 Task: Look for space in Pankow, Germany from 21st June, 2023 to 29th June, 2023 for 4 adults in price range Rs.7000 to Rs.12000. Place can be entire place with 2 bedrooms having 2 beds and 2 bathrooms. Property type can be house, flat, guest house. Booking option can be shelf check-in. Required host language is English.
Action: Mouse moved to (345, 172)
Screenshot: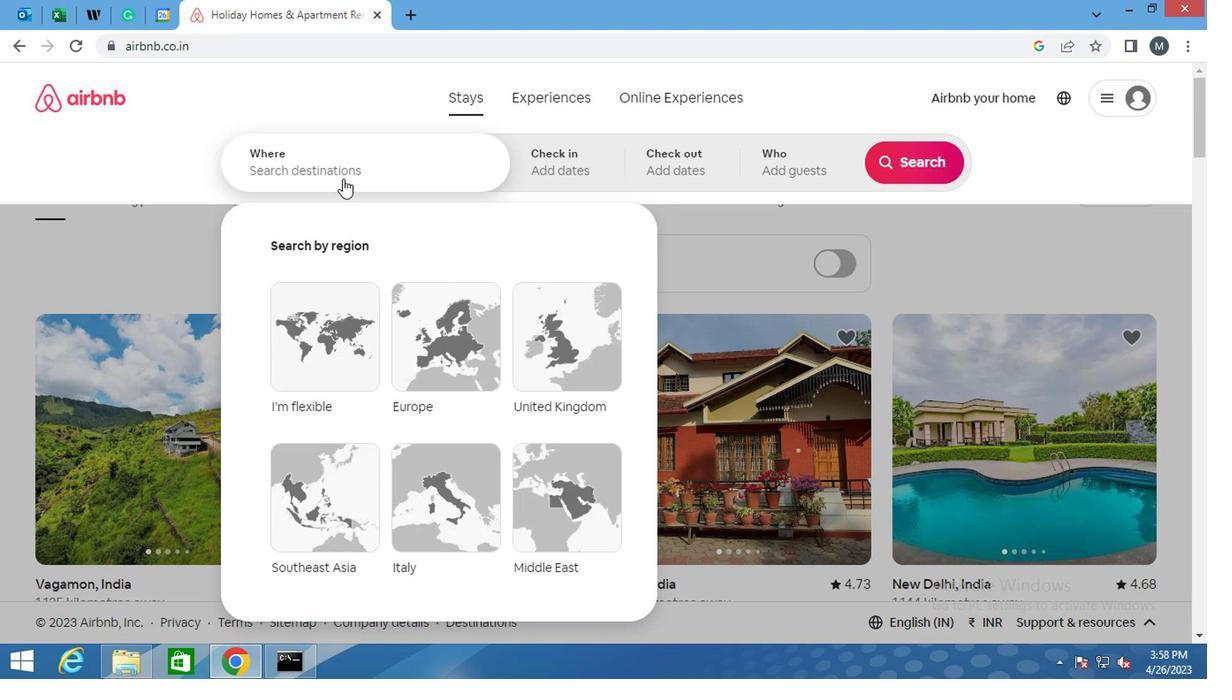 
Action: Mouse pressed left at (345, 172)
Screenshot: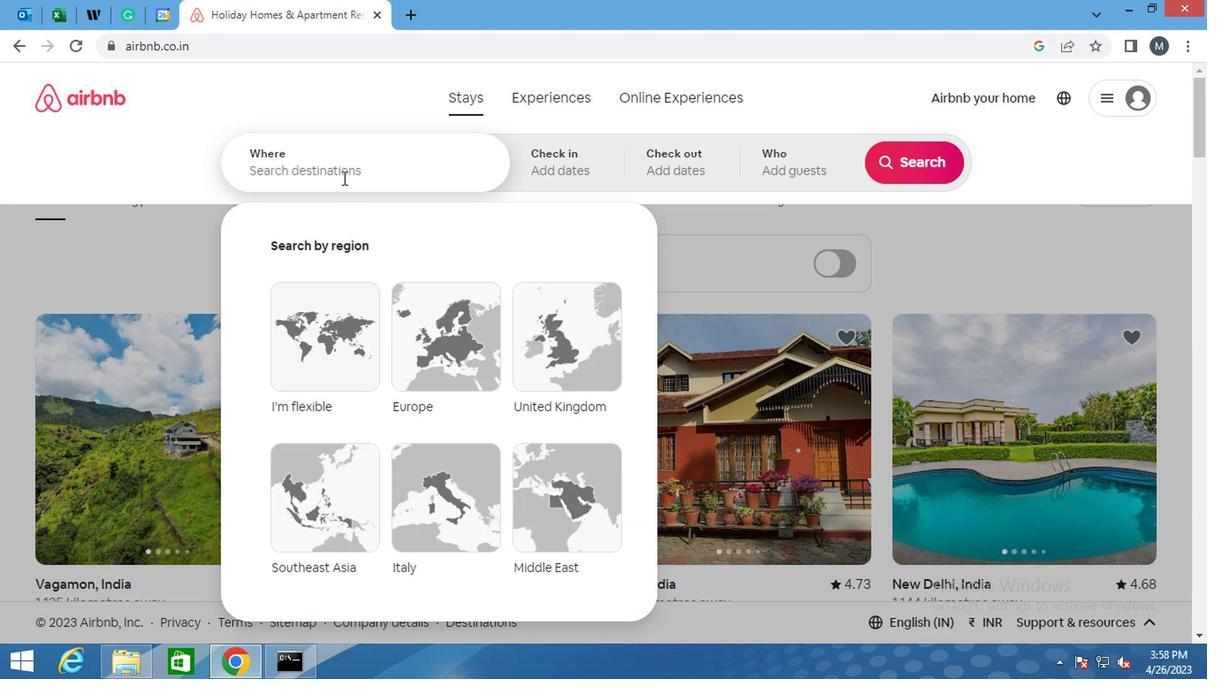 
Action: Key pressed <Key.shift>PANKOW,<Key.space><Key.shift>GERMANY
Screenshot: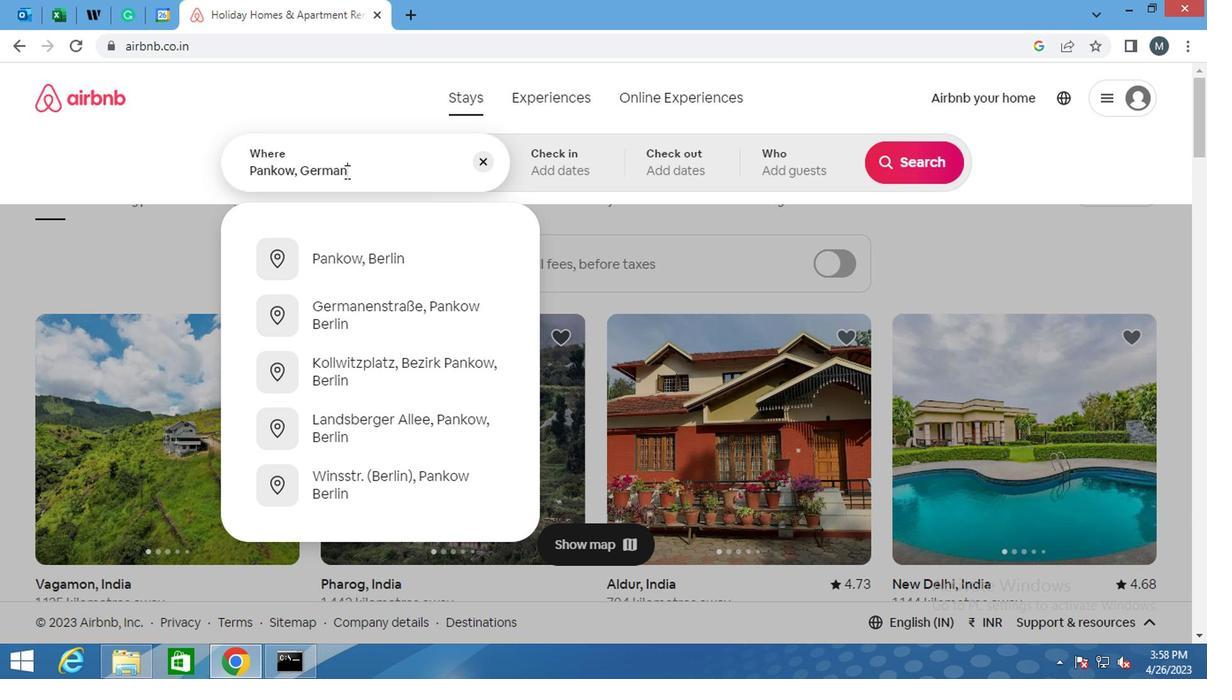 
Action: Mouse moved to (349, 174)
Screenshot: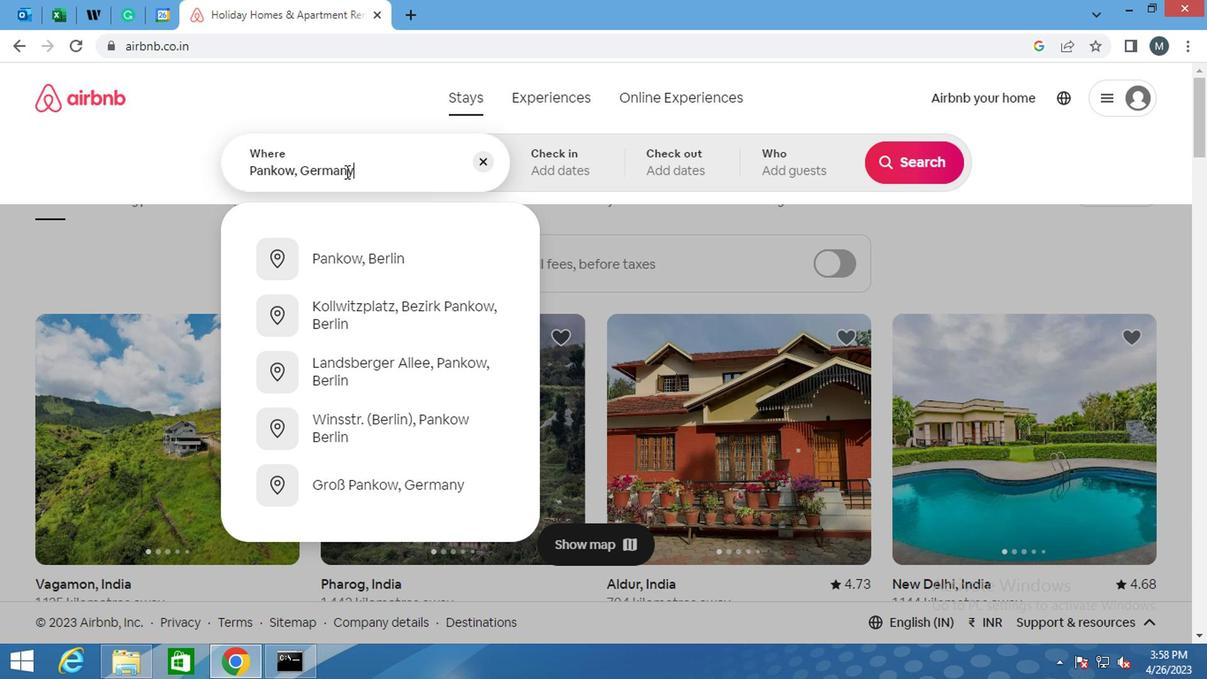 
Action: Key pressed <Key.enter>
Screenshot: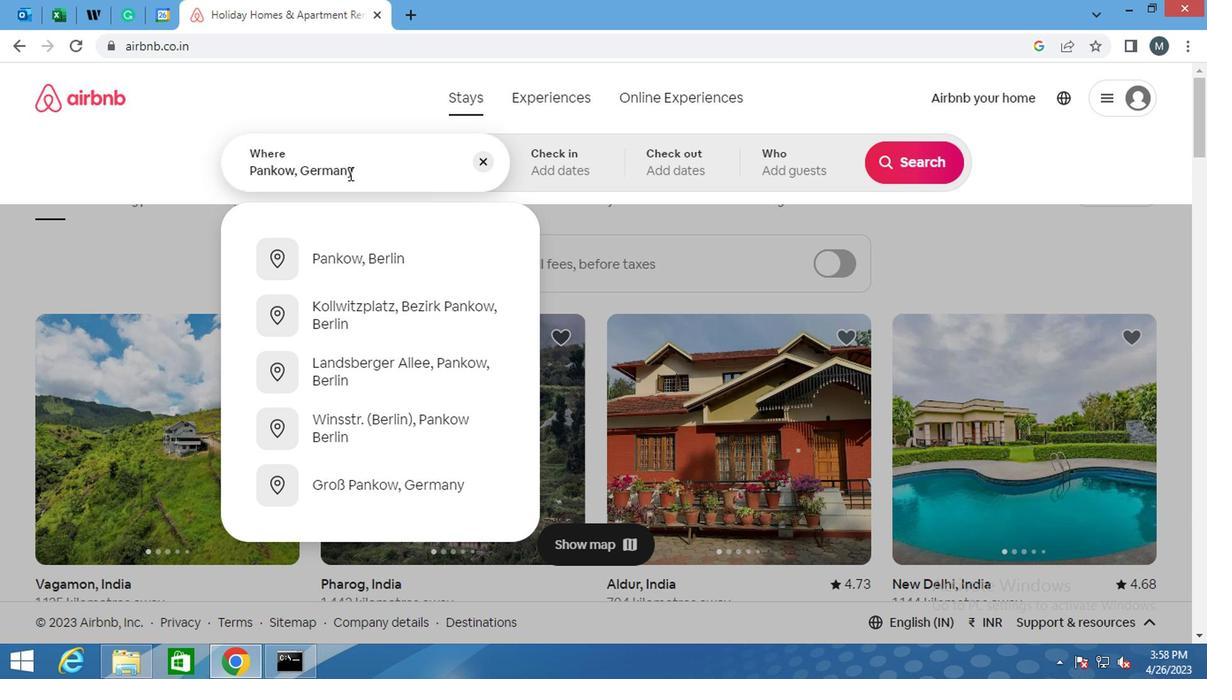 
Action: Mouse moved to (899, 305)
Screenshot: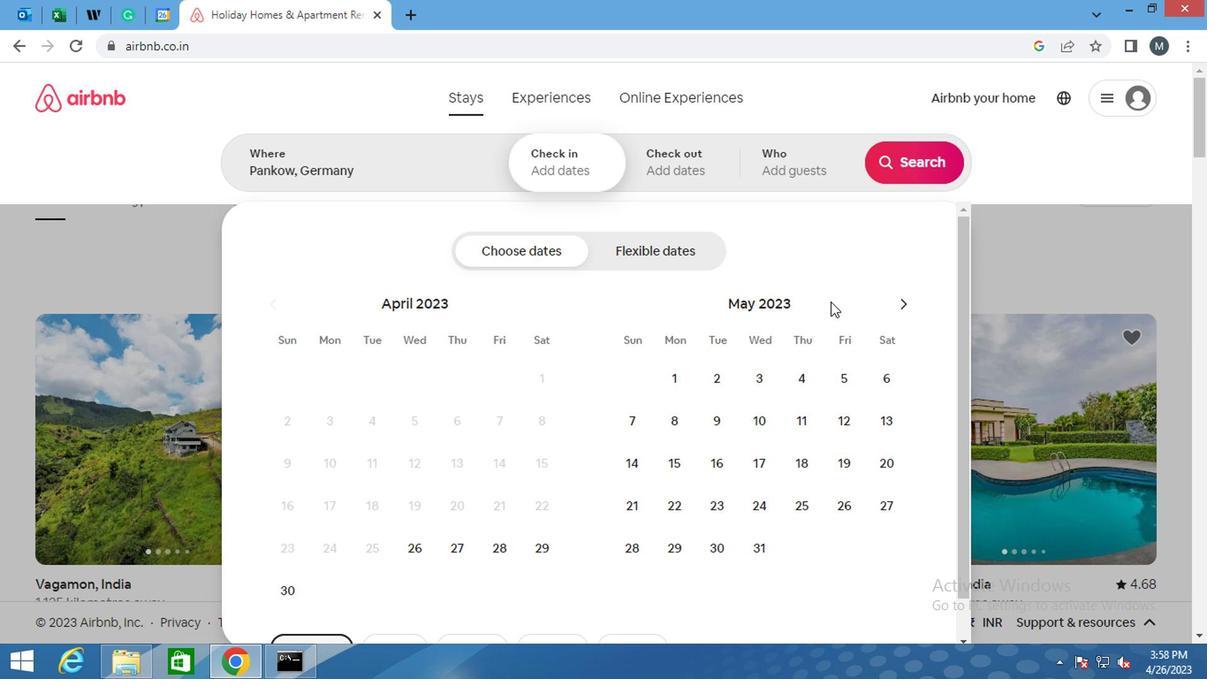 
Action: Mouse pressed left at (899, 305)
Screenshot: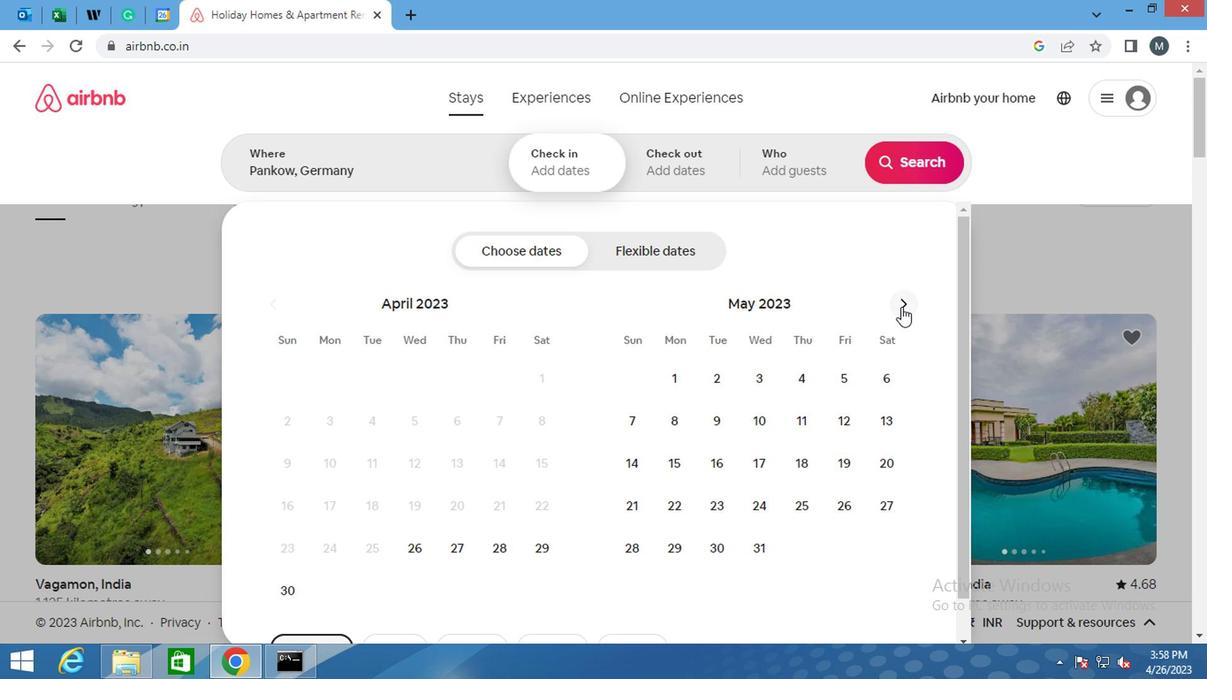 
Action: Mouse moved to (756, 507)
Screenshot: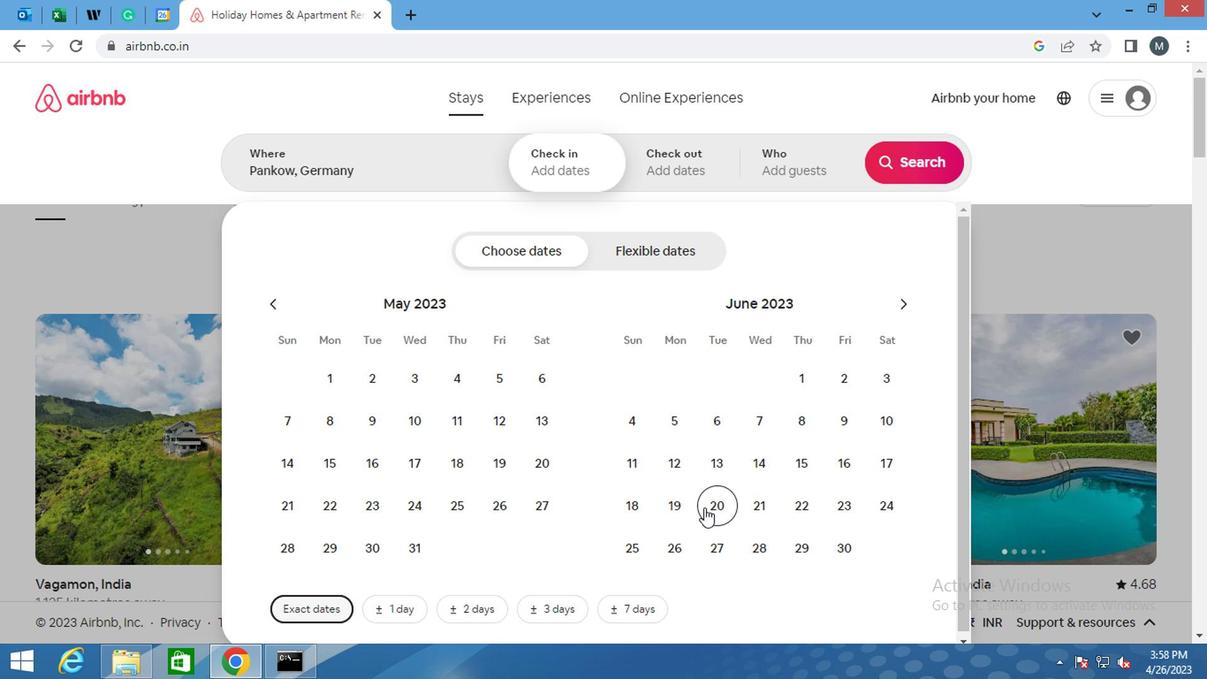 
Action: Mouse pressed left at (756, 507)
Screenshot: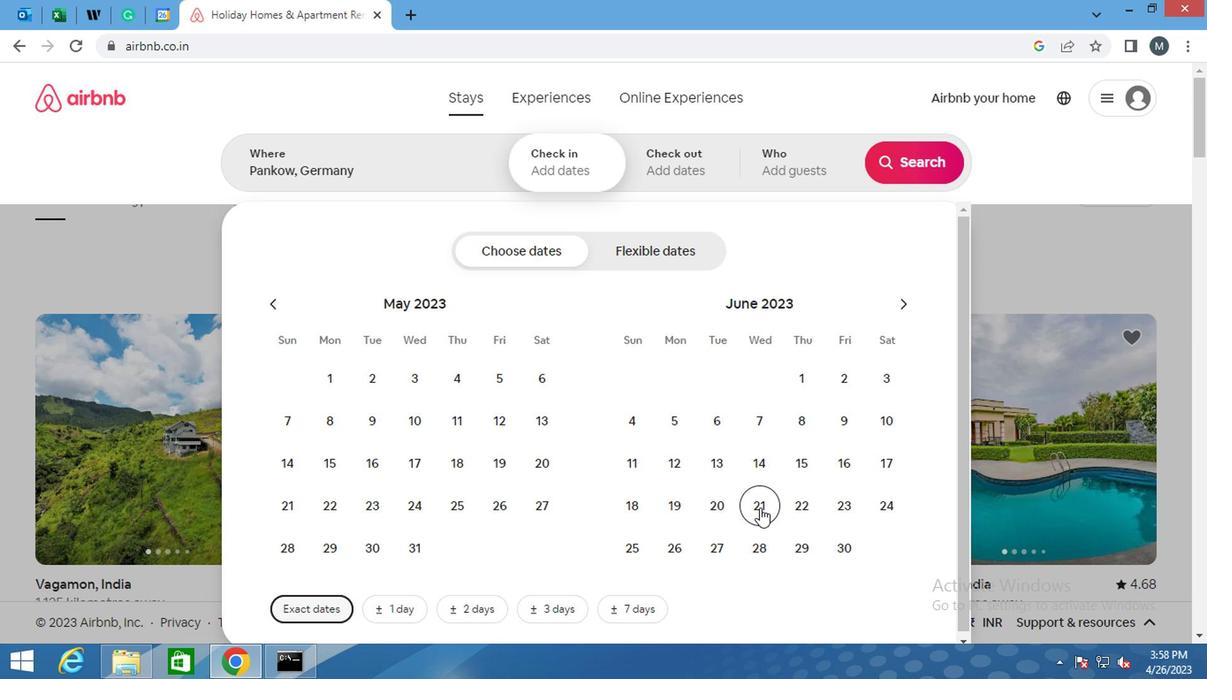 
Action: Mouse moved to (807, 553)
Screenshot: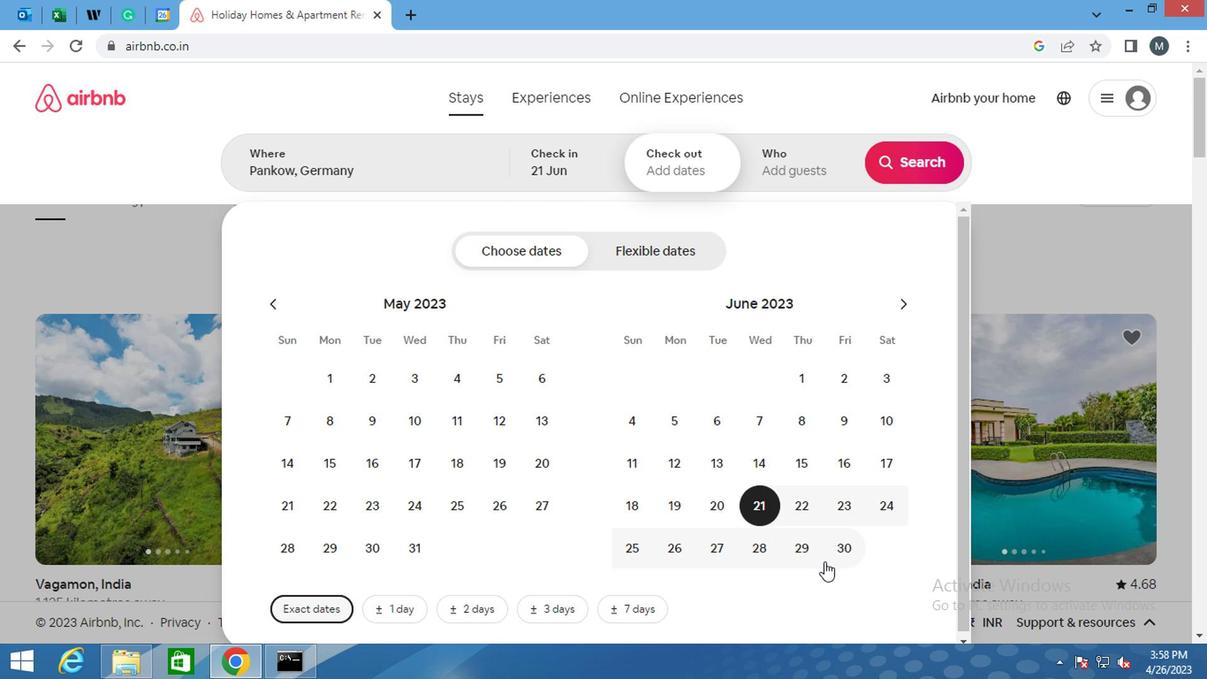 
Action: Mouse pressed left at (807, 553)
Screenshot: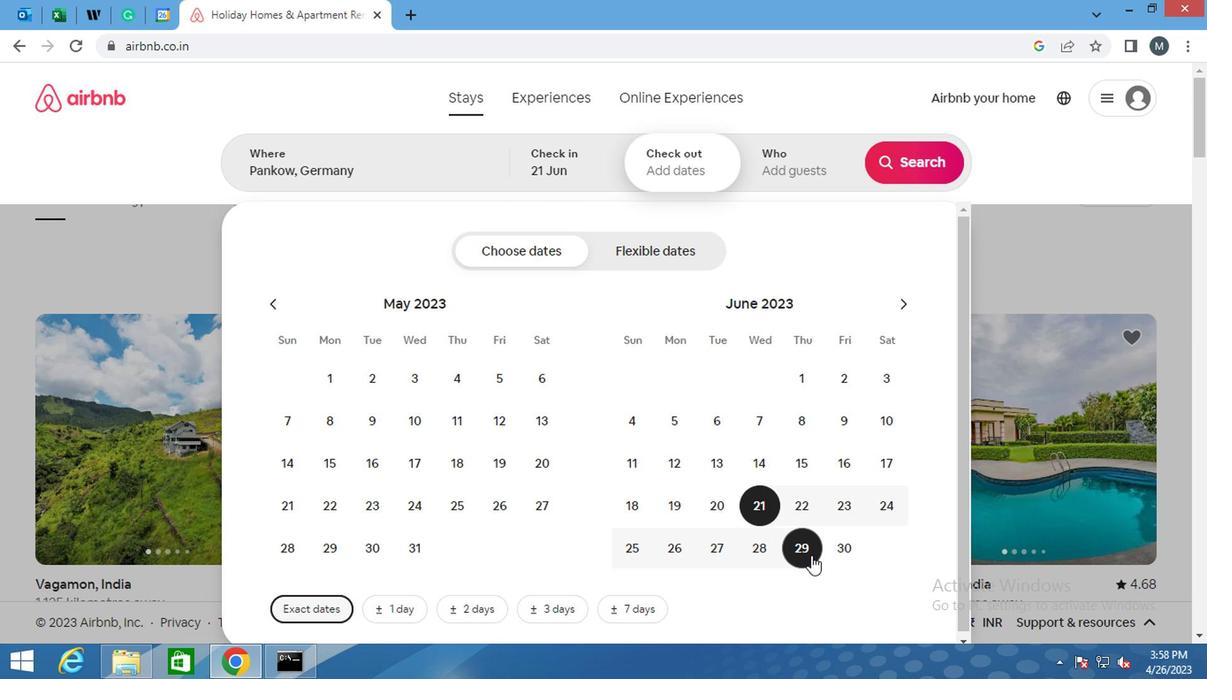 
Action: Mouse moved to (831, 177)
Screenshot: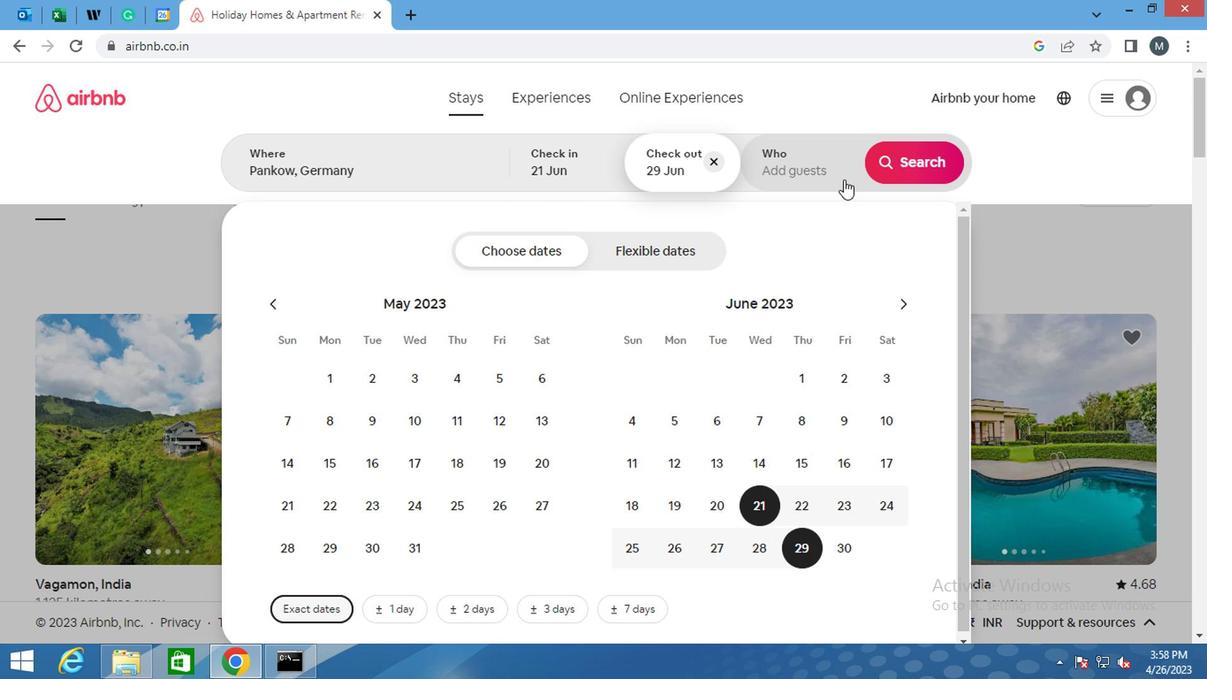 
Action: Mouse pressed left at (831, 177)
Screenshot: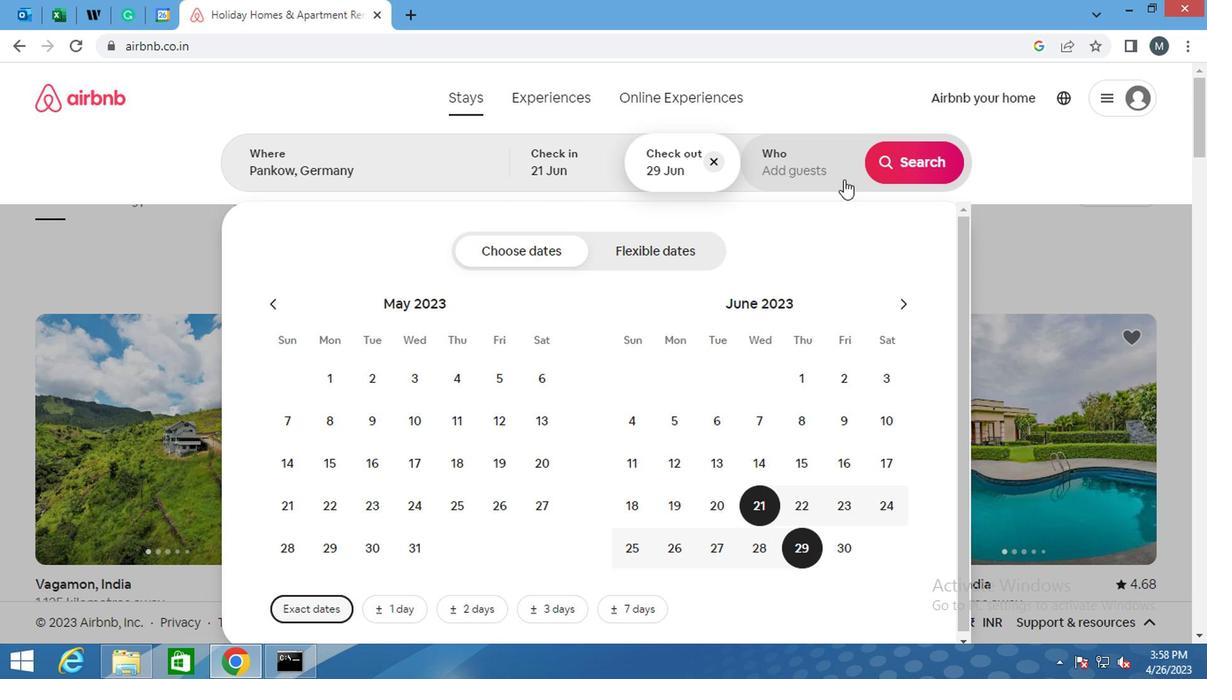 
Action: Mouse moved to (910, 261)
Screenshot: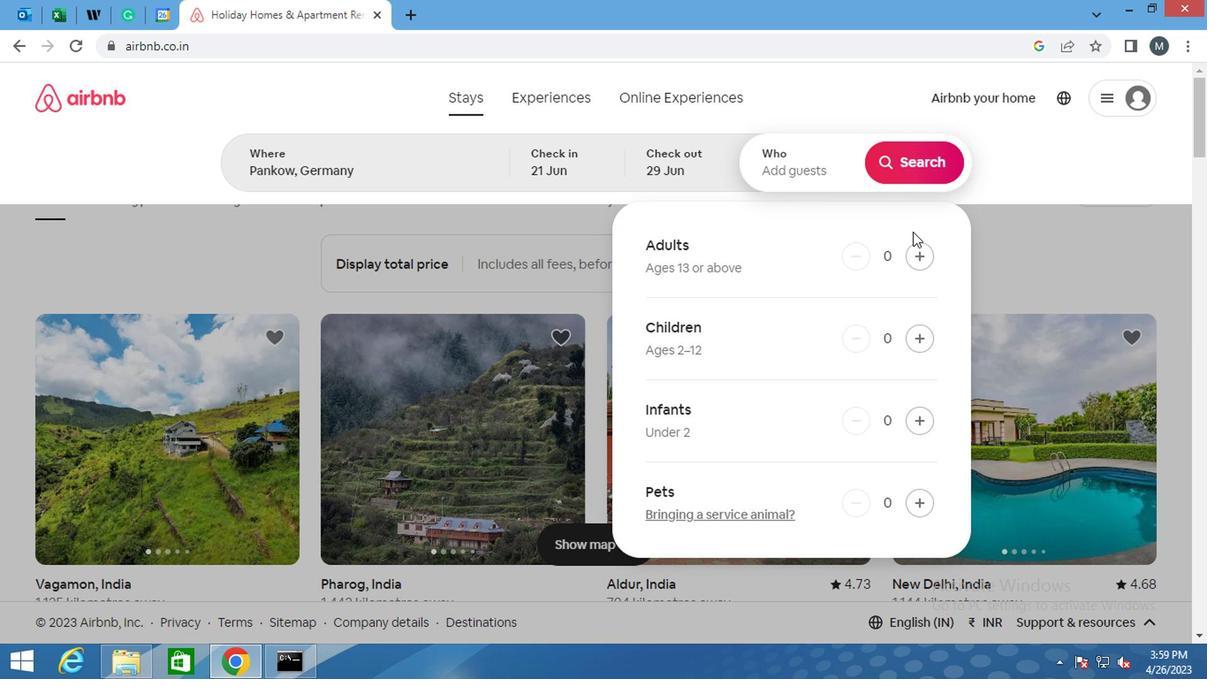 
Action: Mouse pressed left at (910, 261)
Screenshot: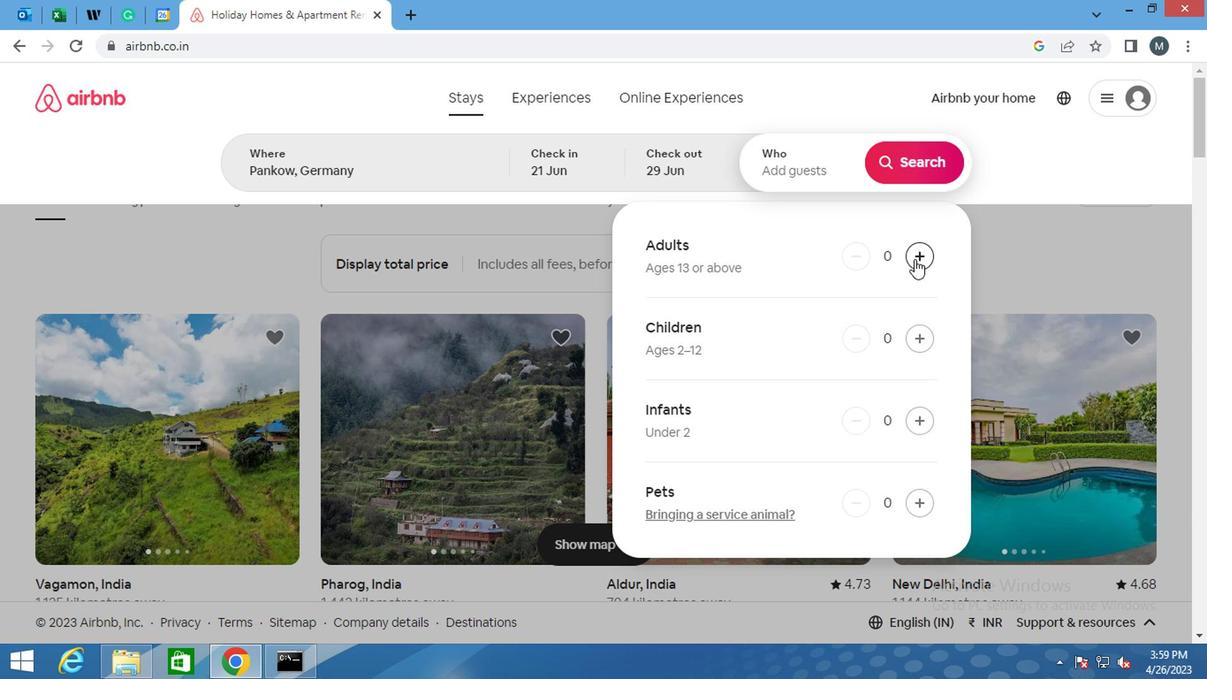 
Action: Mouse pressed left at (910, 261)
Screenshot: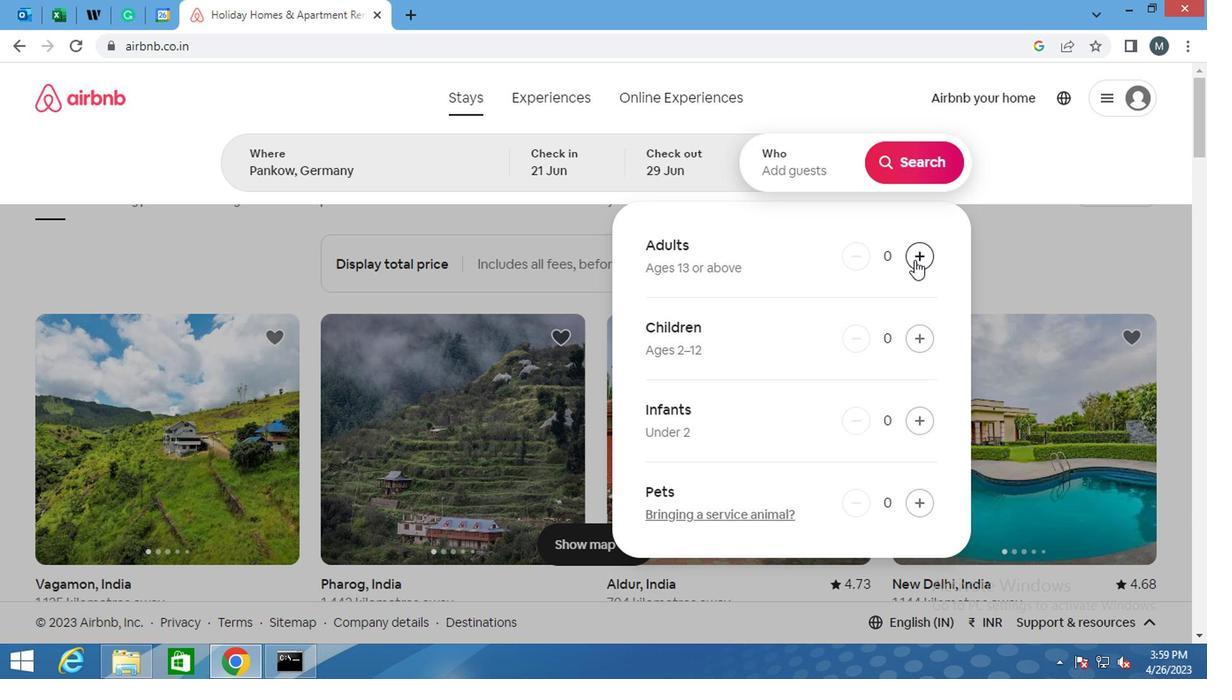 
Action: Mouse moved to (910, 261)
Screenshot: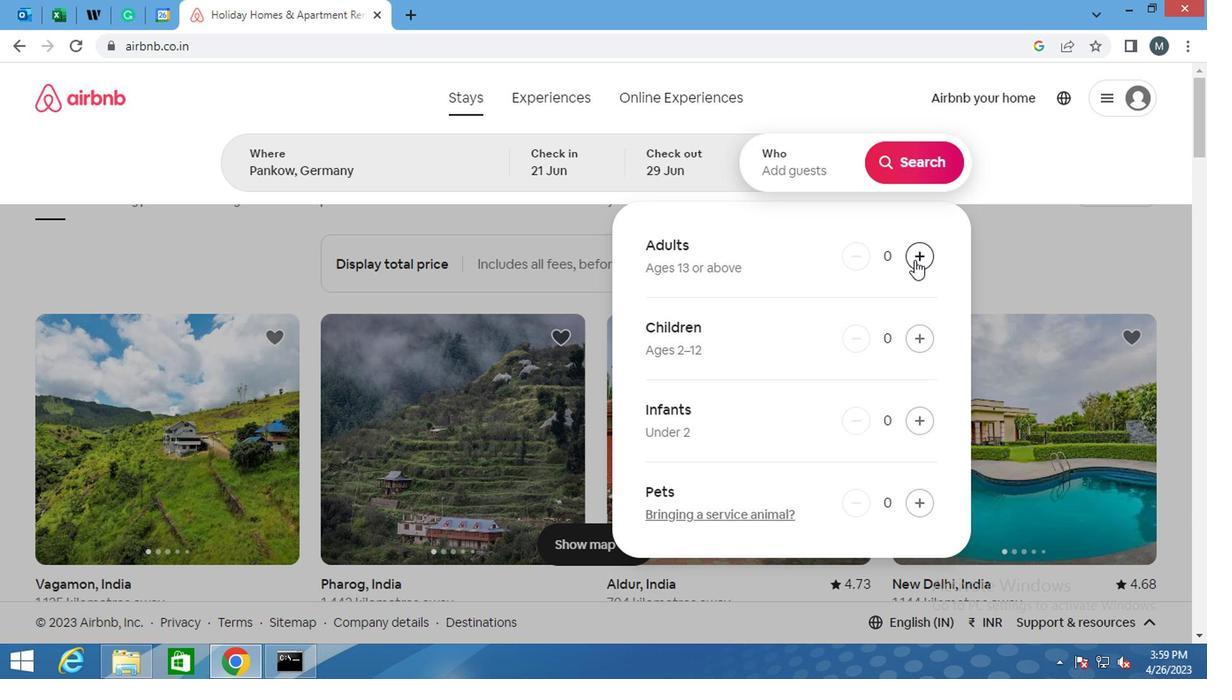 
Action: Mouse pressed left at (910, 261)
Screenshot: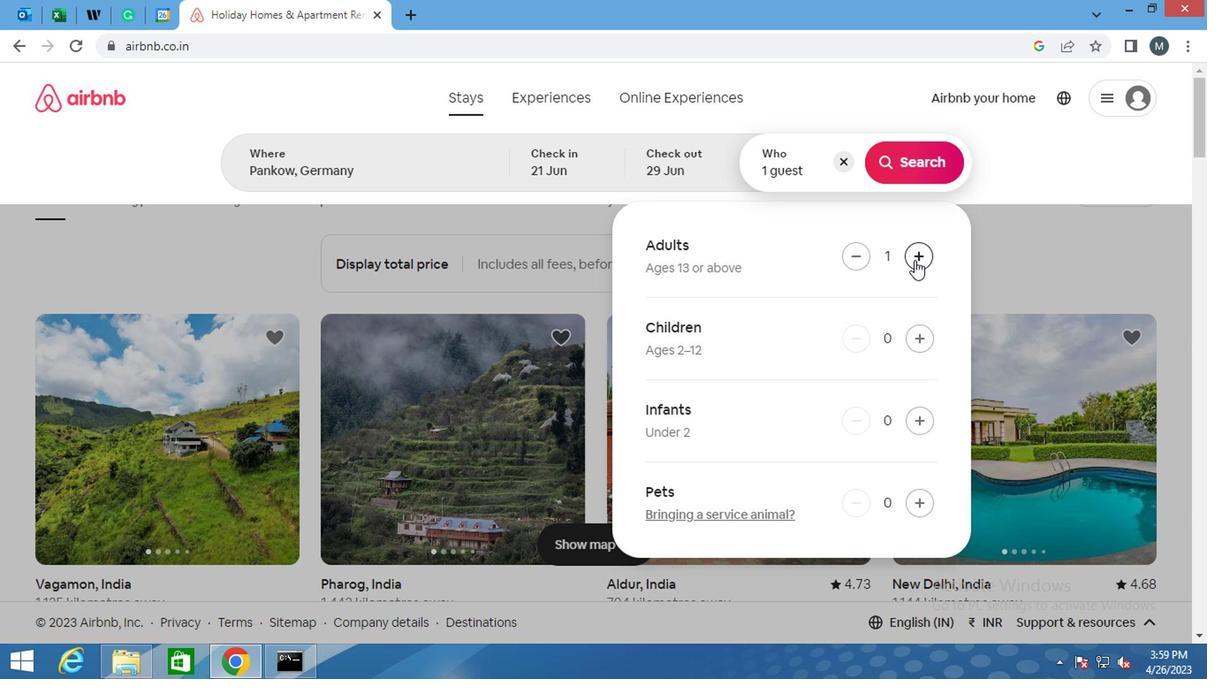
Action: Mouse pressed left at (910, 261)
Screenshot: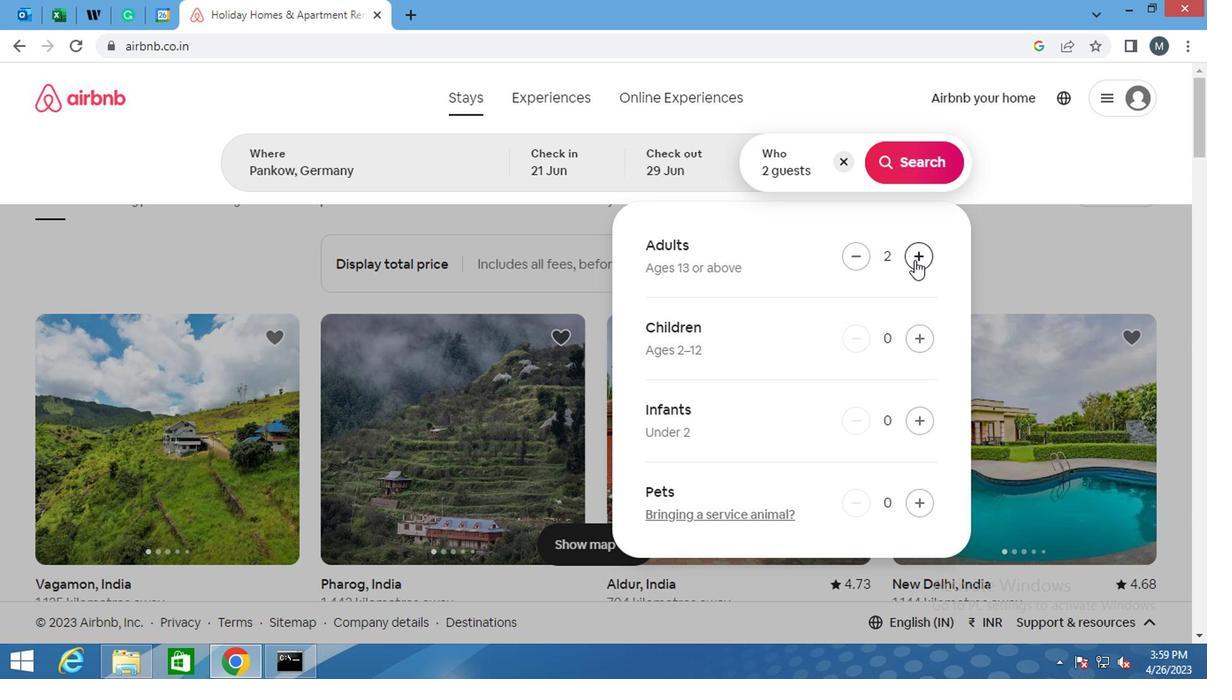 
Action: Mouse moved to (903, 170)
Screenshot: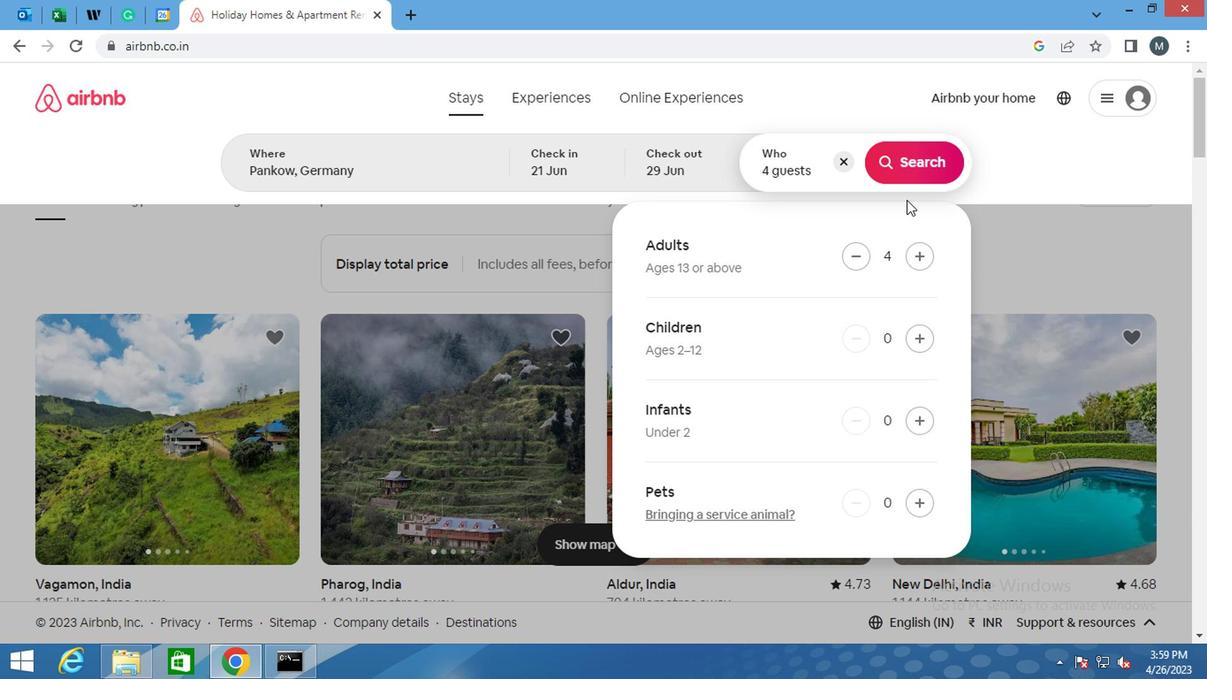 
Action: Mouse pressed left at (903, 170)
Screenshot: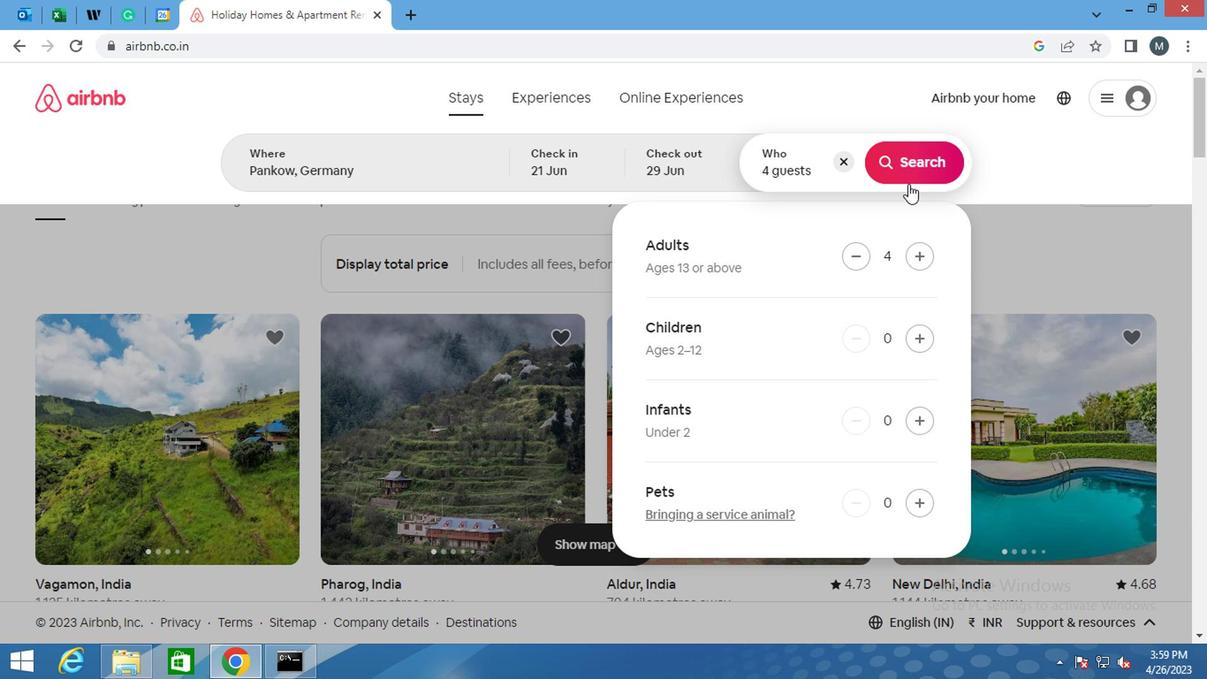 
Action: Mouse moved to (1144, 166)
Screenshot: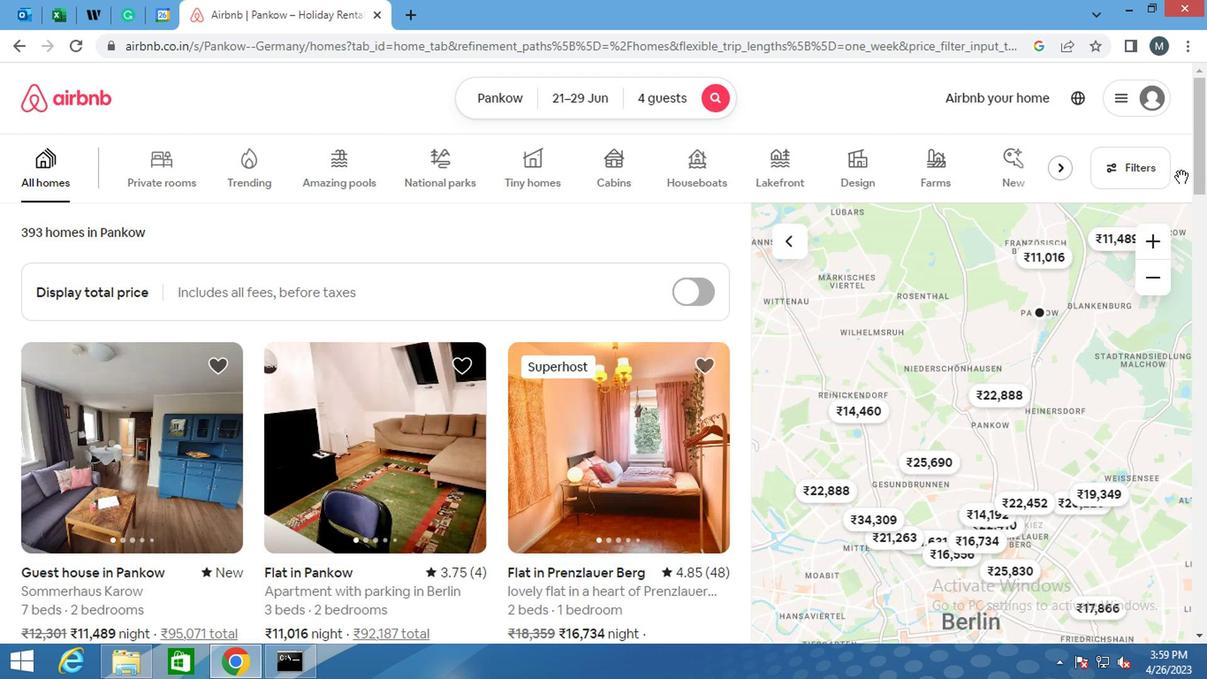 
Action: Mouse pressed left at (1144, 166)
Screenshot: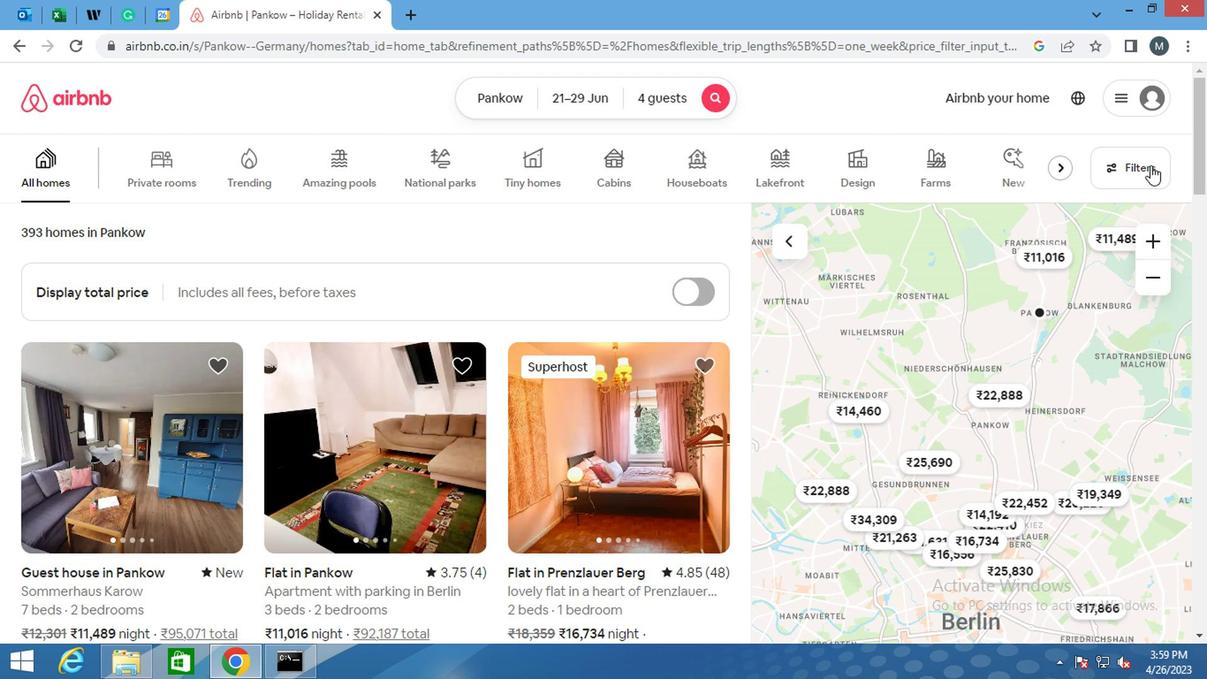 
Action: Mouse moved to (393, 403)
Screenshot: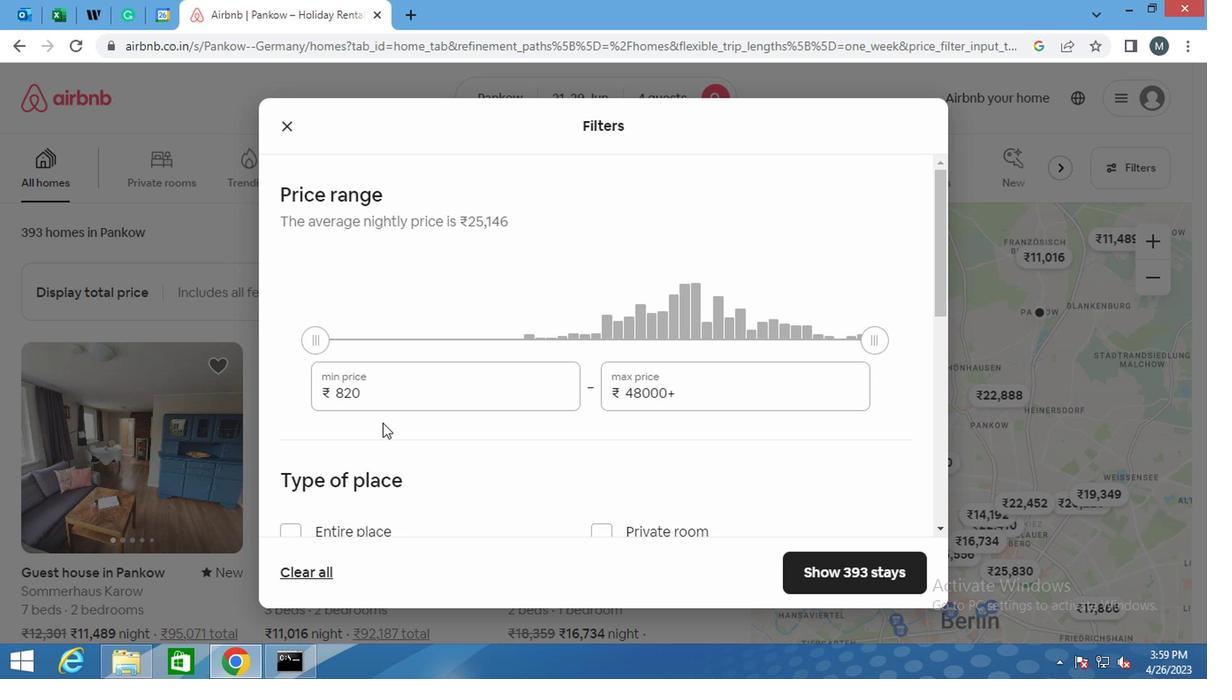 
Action: Mouse pressed left at (393, 403)
Screenshot: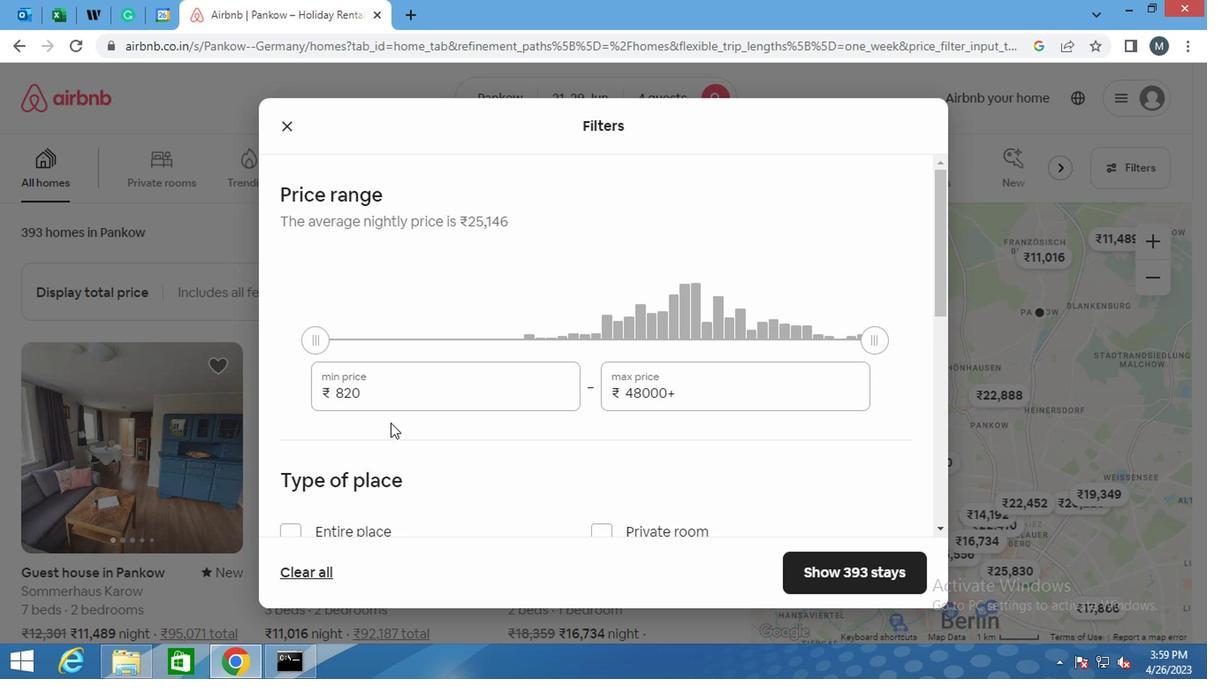 
Action: Key pressed <Key.backspace><Key.backspace><Key.backspace>
Screenshot: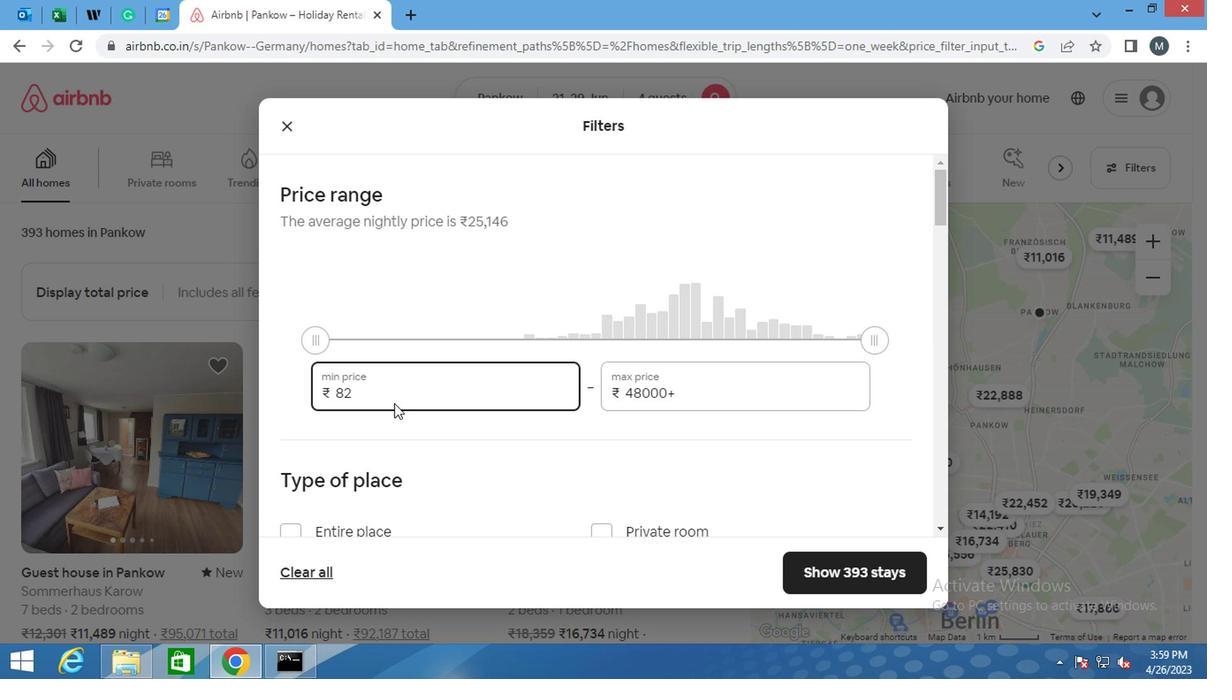 
Action: Mouse moved to (395, 399)
Screenshot: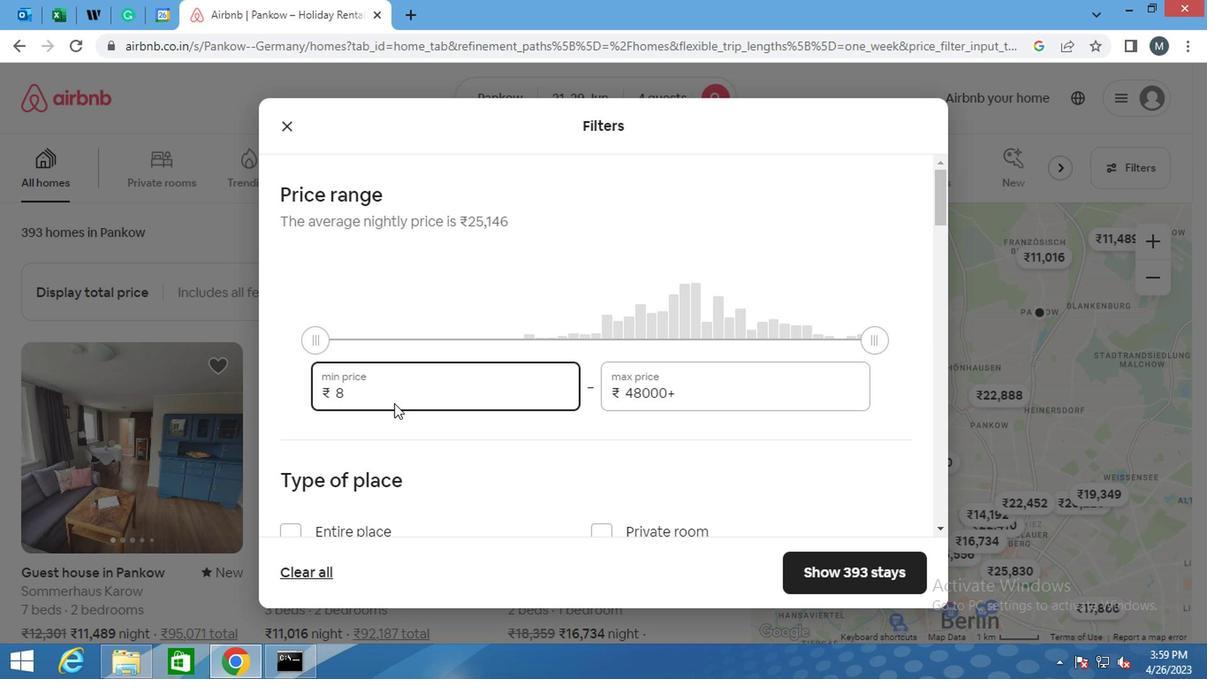 
Action: Key pressed <Key.backspace>
Screenshot: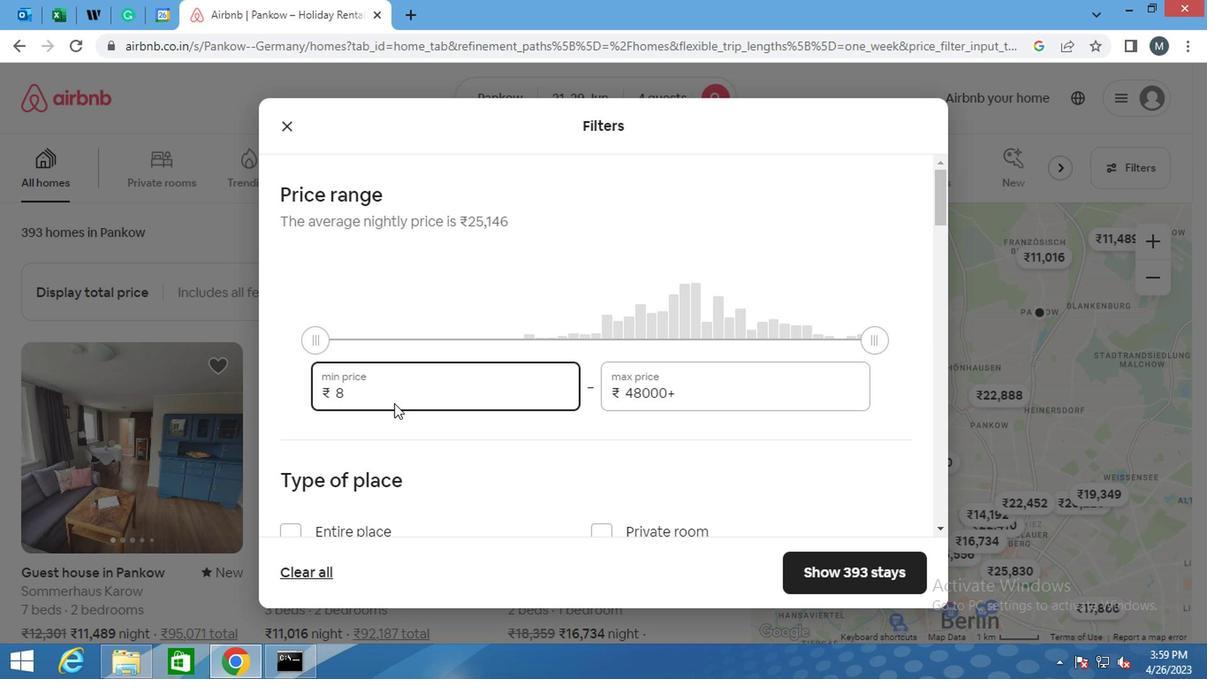 
Action: Mouse moved to (396, 396)
Screenshot: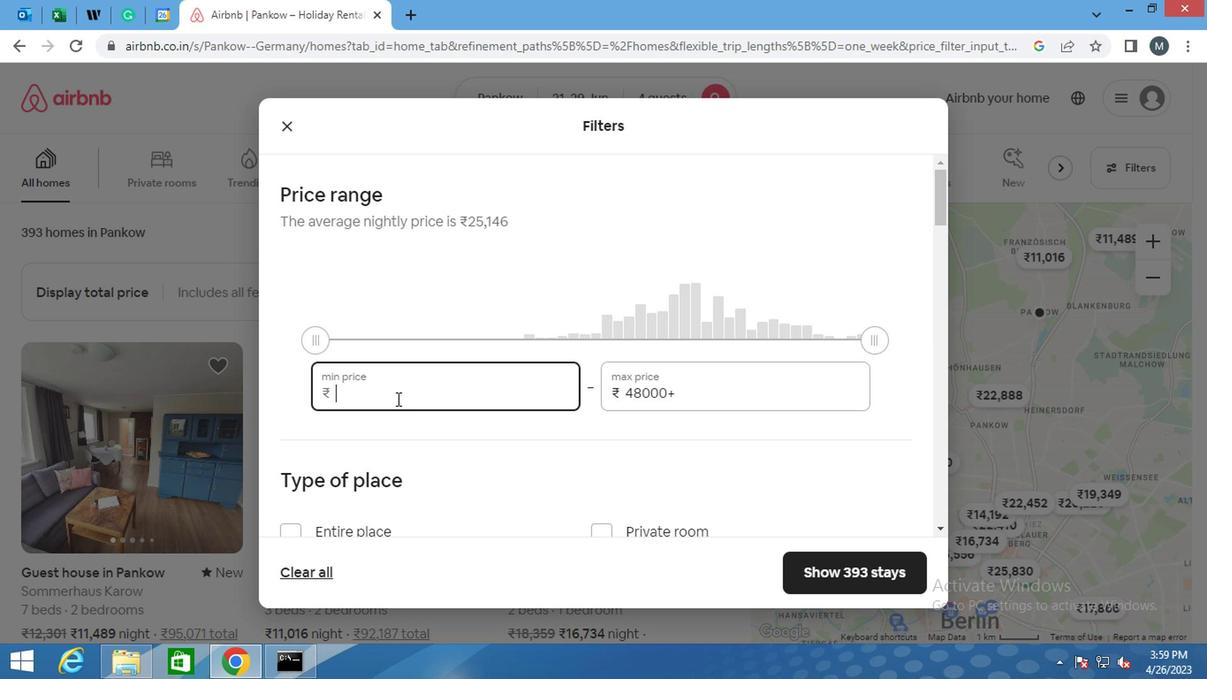 
Action: Key pressed 7000
Screenshot: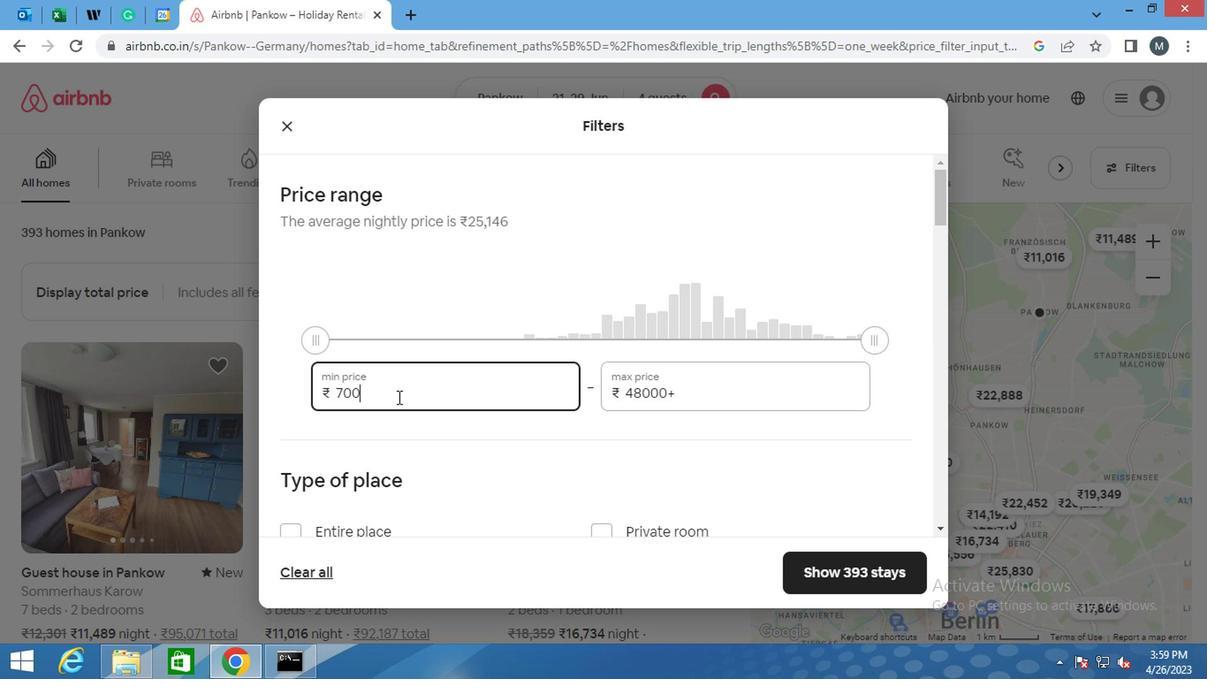 
Action: Mouse moved to (685, 401)
Screenshot: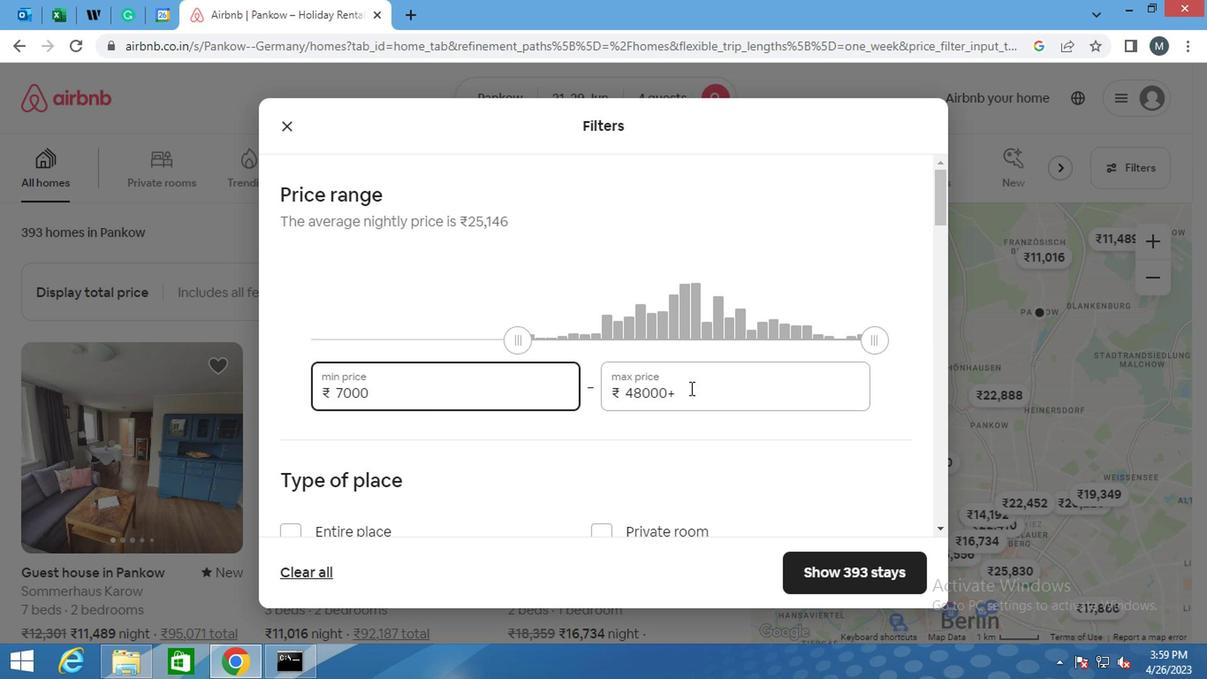 
Action: Mouse pressed left at (685, 401)
Screenshot: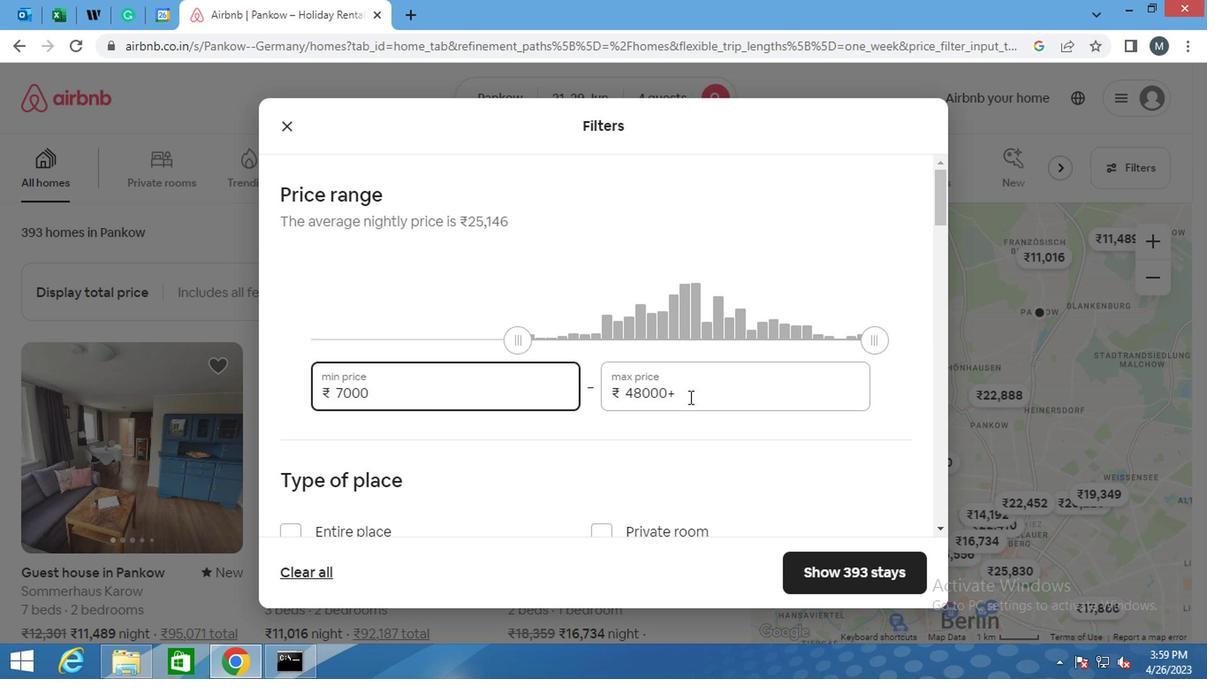 
Action: Mouse moved to (684, 402)
Screenshot: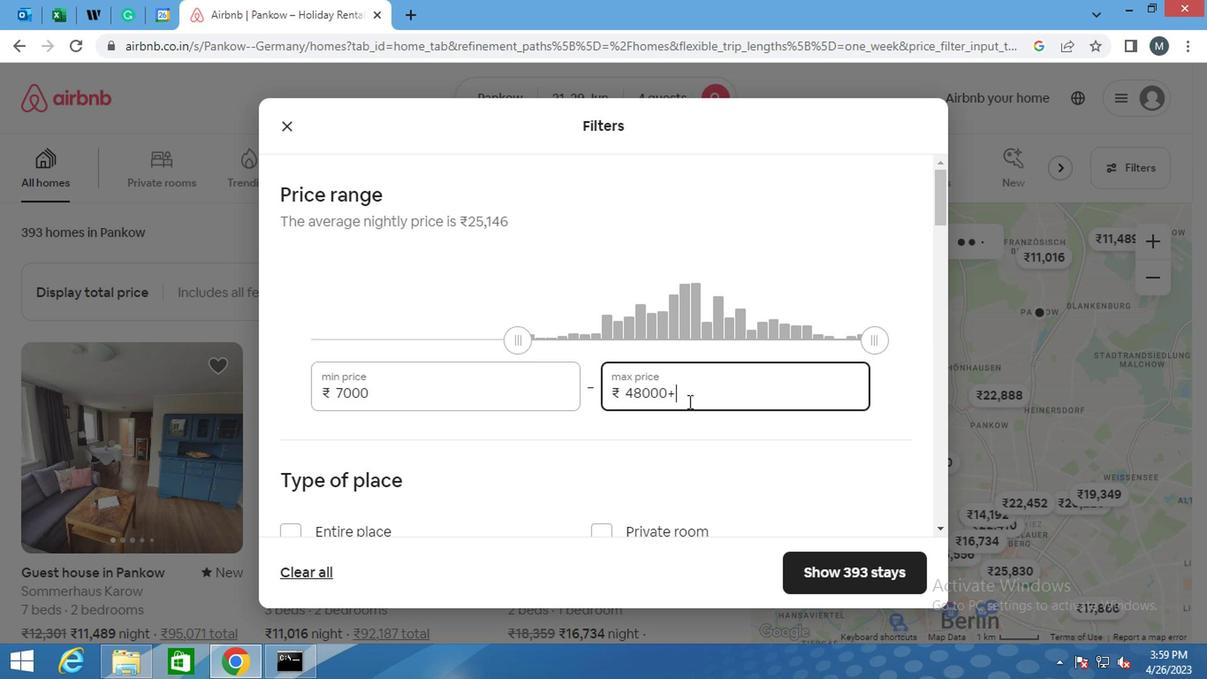
Action: Key pressed <Key.backspace><Key.backspace><Key.backspace><Key.backspace><Key.backspace><Key.backspace><Key.backspace><Key.backspace><Key.backspace><Key.backspace><Key.backspace>
Screenshot: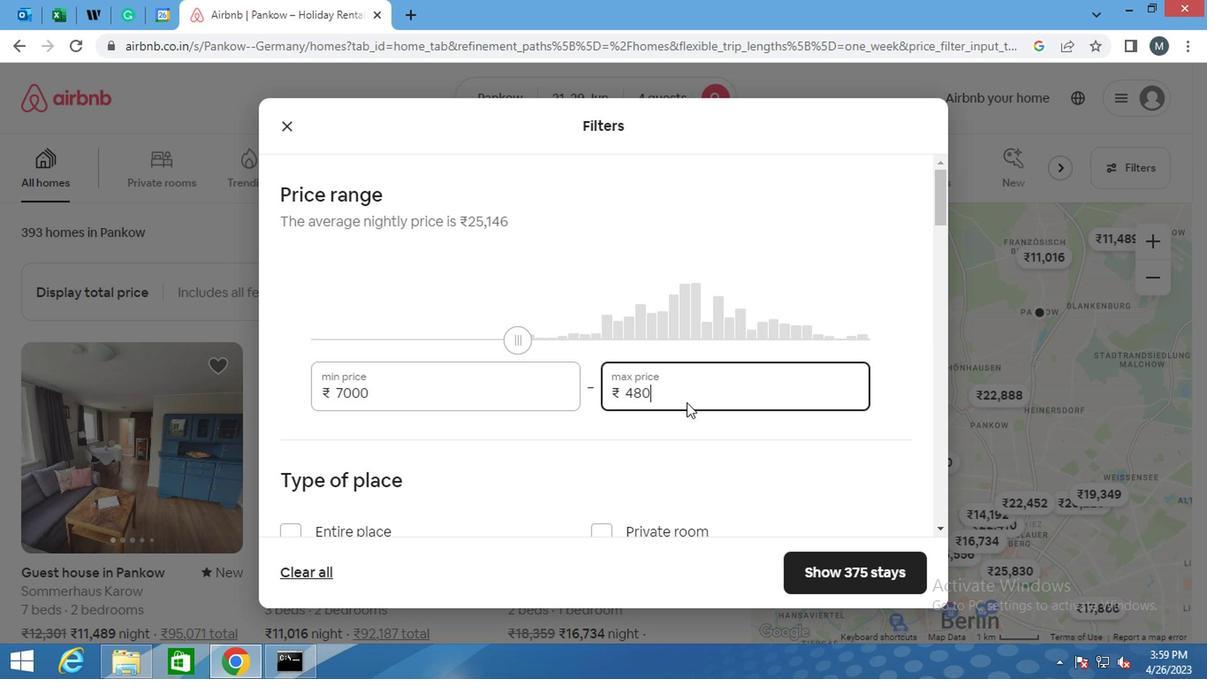 
Action: Mouse moved to (681, 402)
Screenshot: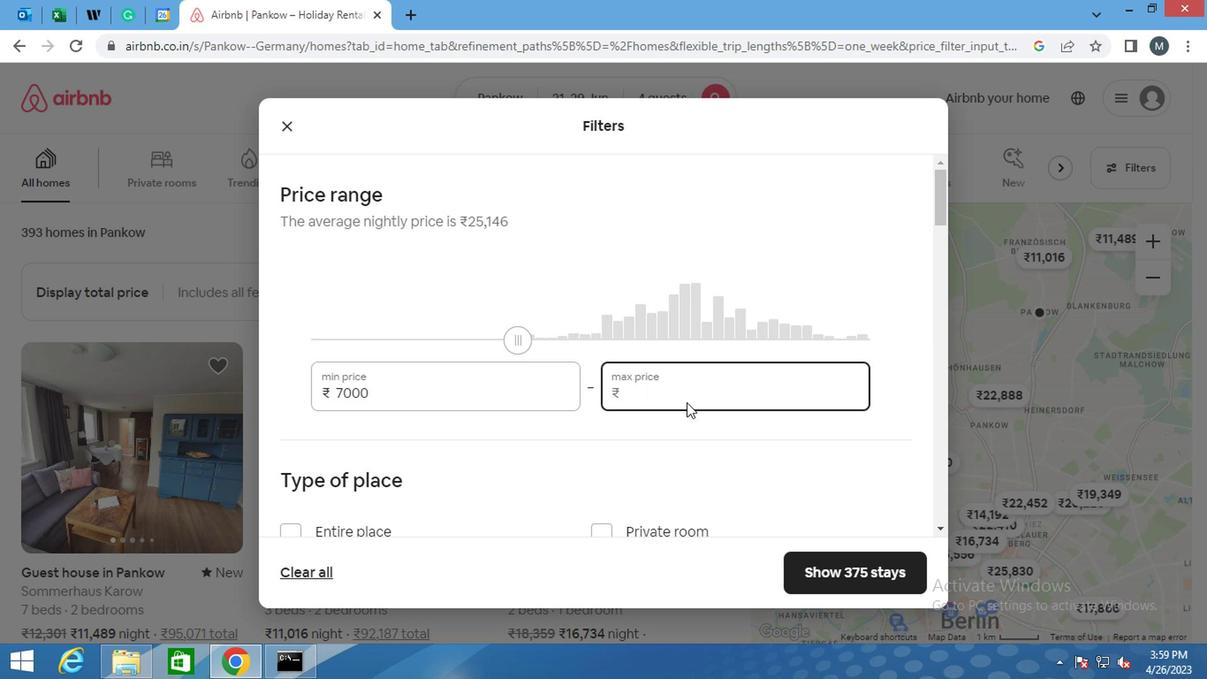 
Action: Key pressed 1
Screenshot: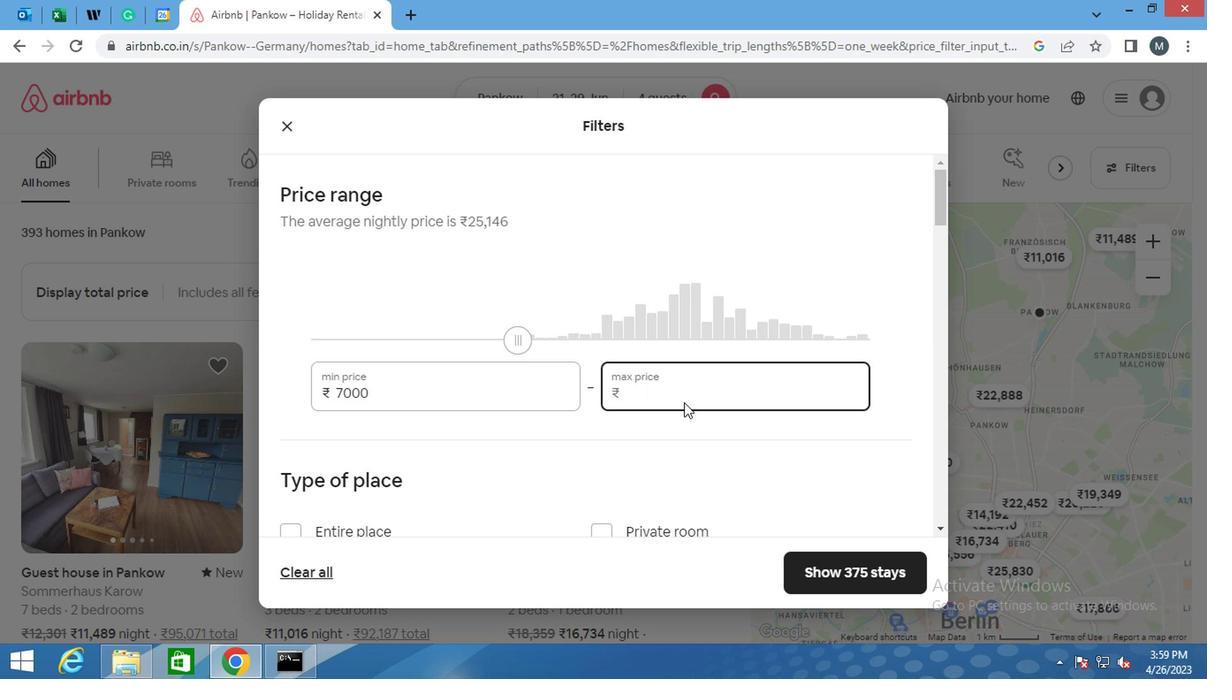 
Action: Mouse moved to (671, 407)
Screenshot: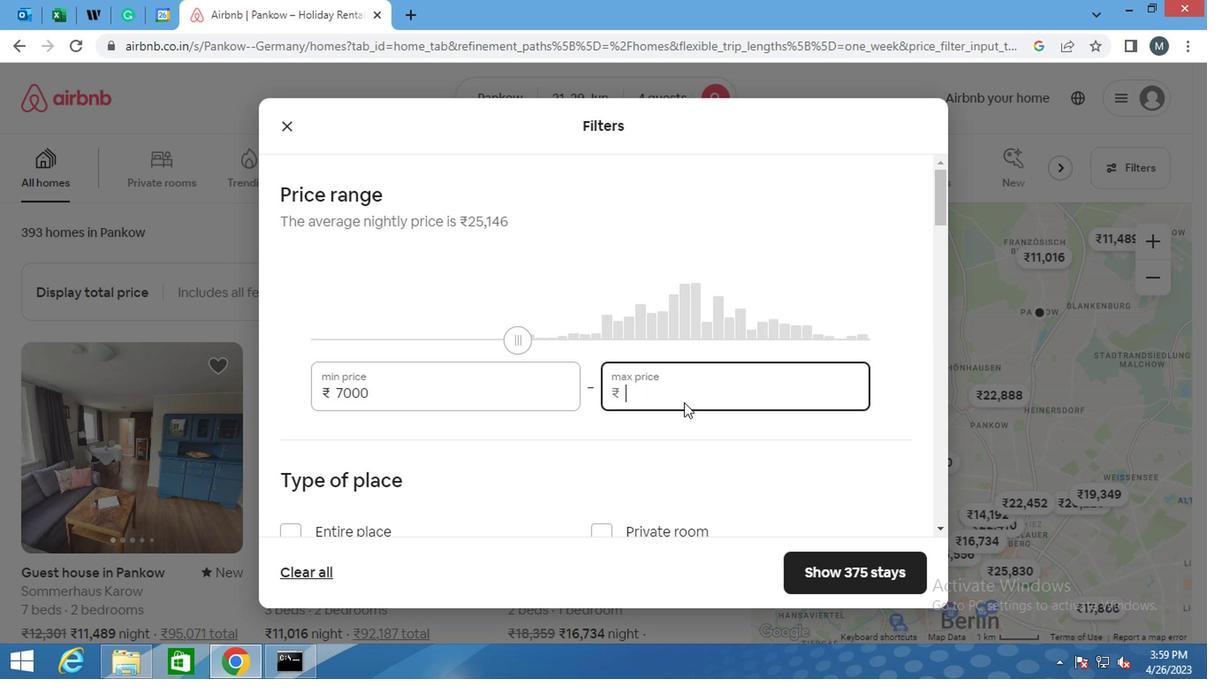 
Action: Key pressed 2
Screenshot: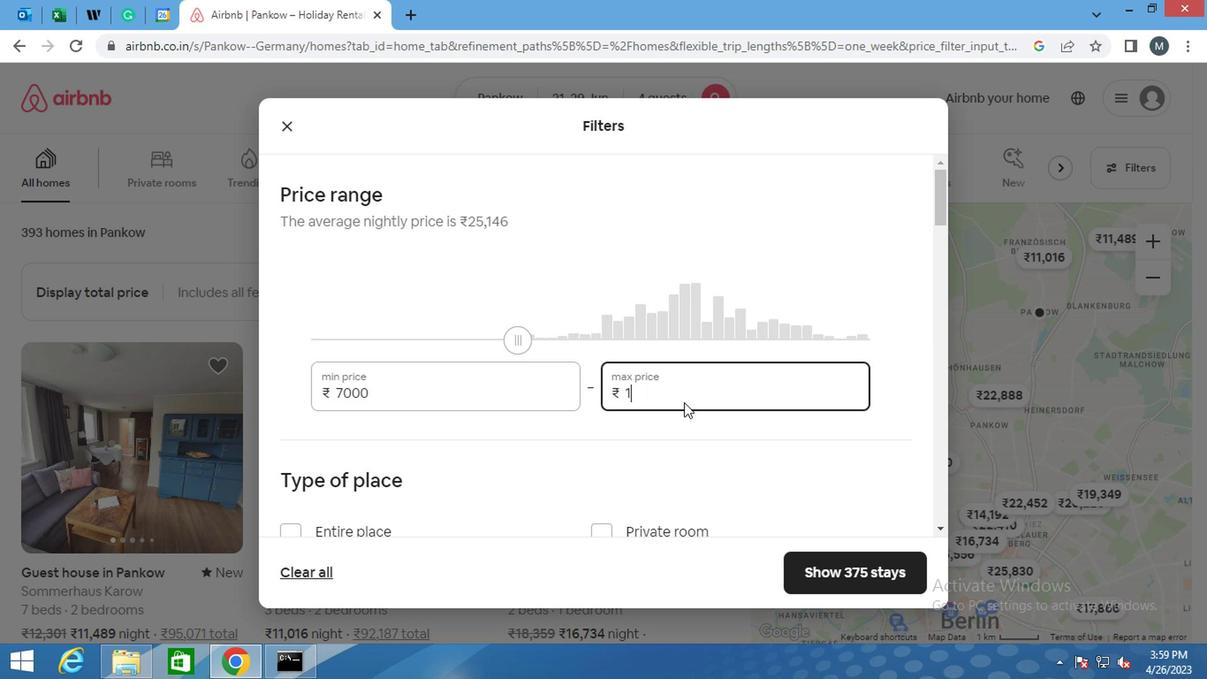 
Action: Mouse moved to (669, 408)
Screenshot: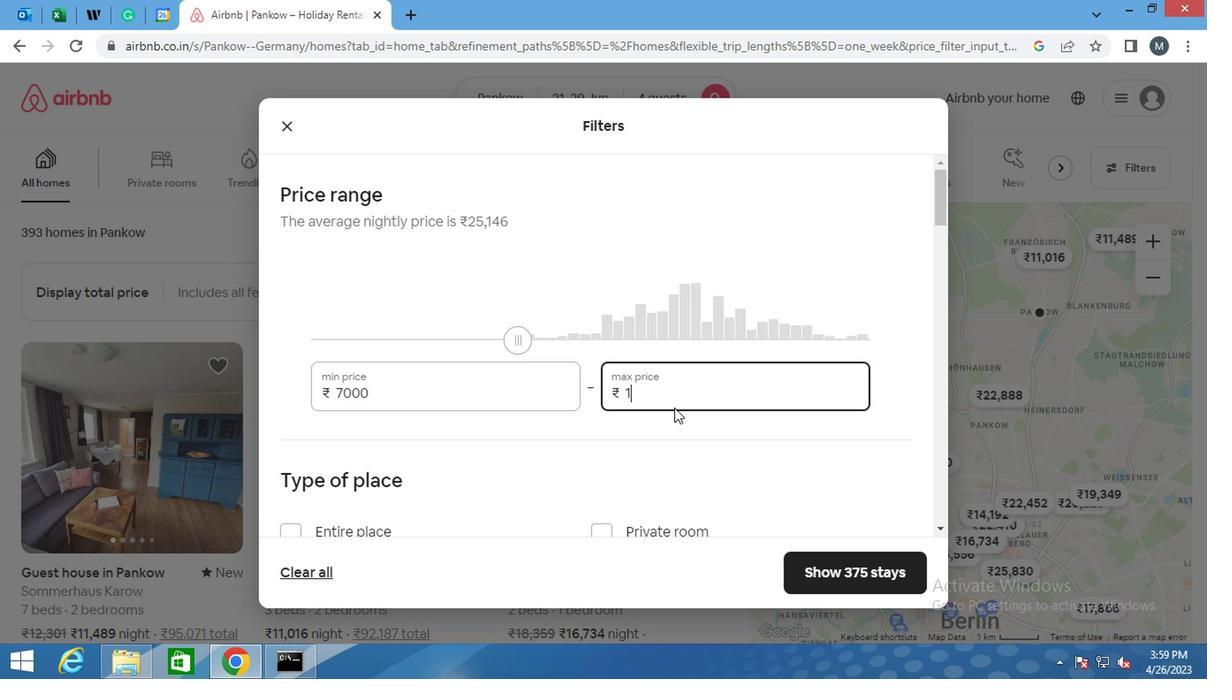 
Action: Key pressed 000
Screenshot: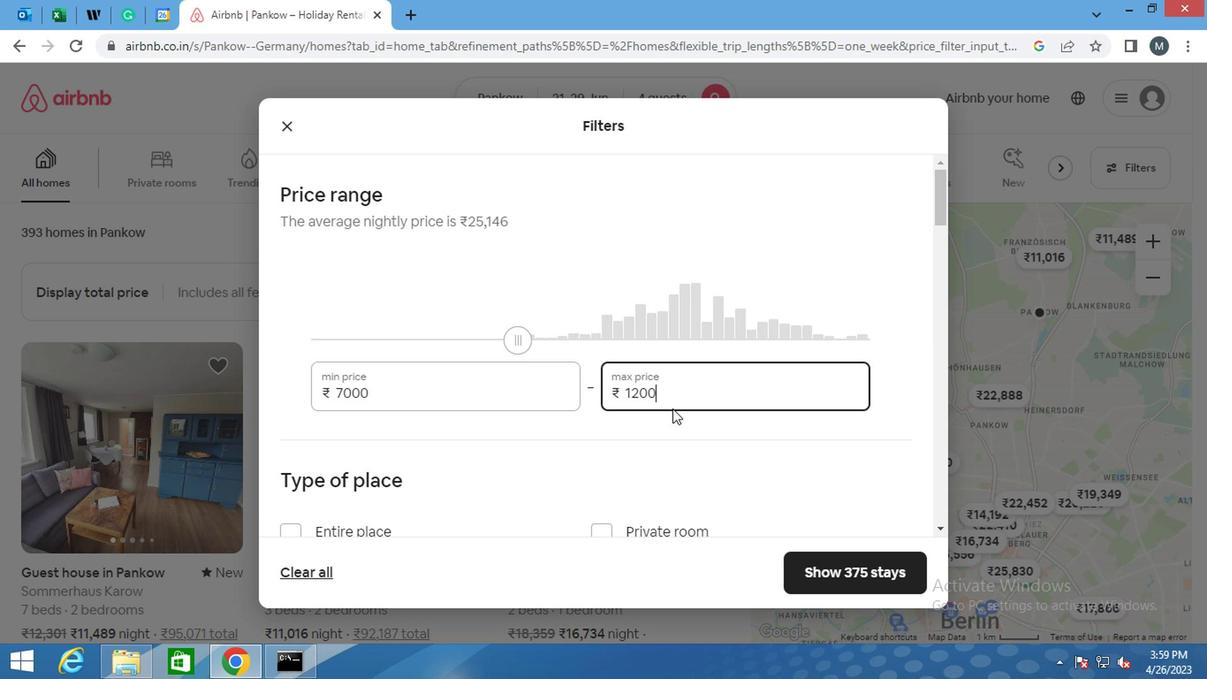 
Action: Mouse moved to (564, 379)
Screenshot: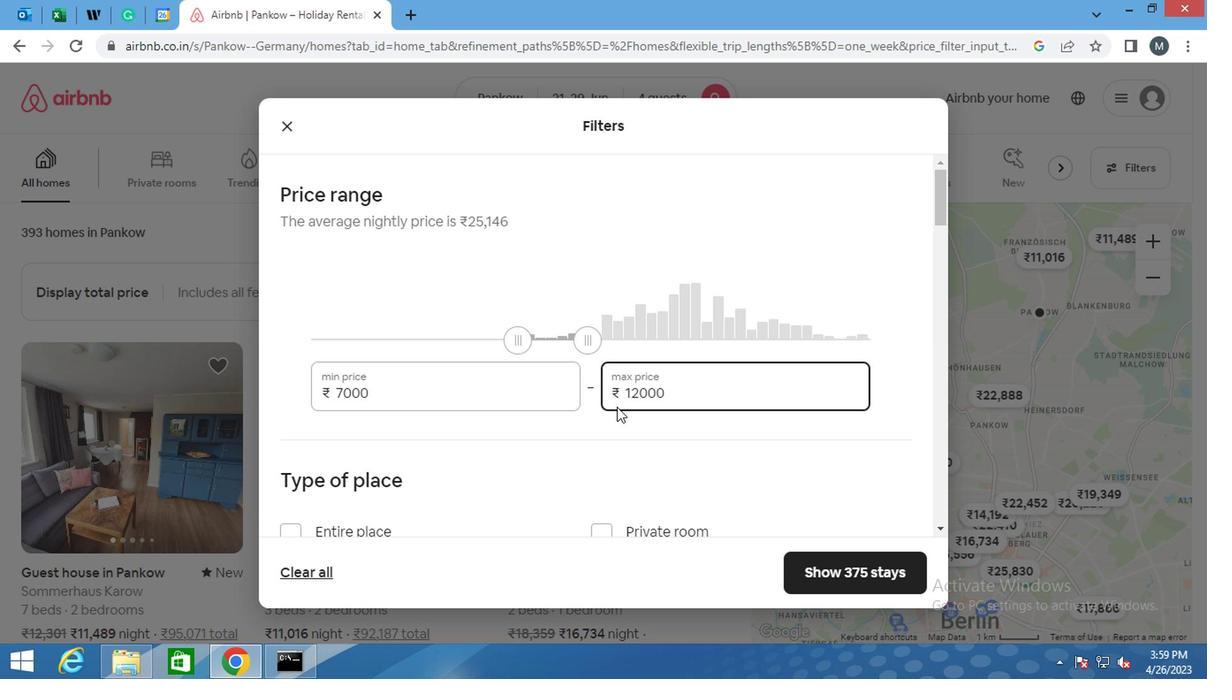 
Action: Mouse scrolled (564, 378) with delta (0, 0)
Screenshot: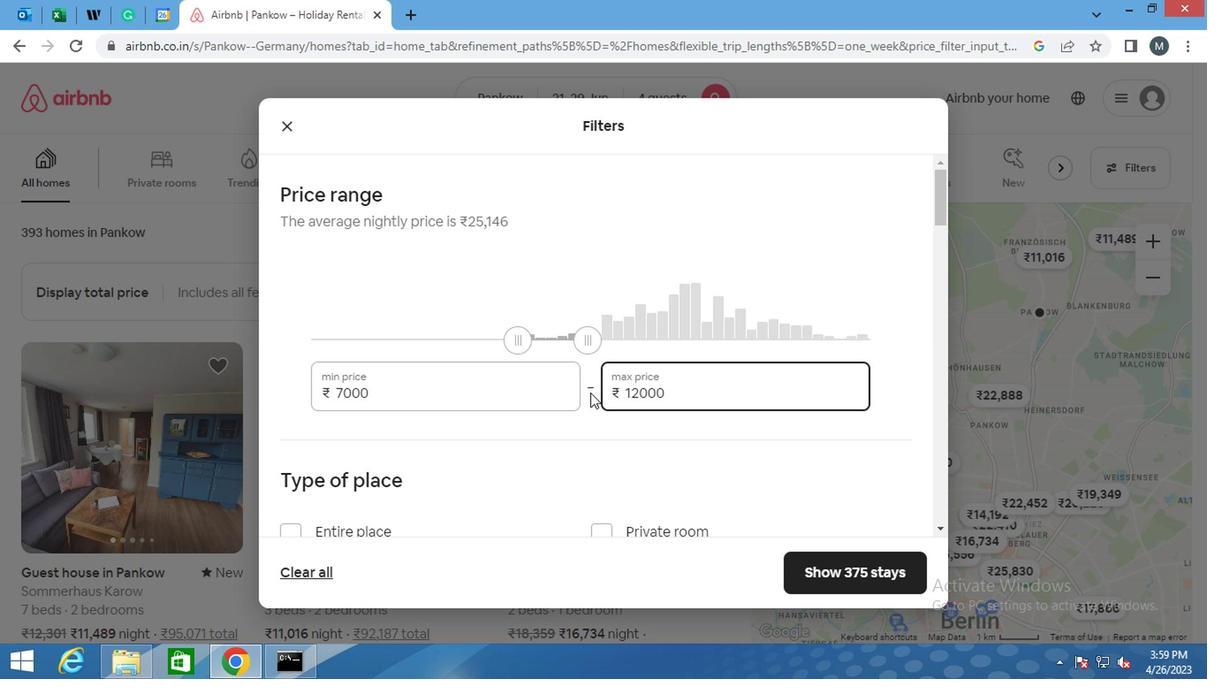 
Action: Mouse scrolled (564, 378) with delta (0, 0)
Screenshot: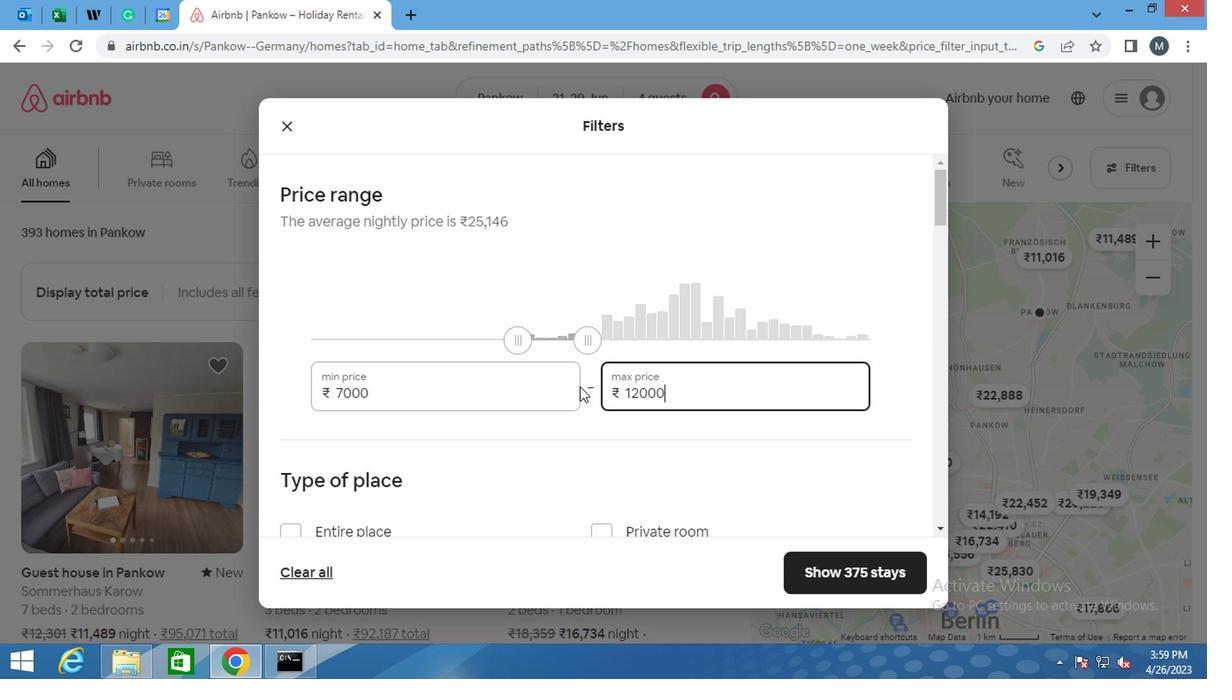 
Action: Mouse scrolled (564, 378) with delta (0, 0)
Screenshot: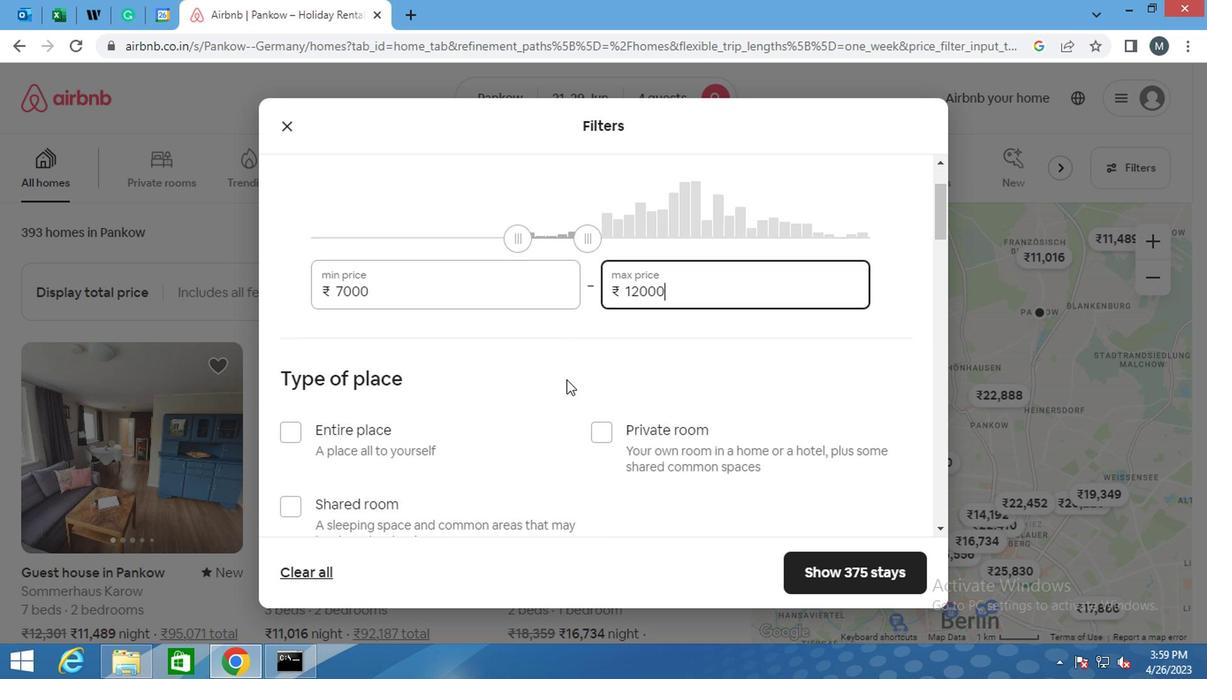 
Action: Mouse moved to (556, 383)
Screenshot: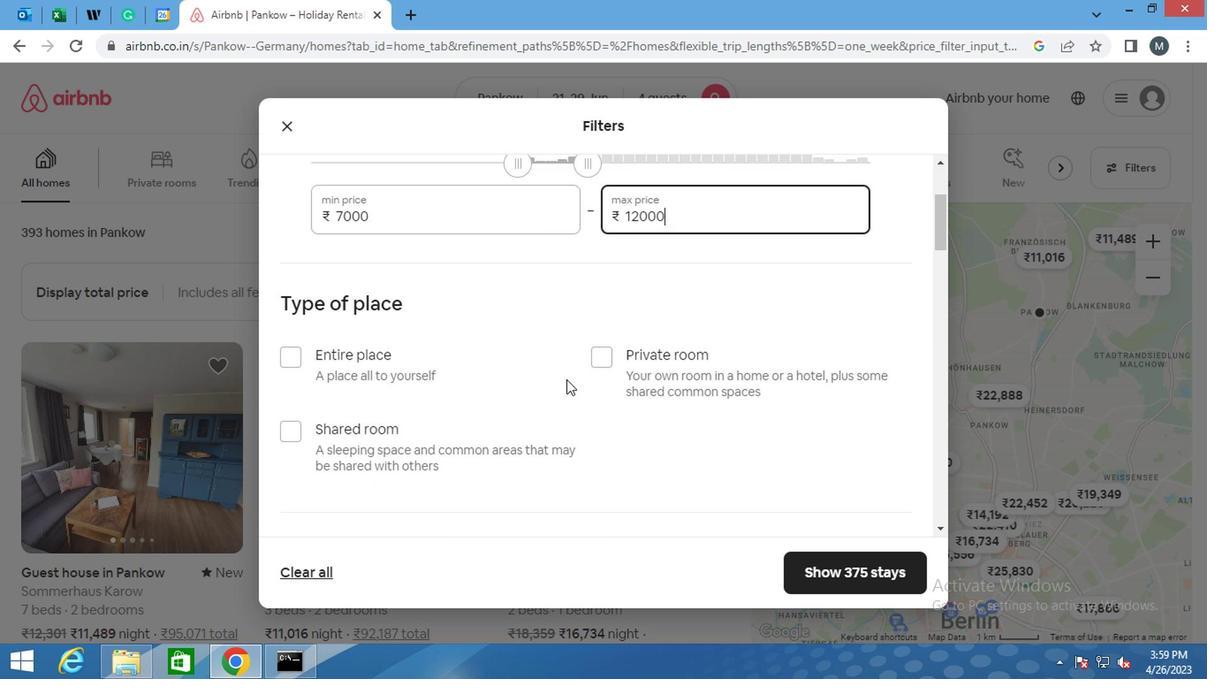 
Action: Mouse scrolled (556, 381) with delta (0, -1)
Screenshot: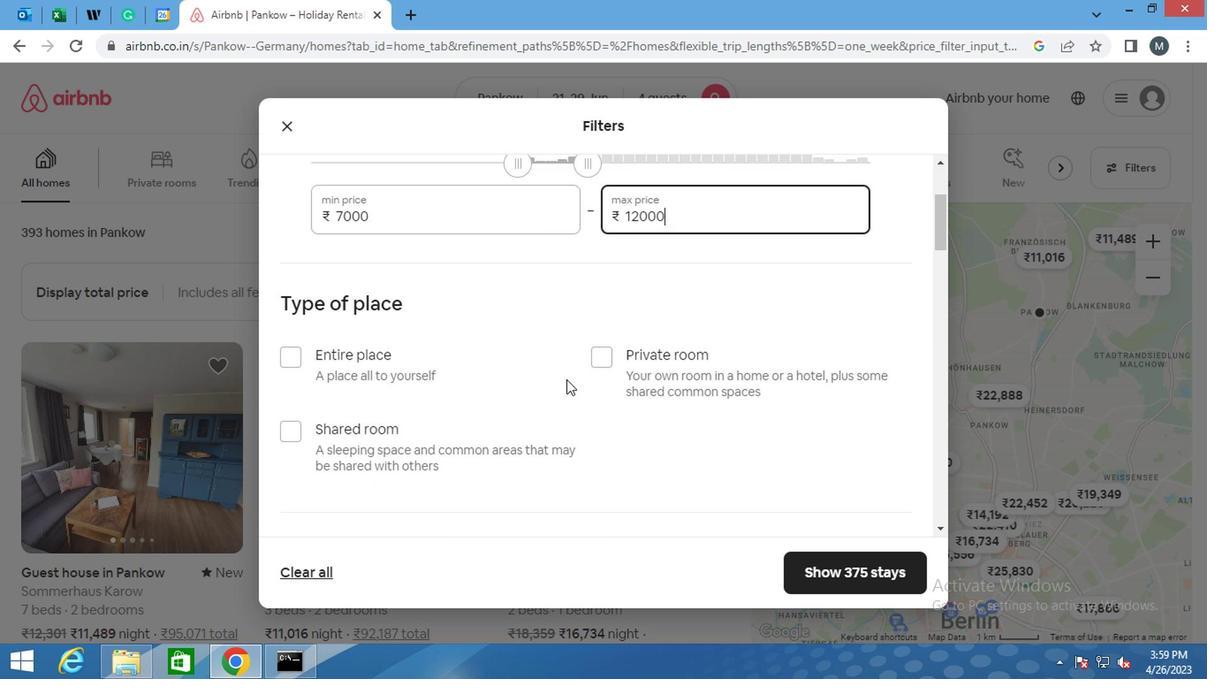 
Action: Mouse moved to (512, 396)
Screenshot: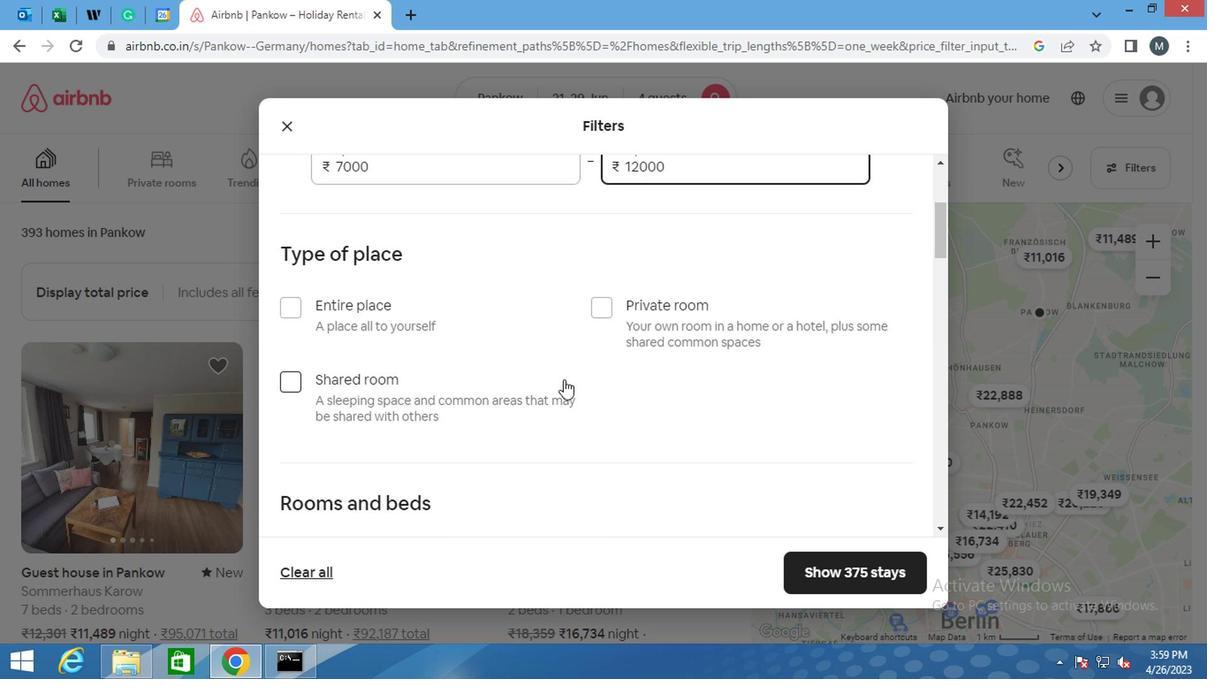 
Action: Mouse scrolled (512, 396) with delta (0, 0)
Screenshot: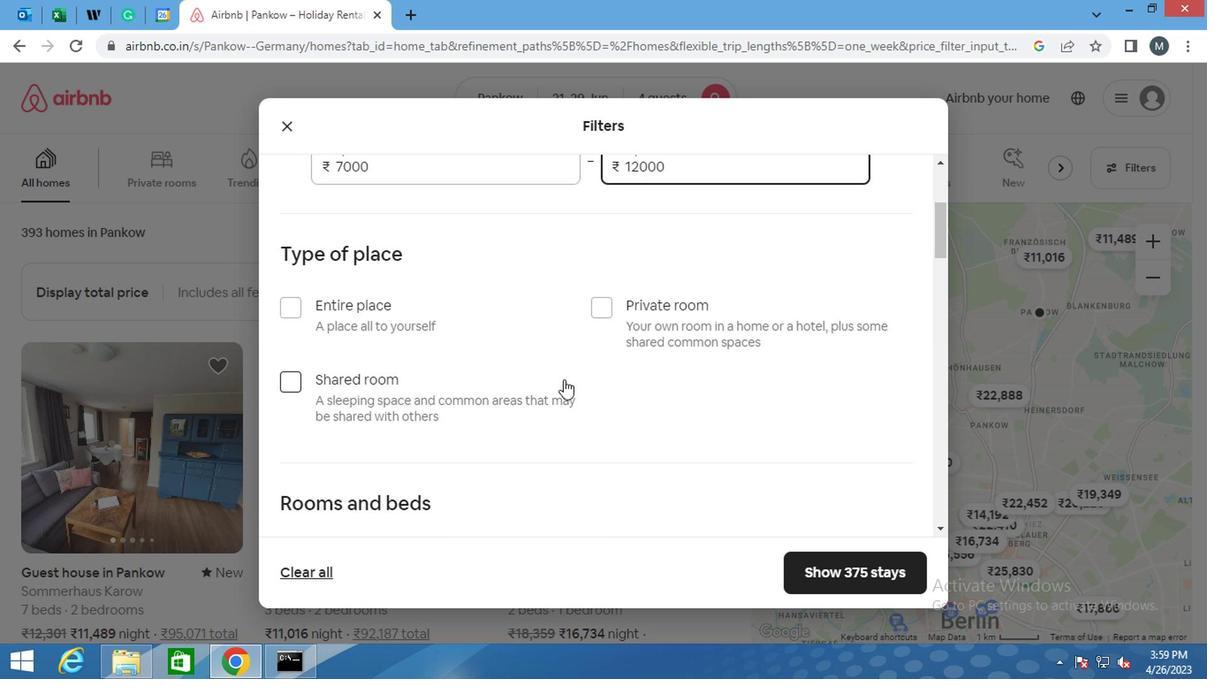 
Action: Mouse moved to (509, 398)
Screenshot: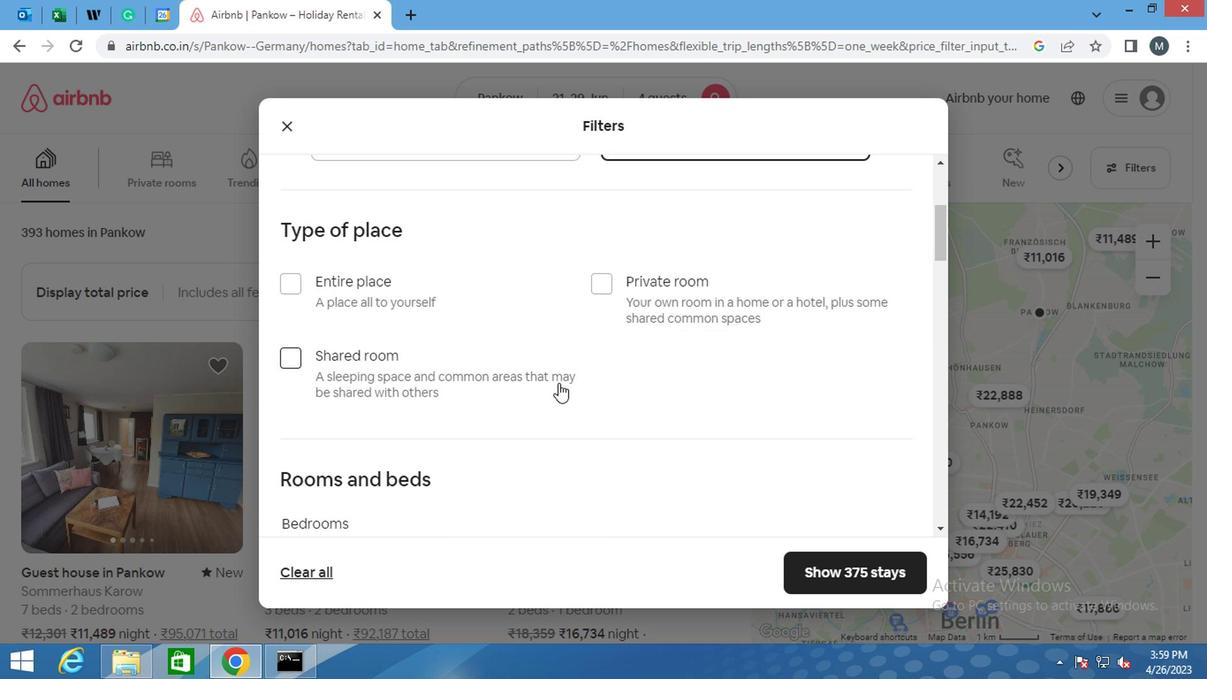 
Action: Mouse scrolled (509, 396) with delta (0, -1)
Screenshot: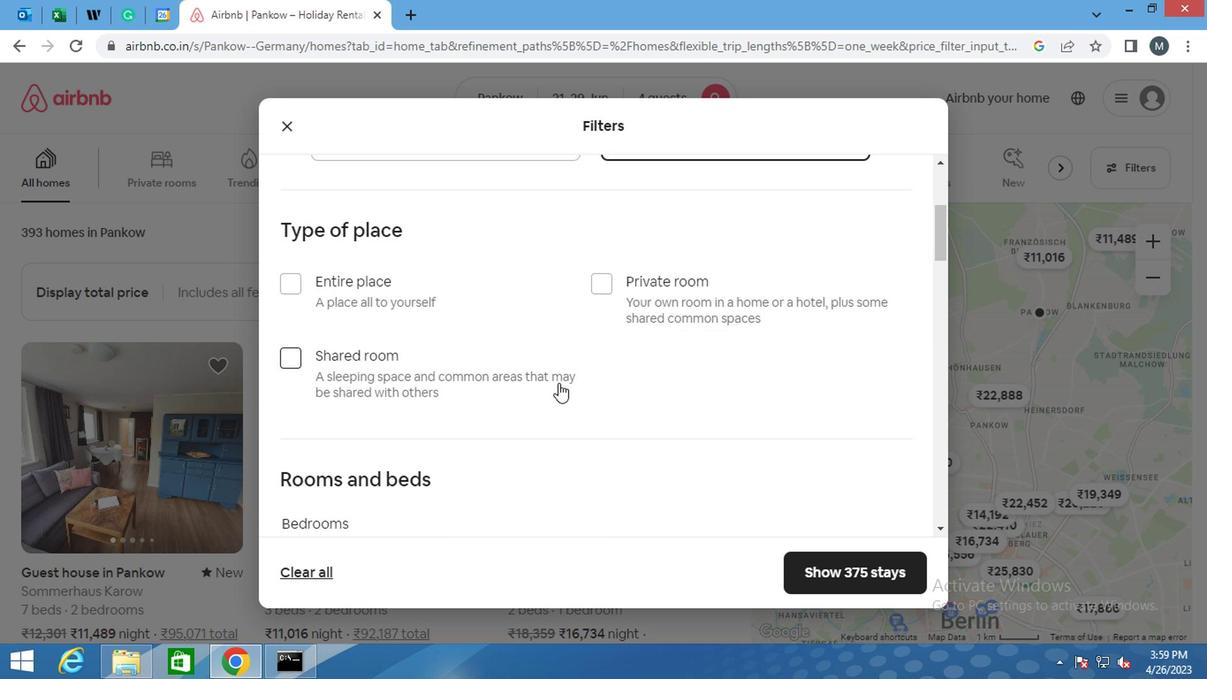 
Action: Mouse moved to (507, 399)
Screenshot: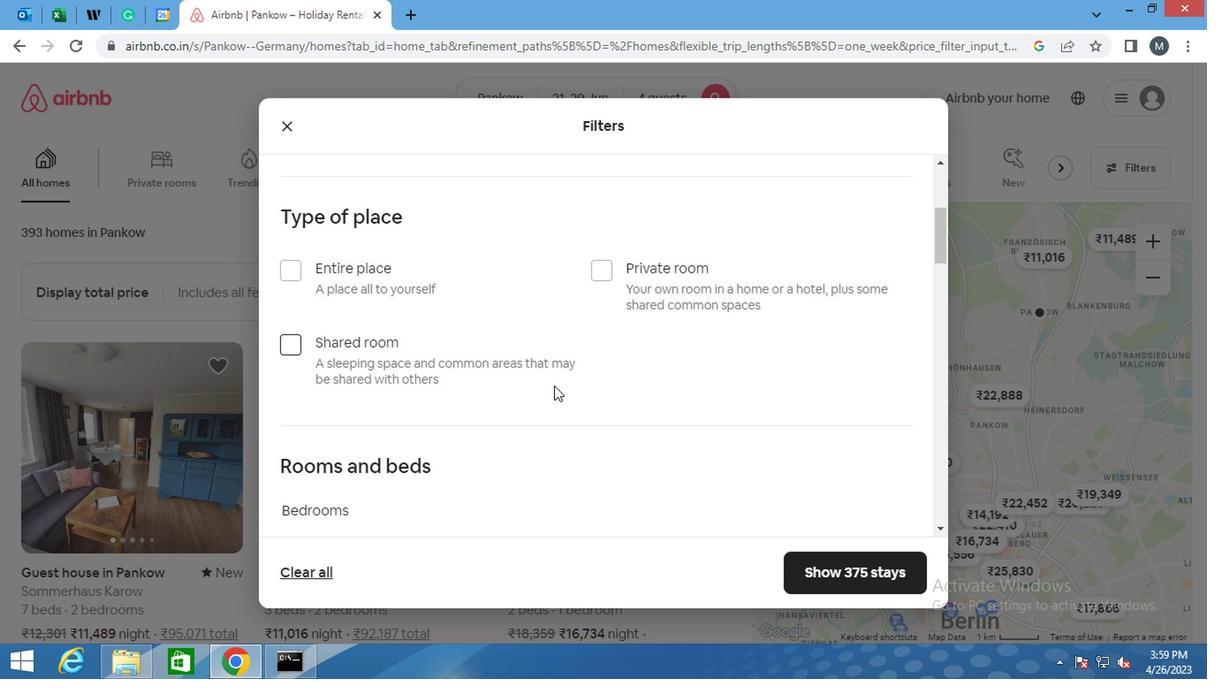 
Action: Mouse scrolled (507, 398) with delta (0, 0)
Screenshot: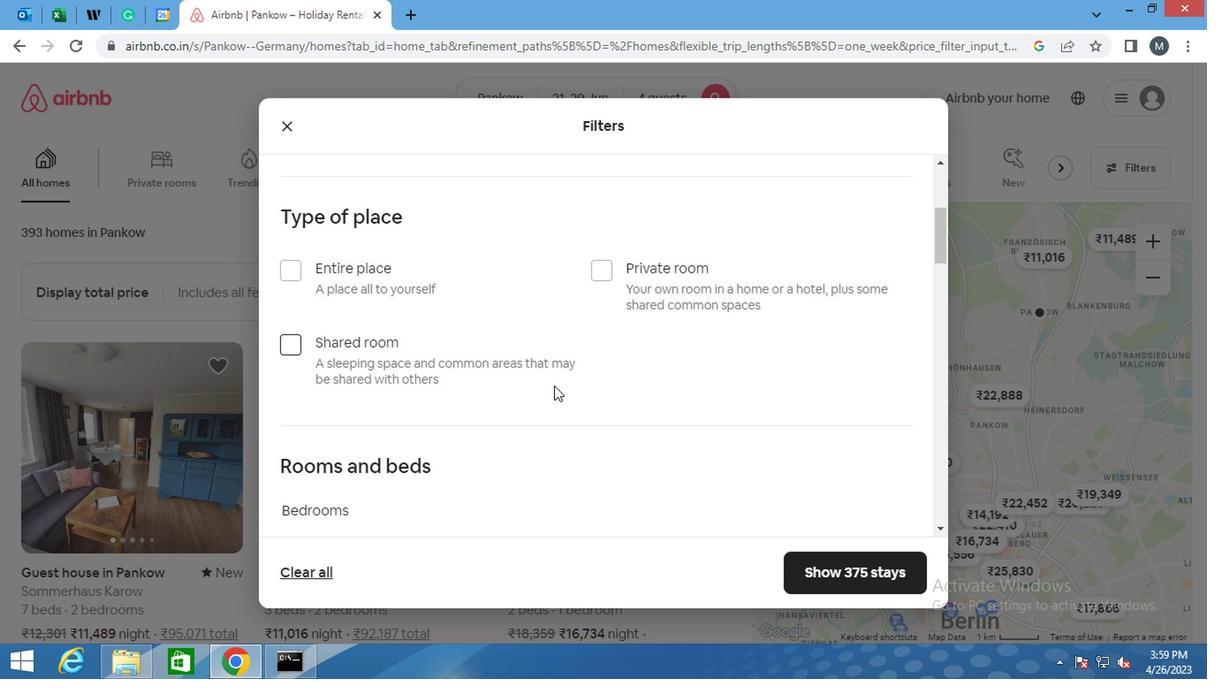 
Action: Mouse moved to (374, 339)
Screenshot: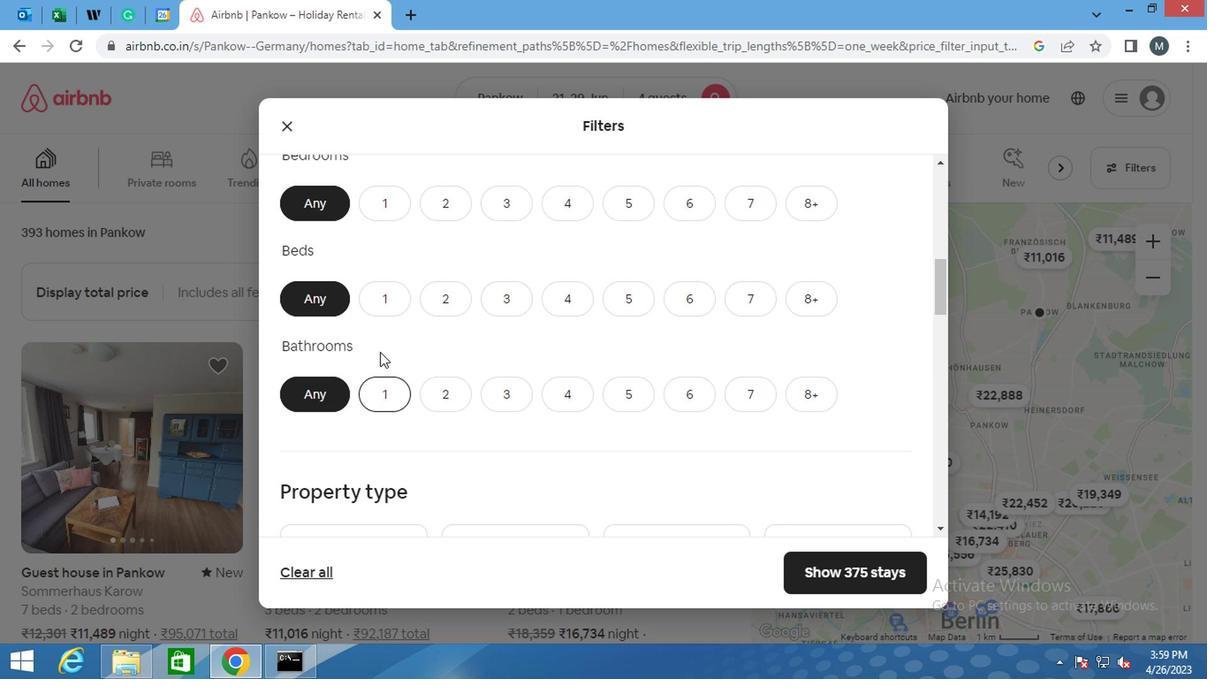 
Action: Mouse scrolled (374, 340) with delta (0, 1)
Screenshot: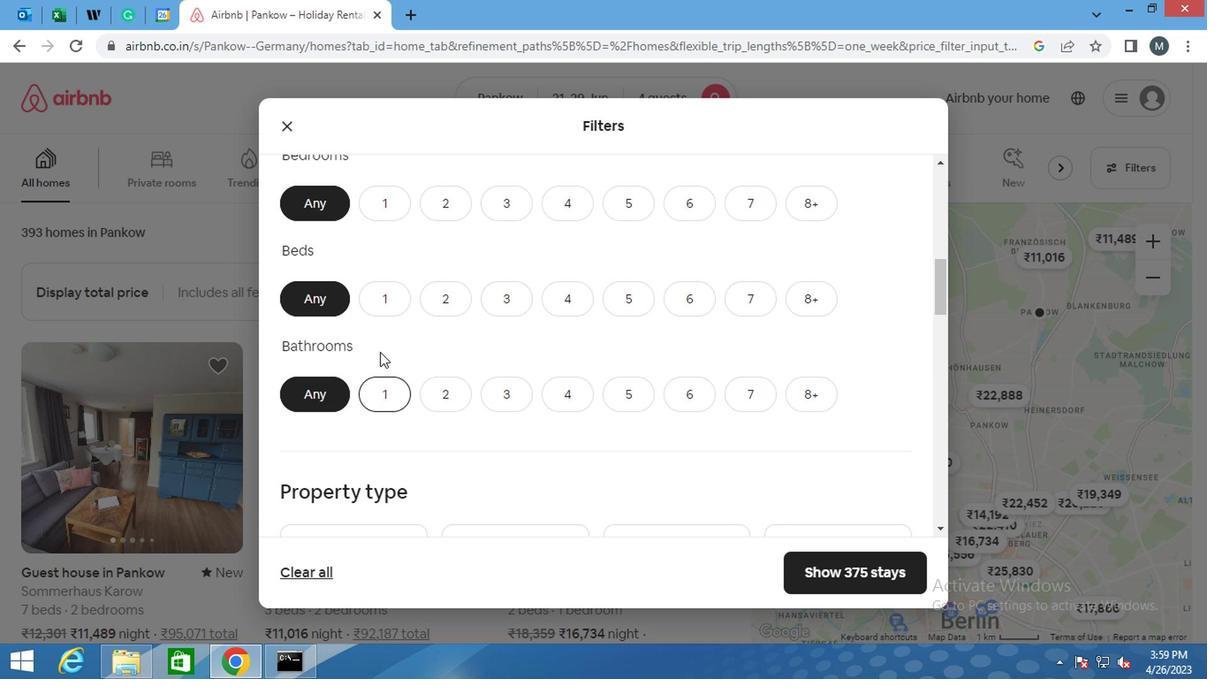 
Action: Mouse moved to (373, 339)
Screenshot: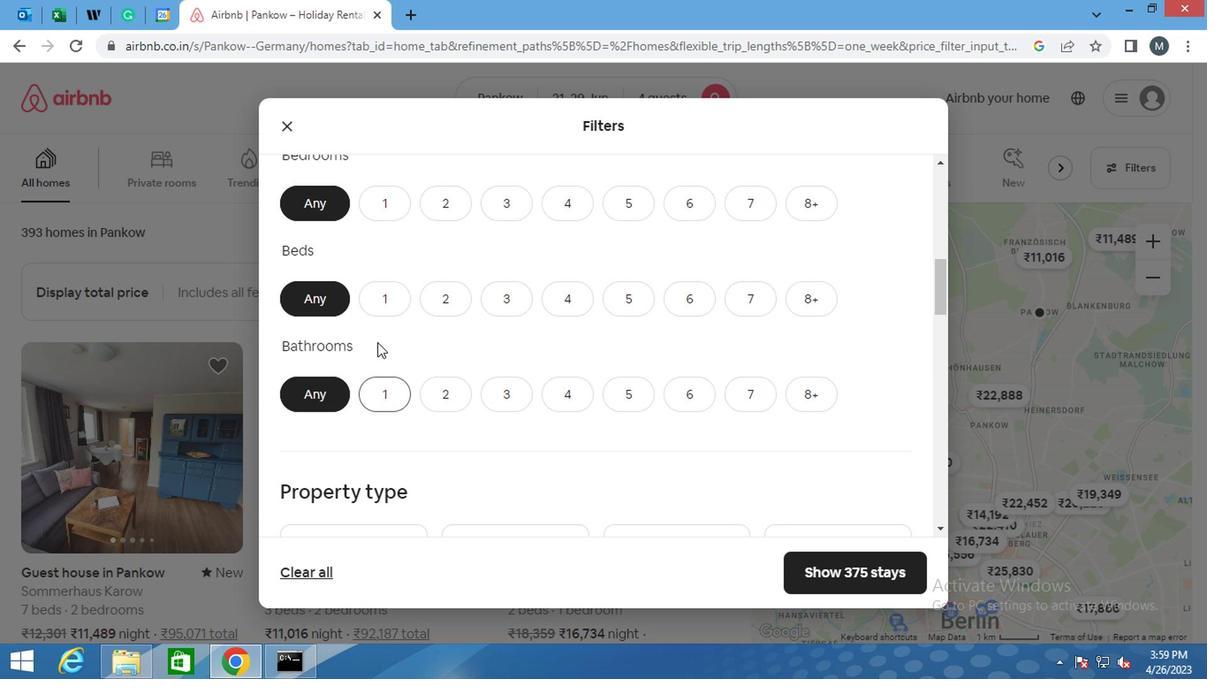 
Action: Mouse scrolled (373, 340) with delta (0, 1)
Screenshot: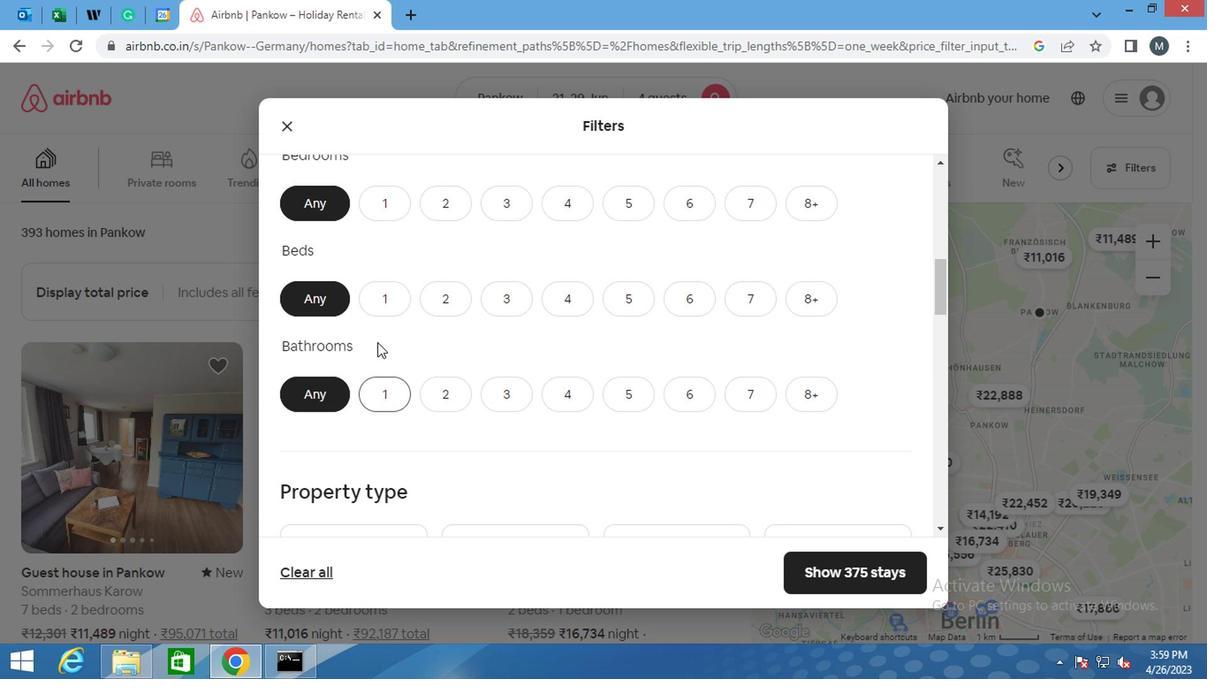
Action: Mouse scrolled (373, 340) with delta (0, 1)
Screenshot: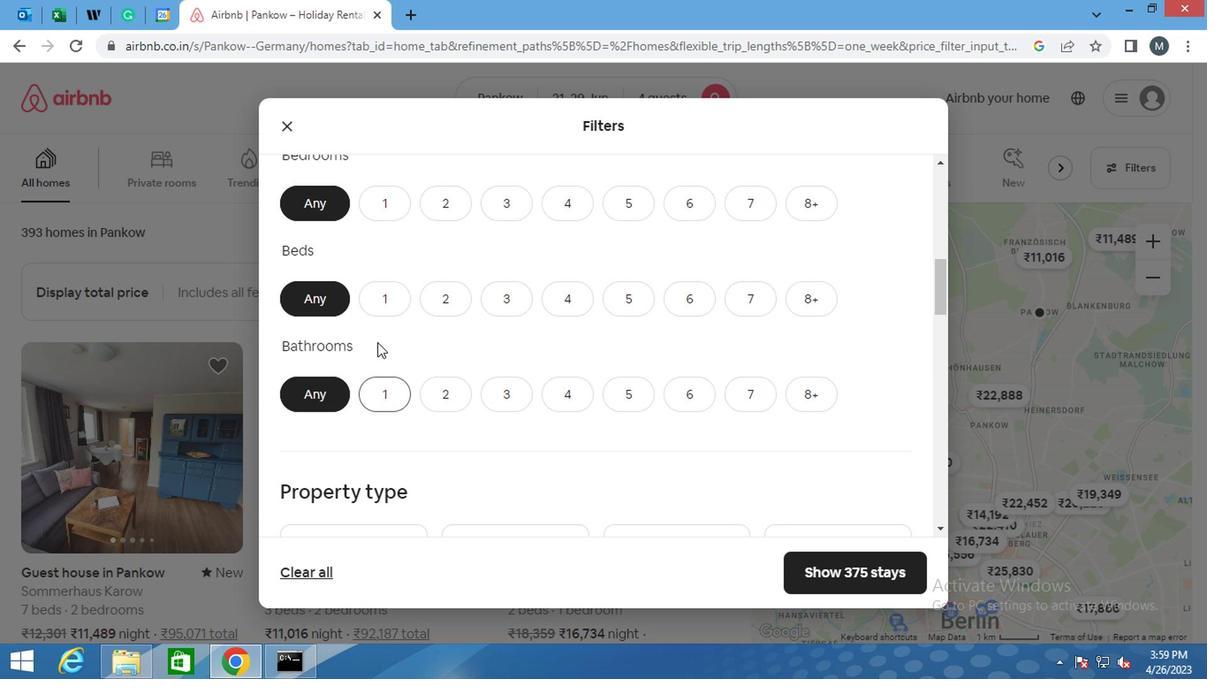 
Action: Mouse scrolled (373, 340) with delta (0, 1)
Screenshot: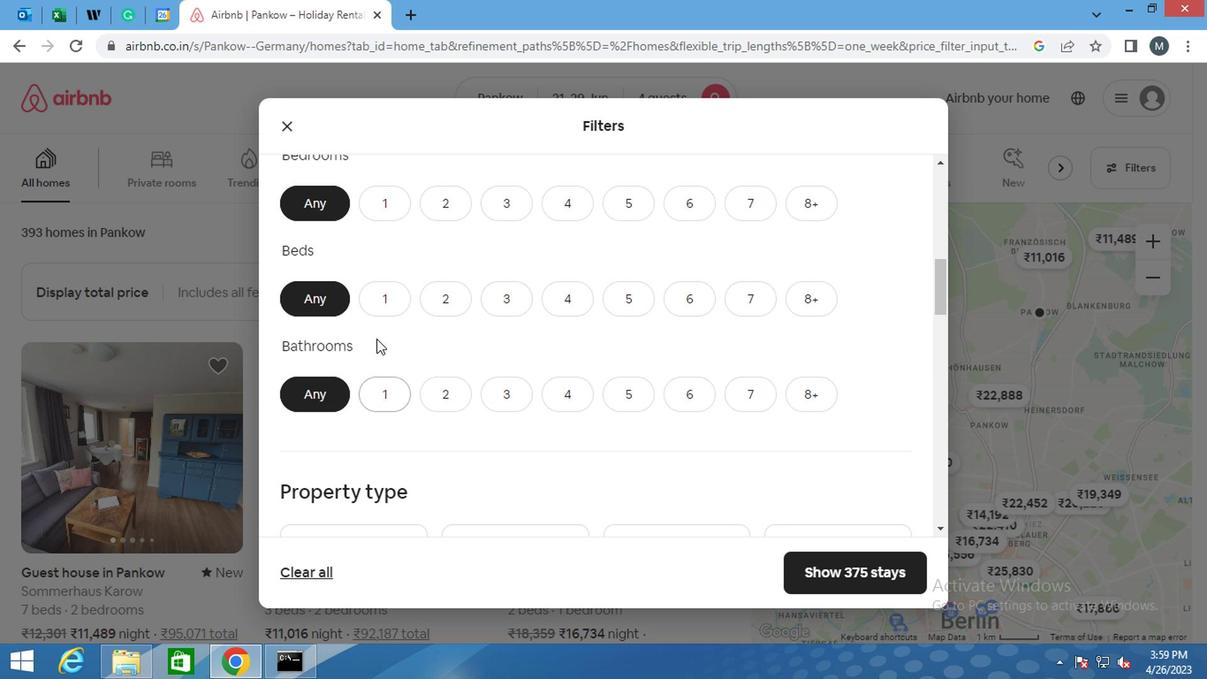 
Action: Mouse moved to (292, 273)
Screenshot: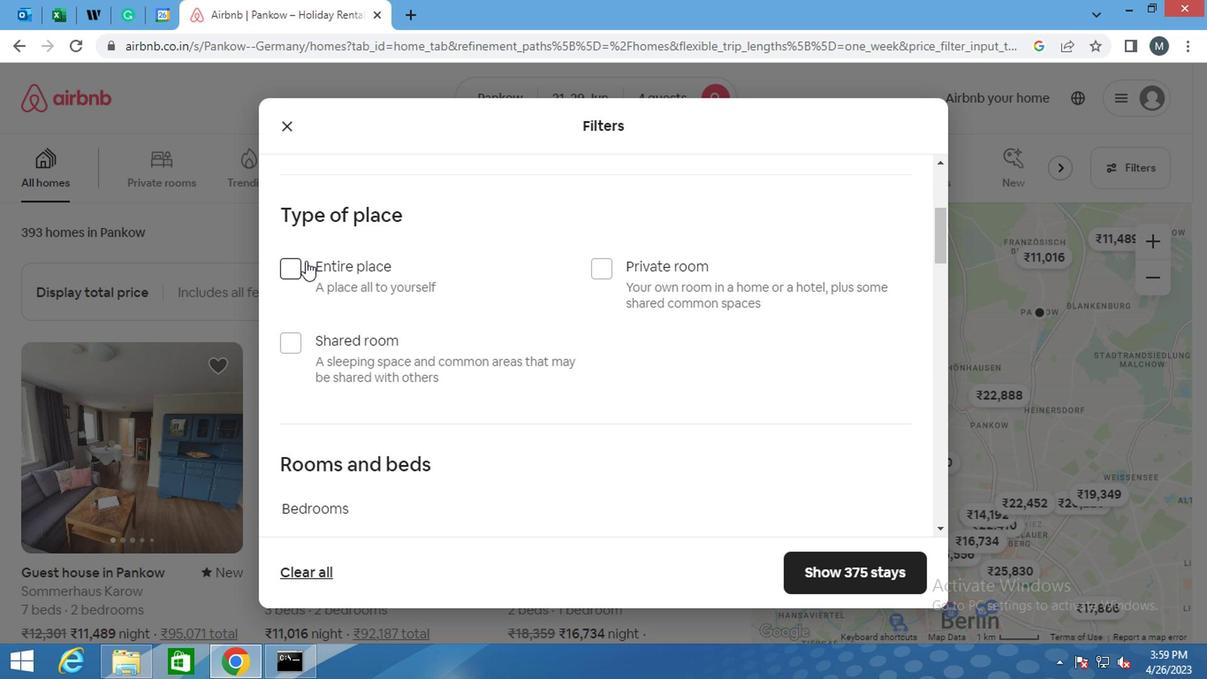 
Action: Mouse pressed left at (292, 273)
Screenshot: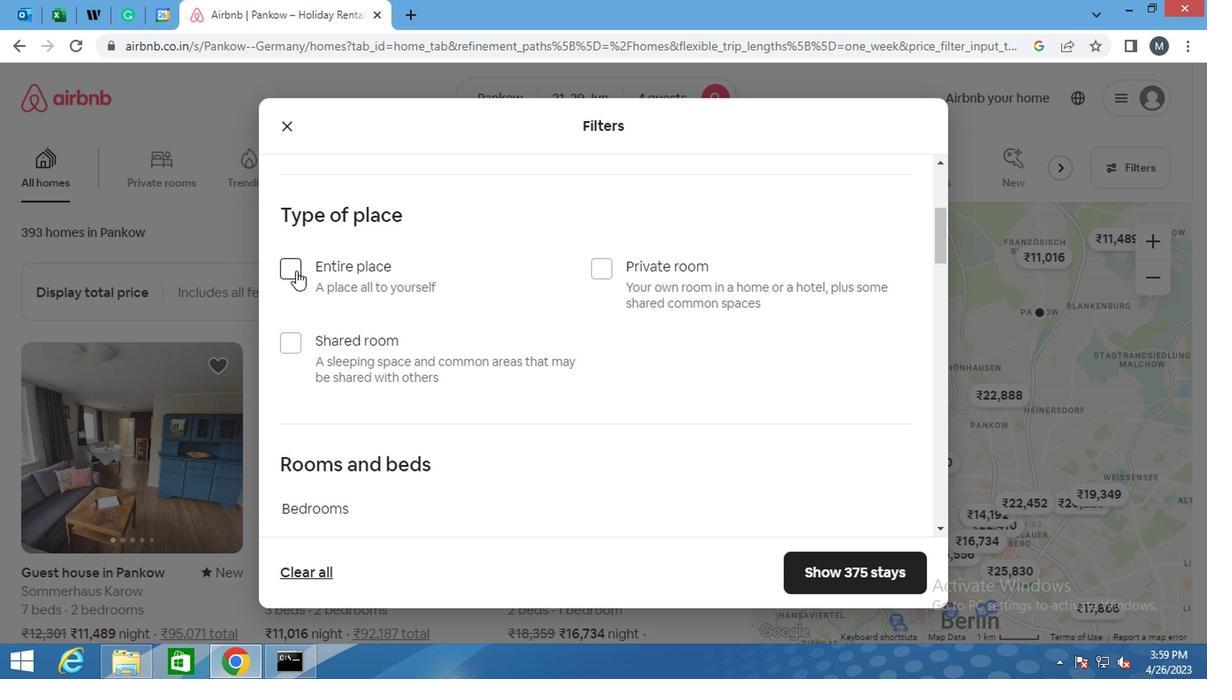 
Action: Mouse moved to (492, 358)
Screenshot: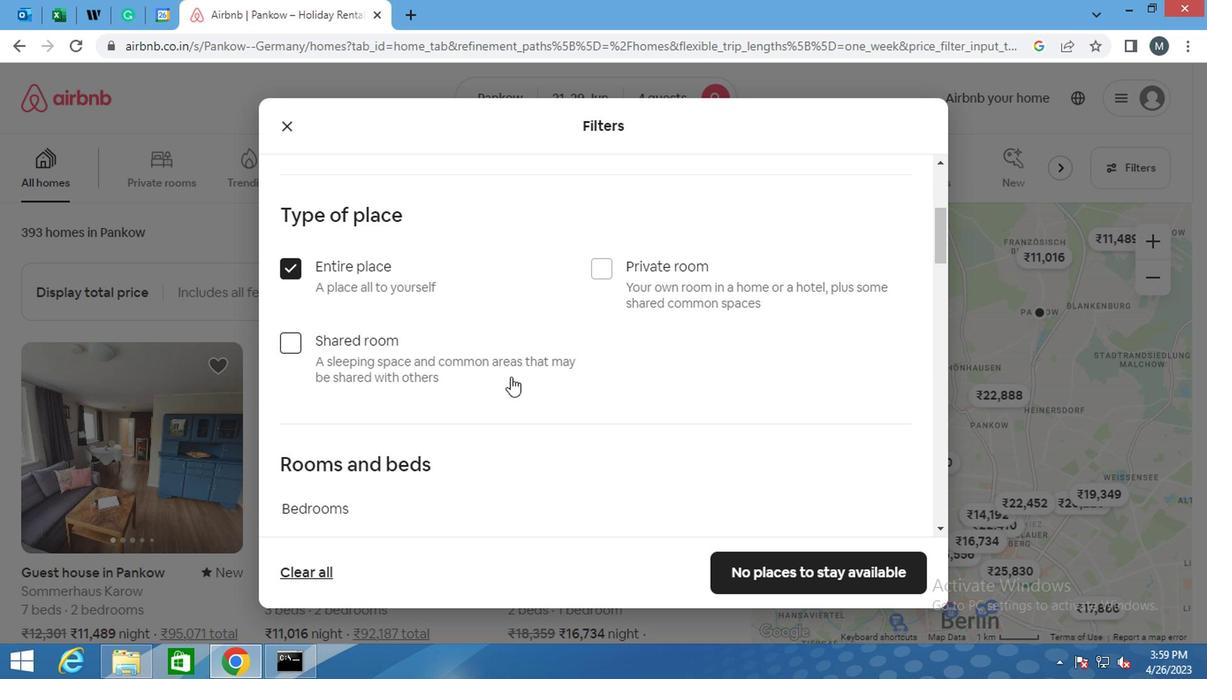 
Action: Mouse scrolled (492, 357) with delta (0, -1)
Screenshot: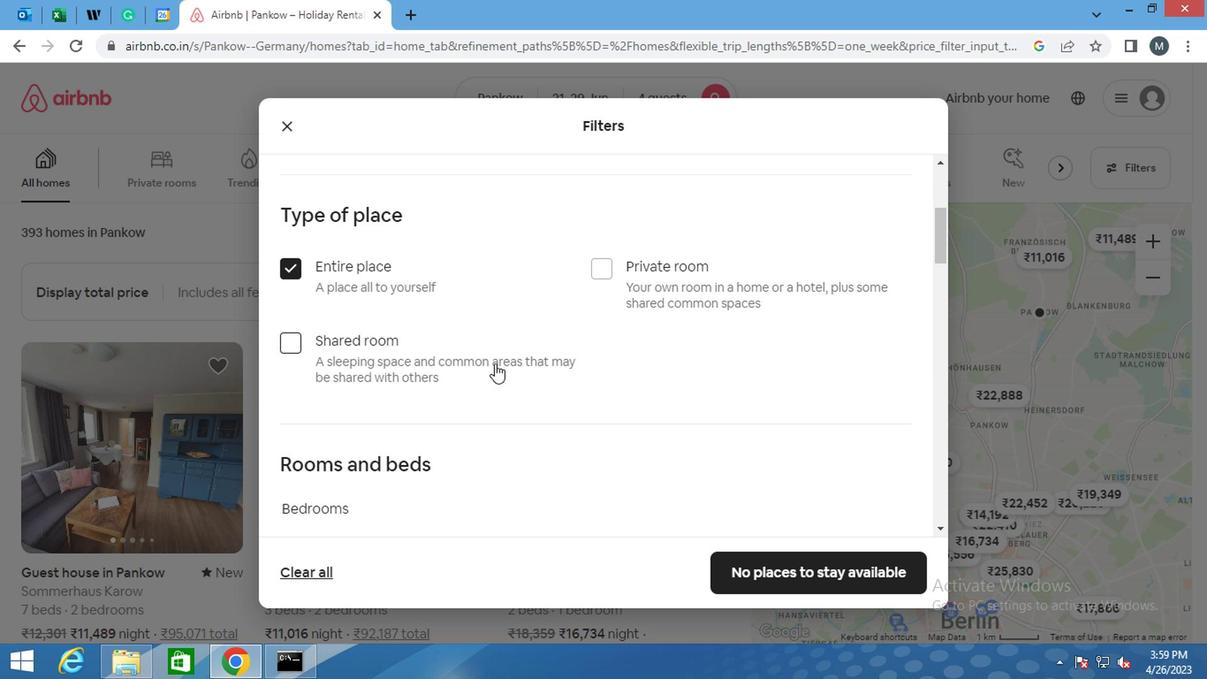 
Action: Mouse scrolled (492, 357) with delta (0, -1)
Screenshot: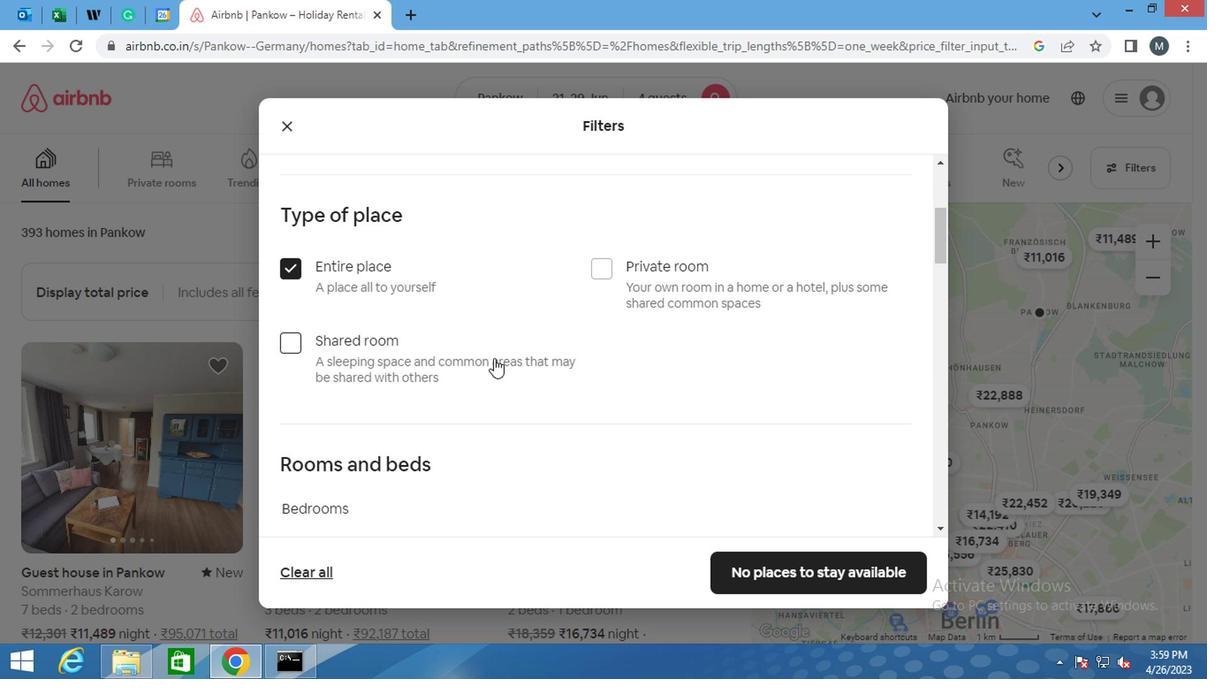 
Action: Mouse moved to (524, 332)
Screenshot: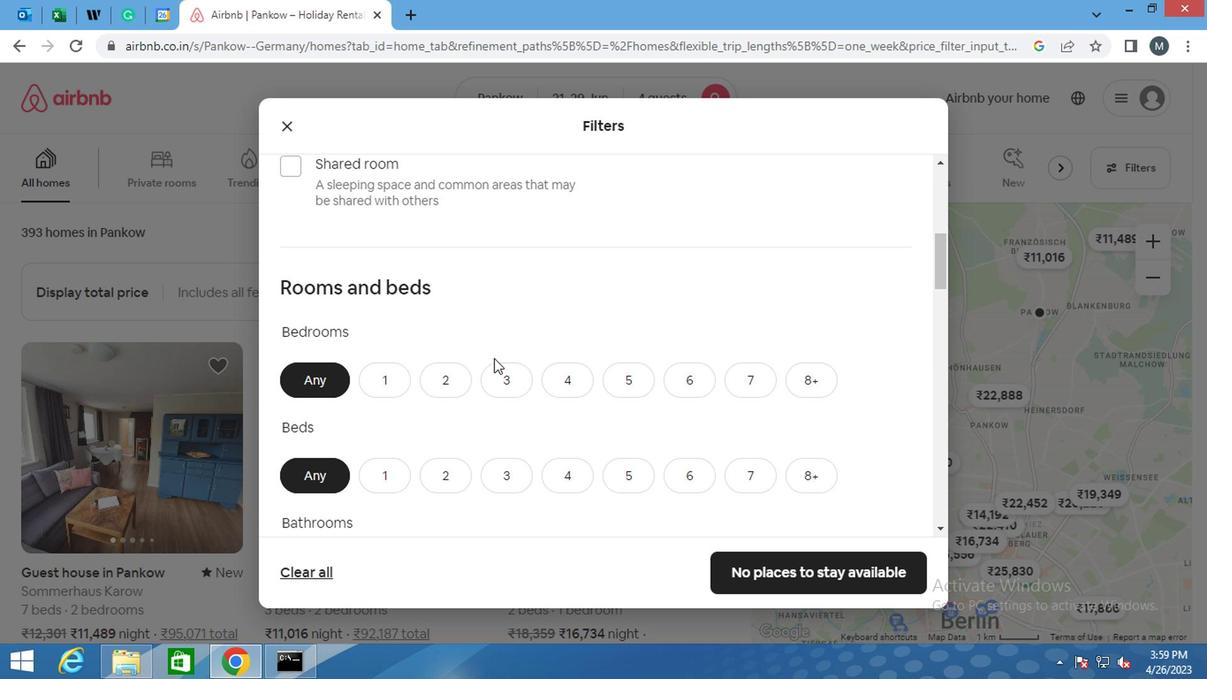 
Action: Mouse scrolled (524, 332) with delta (0, 0)
Screenshot: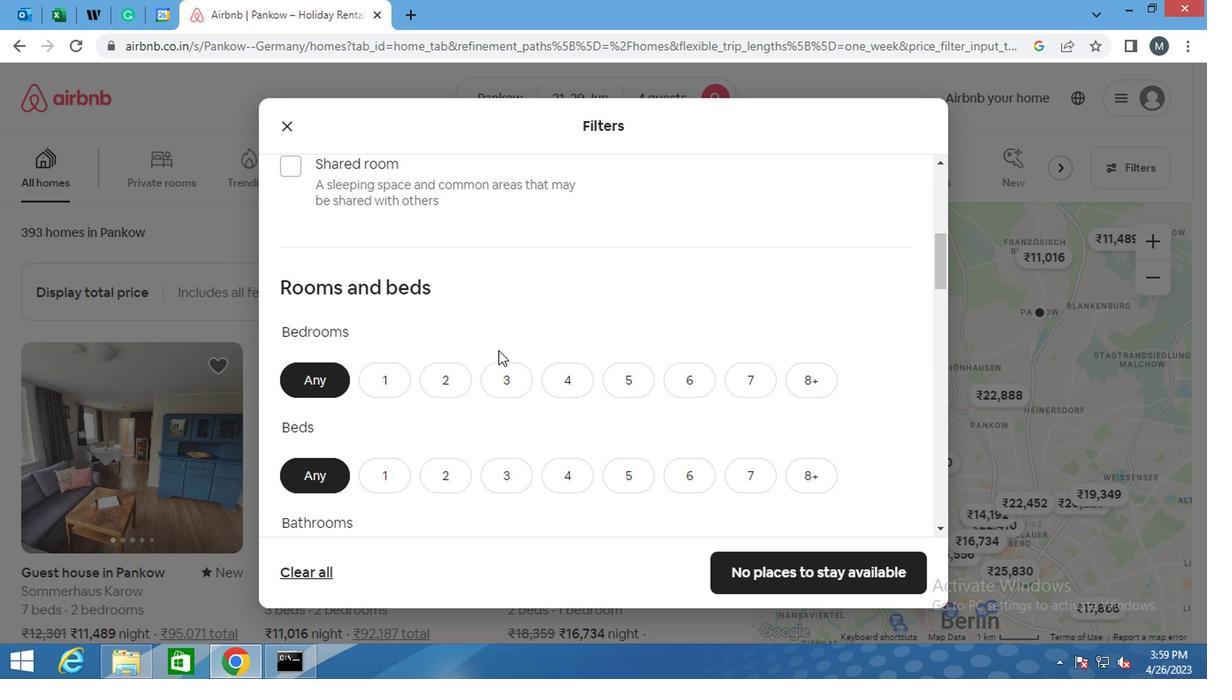 
Action: Mouse scrolled (524, 332) with delta (0, 0)
Screenshot: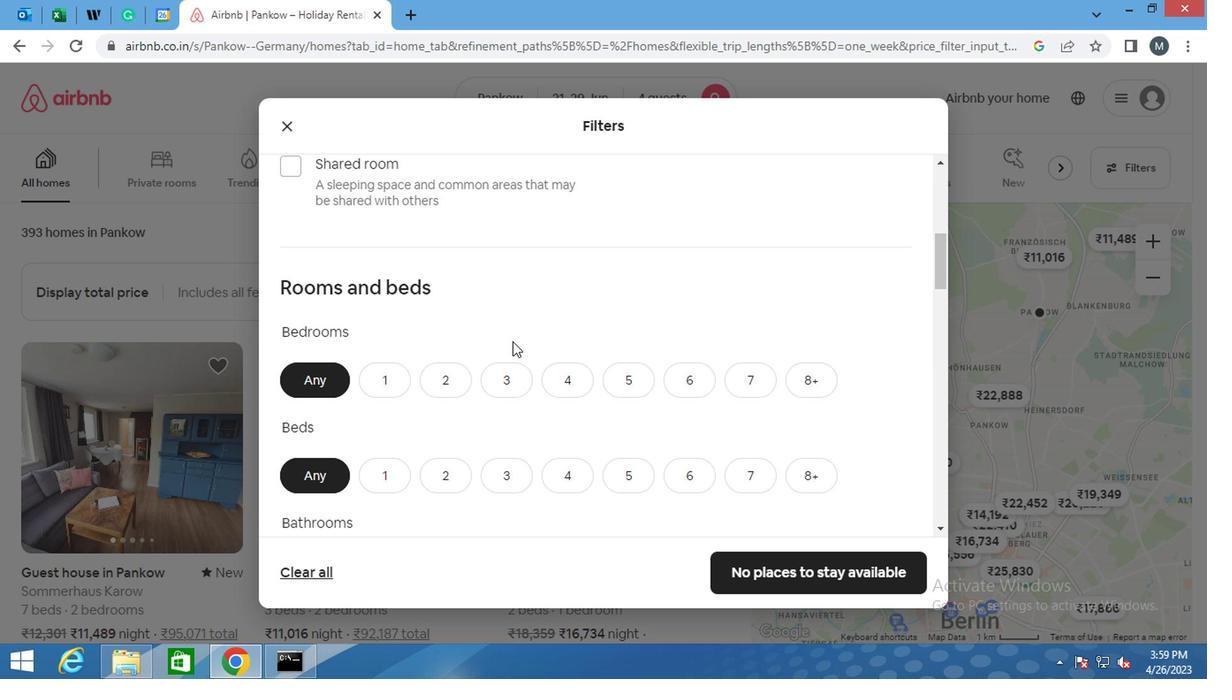 
Action: Mouse moved to (443, 204)
Screenshot: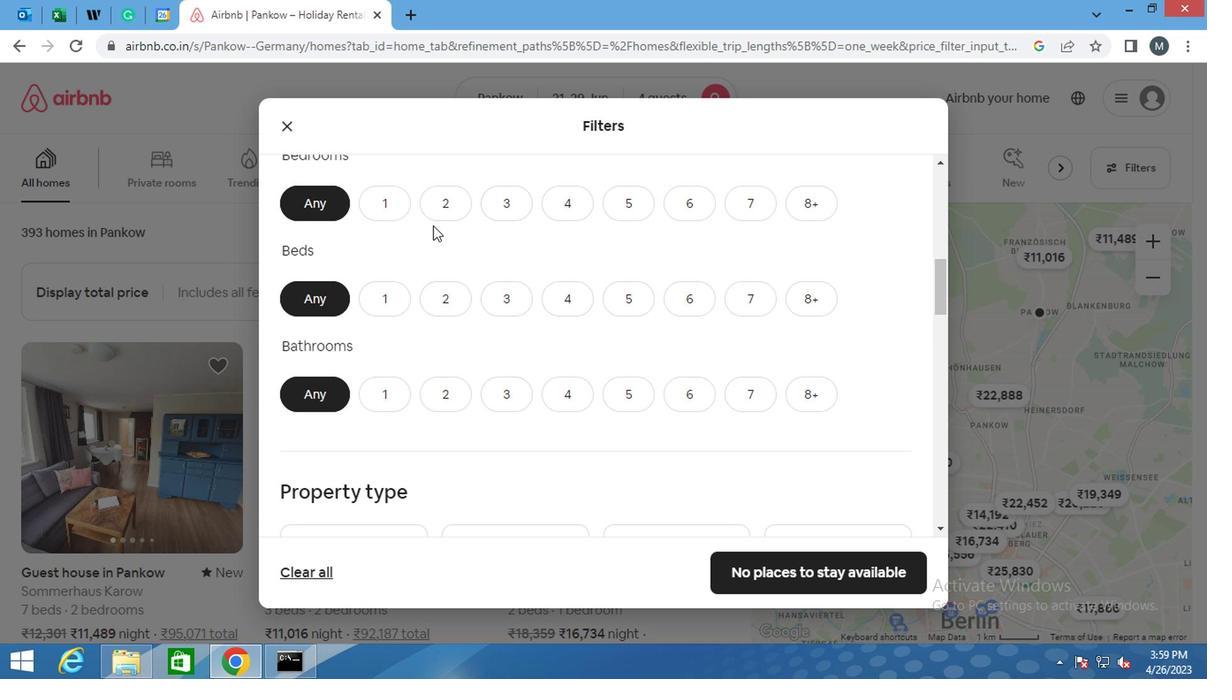 
Action: Mouse pressed left at (443, 204)
Screenshot: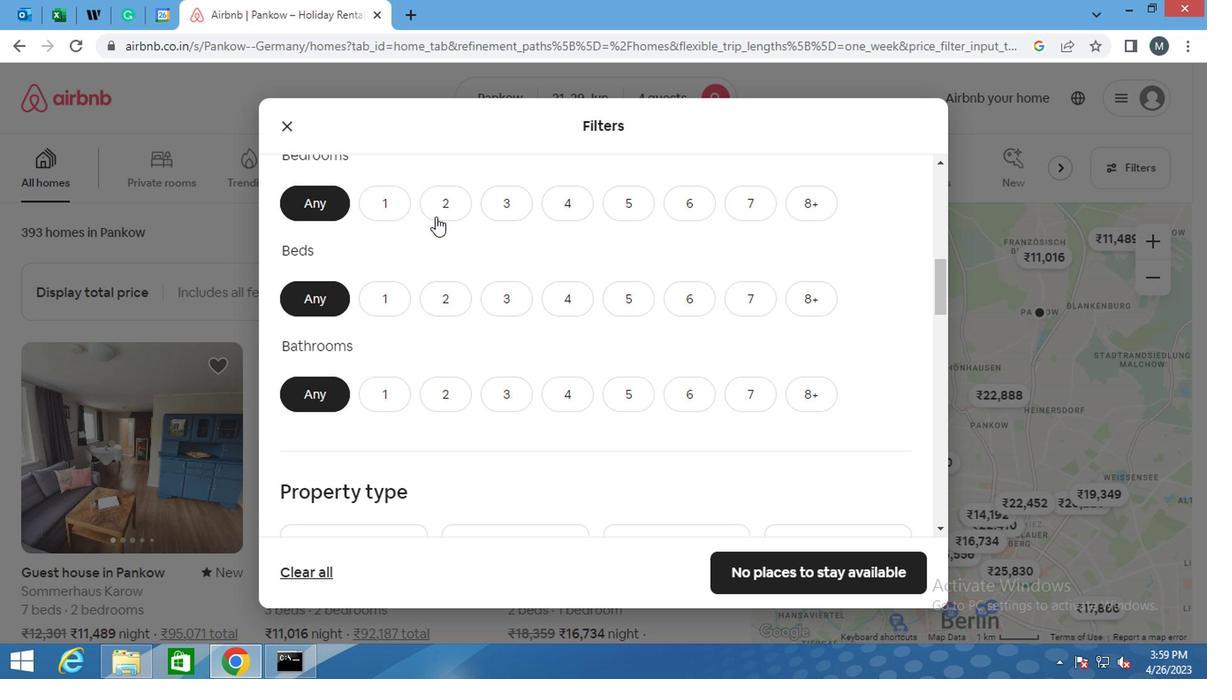 
Action: Mouse moved to (433, 298)
Screenshot: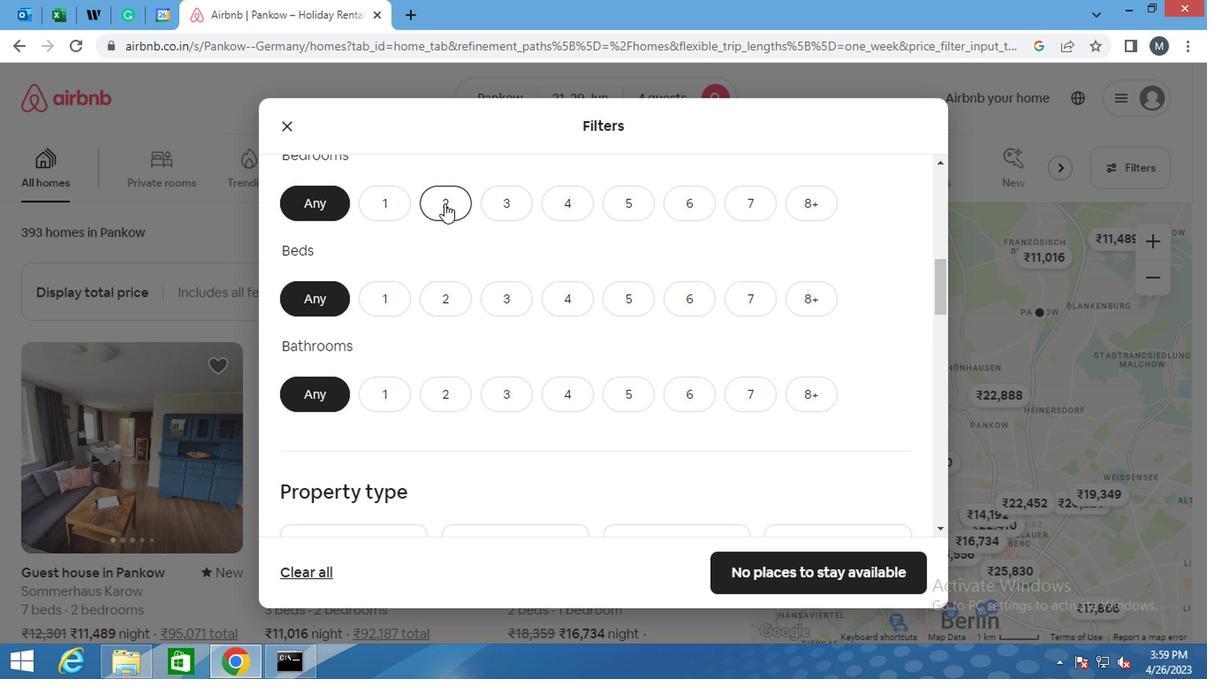 
Action: Mouse pressed left at (433, 298)
Screenshot: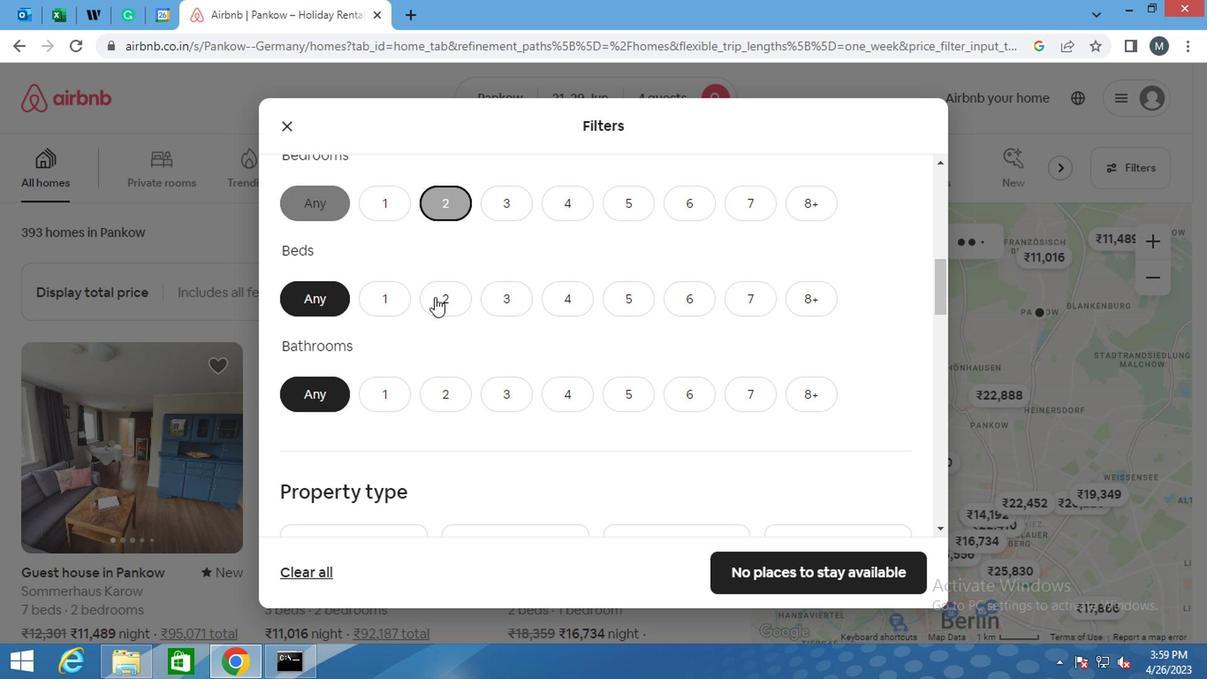 
Action: Mouse moved to (459, 399)
Screenshot: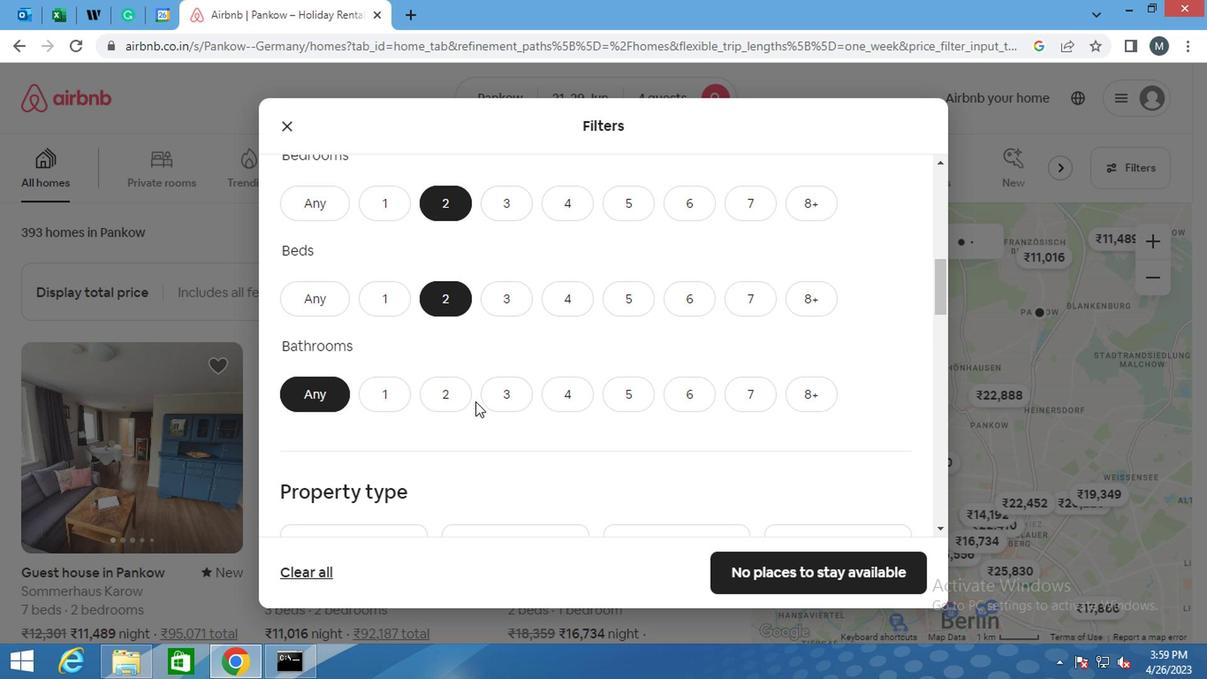 
Action: Mouse pressed left at (459, 399)
Screenshot: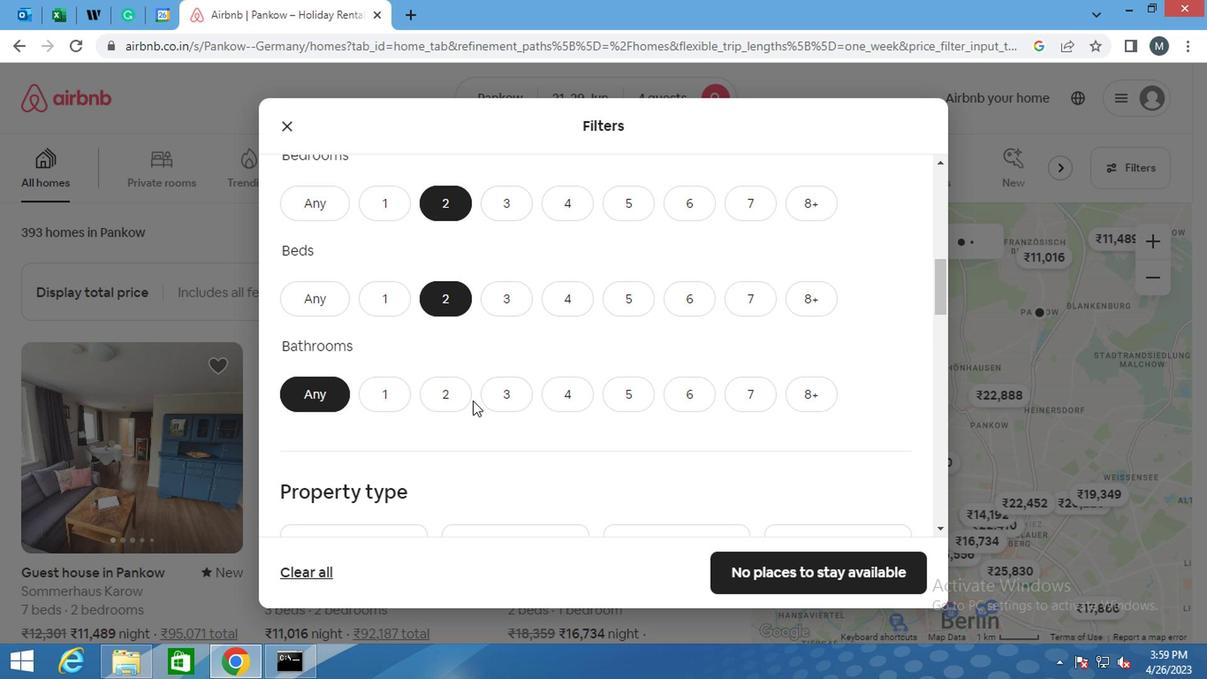 
Action: Mouse moved to (481, 359)
Screenshot: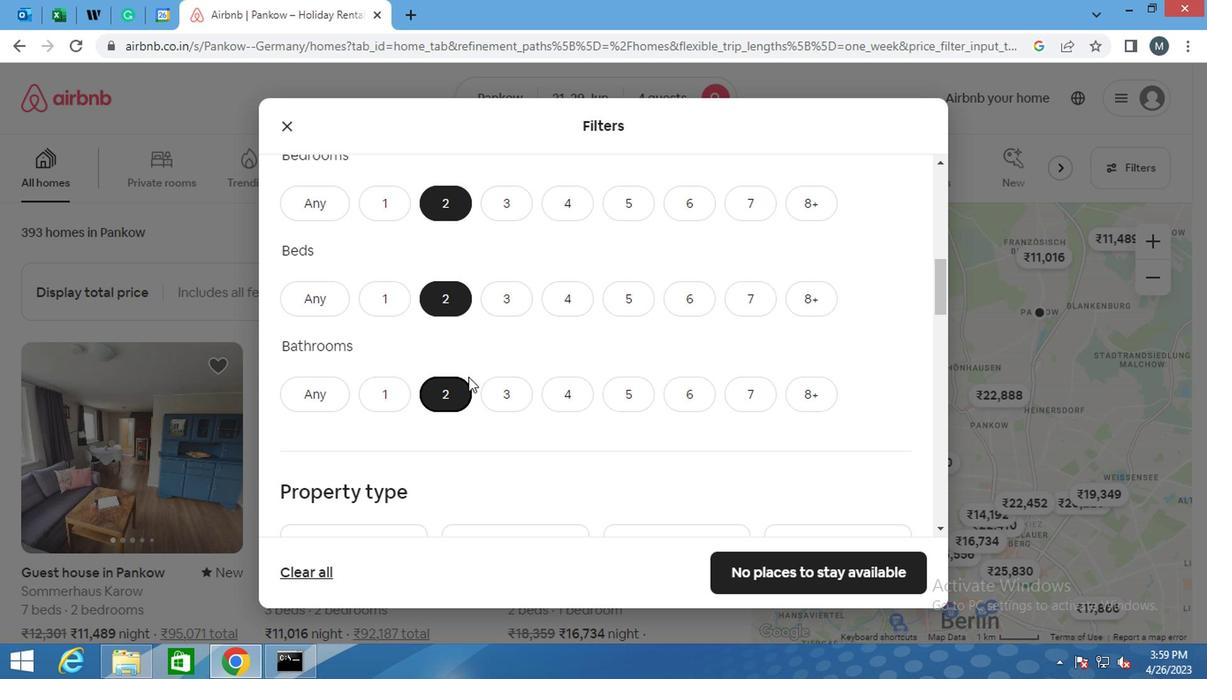 
Action: Mouse scrolled (481, 358) with delta (0, 0)
Screenshot: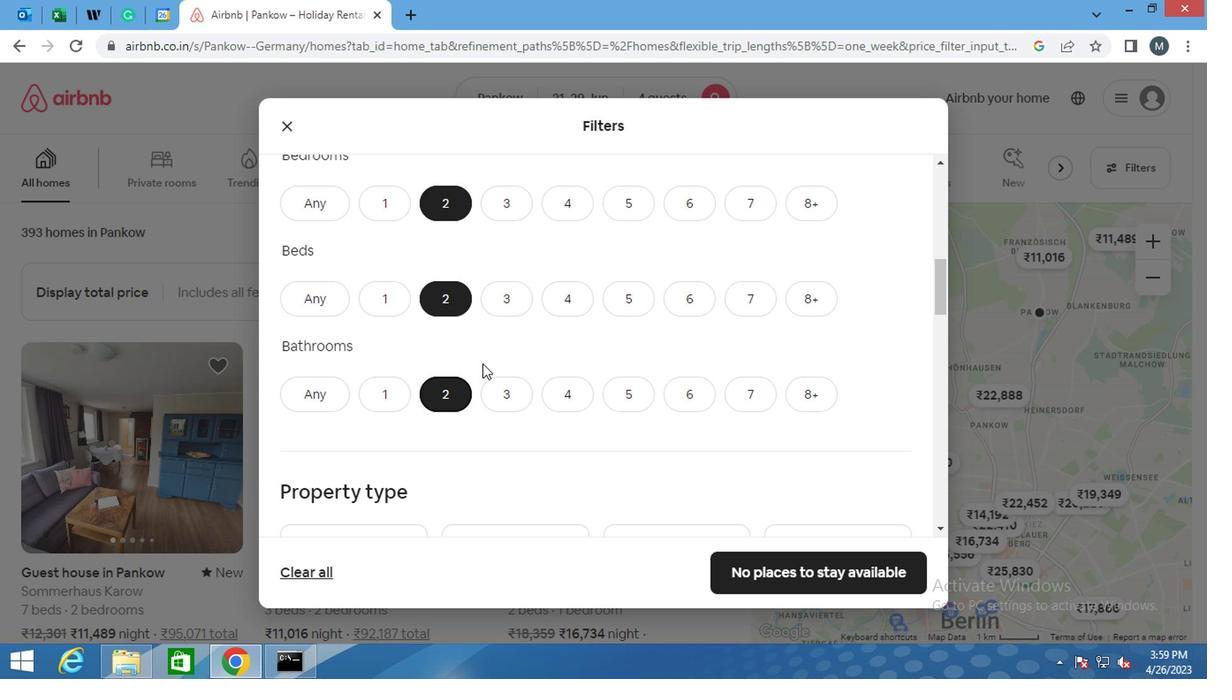 
Action: Mouse moved to (501, 341)
Screenshot: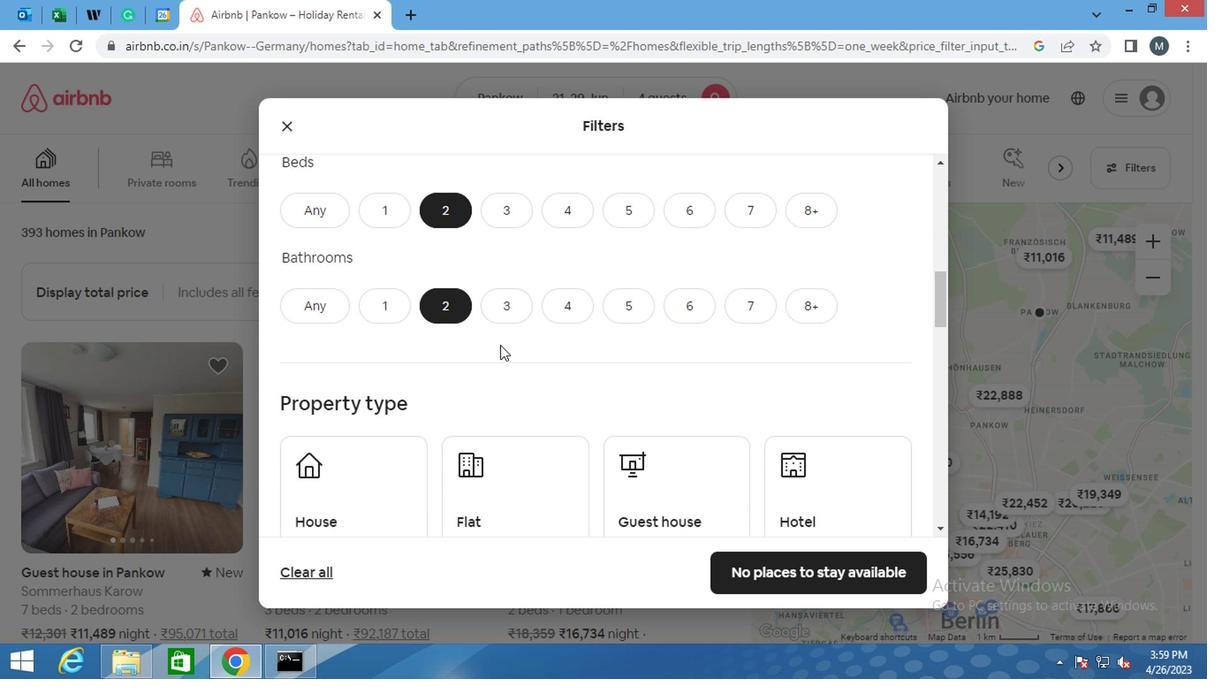 
Action: Mouse scrolled (501, 340) with delta (0, 0)
Screenshot: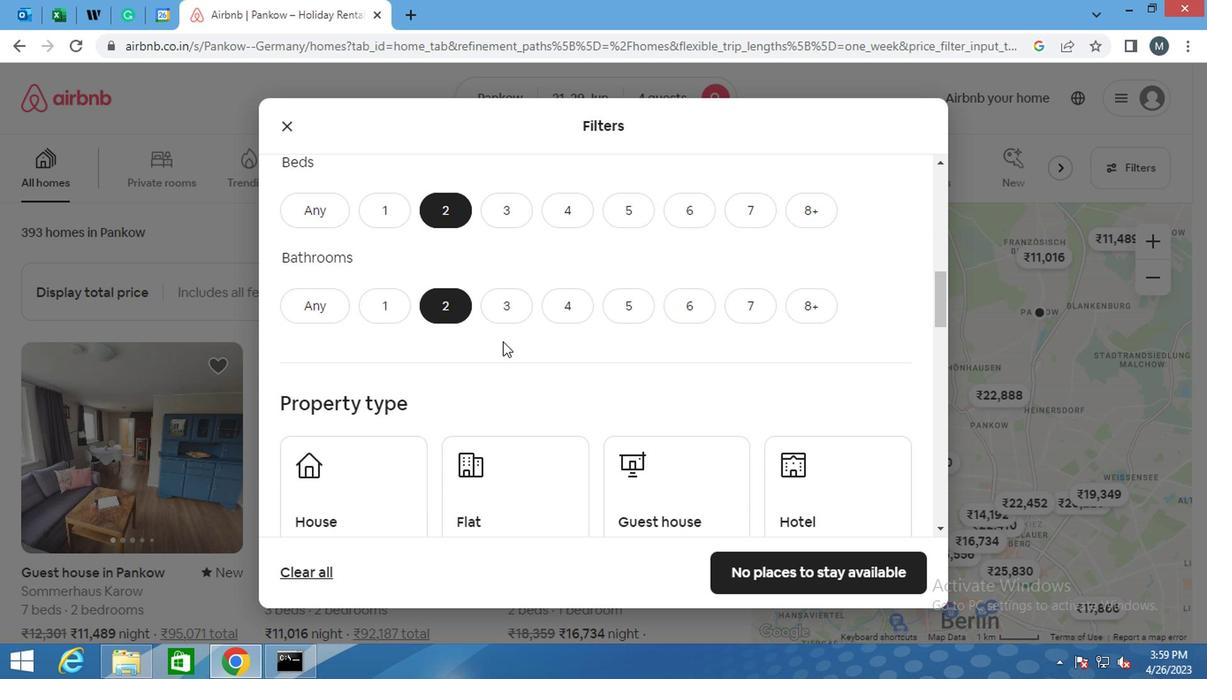 
Action: Mouse scrolled (501, 340) with delta (0, 0)
Screenshot: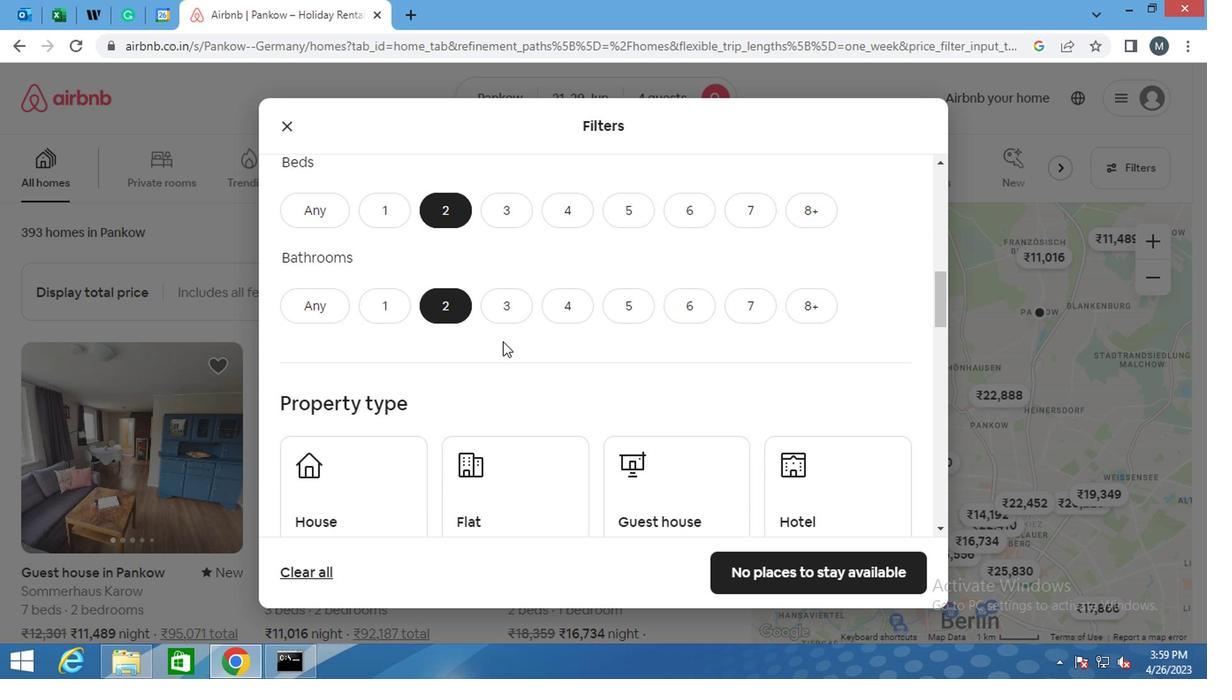 
Action: Mouse moved to (354, 330)
Screenshot: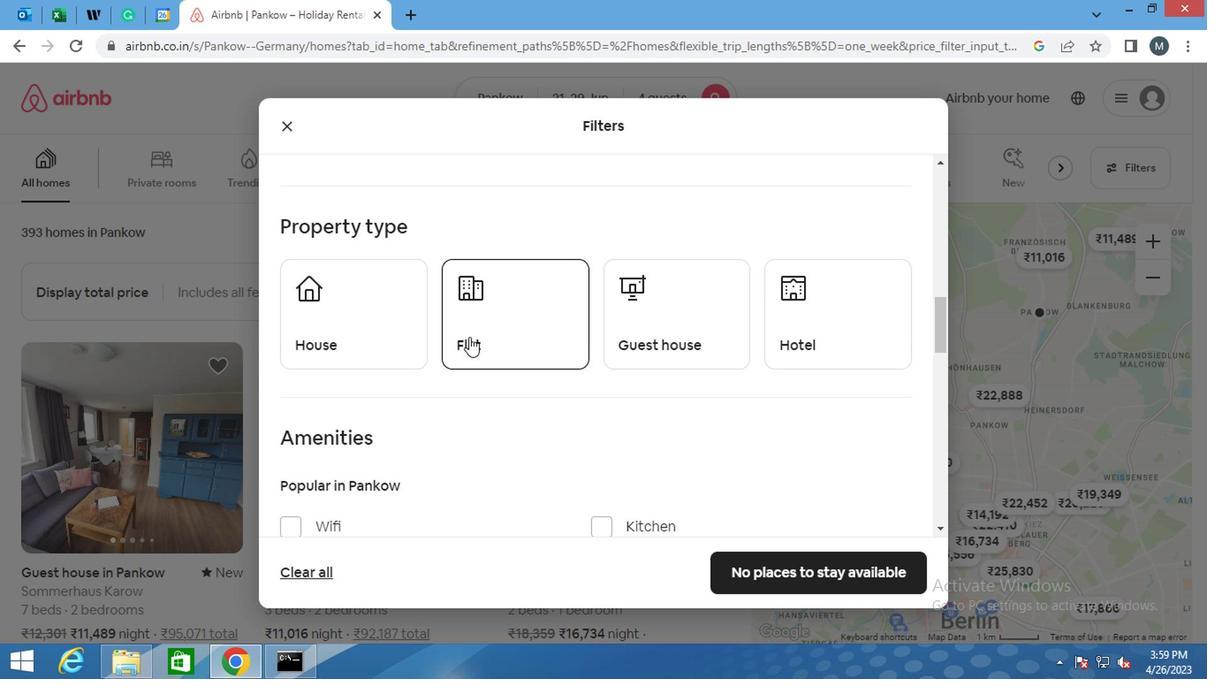 
Action: Mouse pressed left at (354, 330)
Screenshot: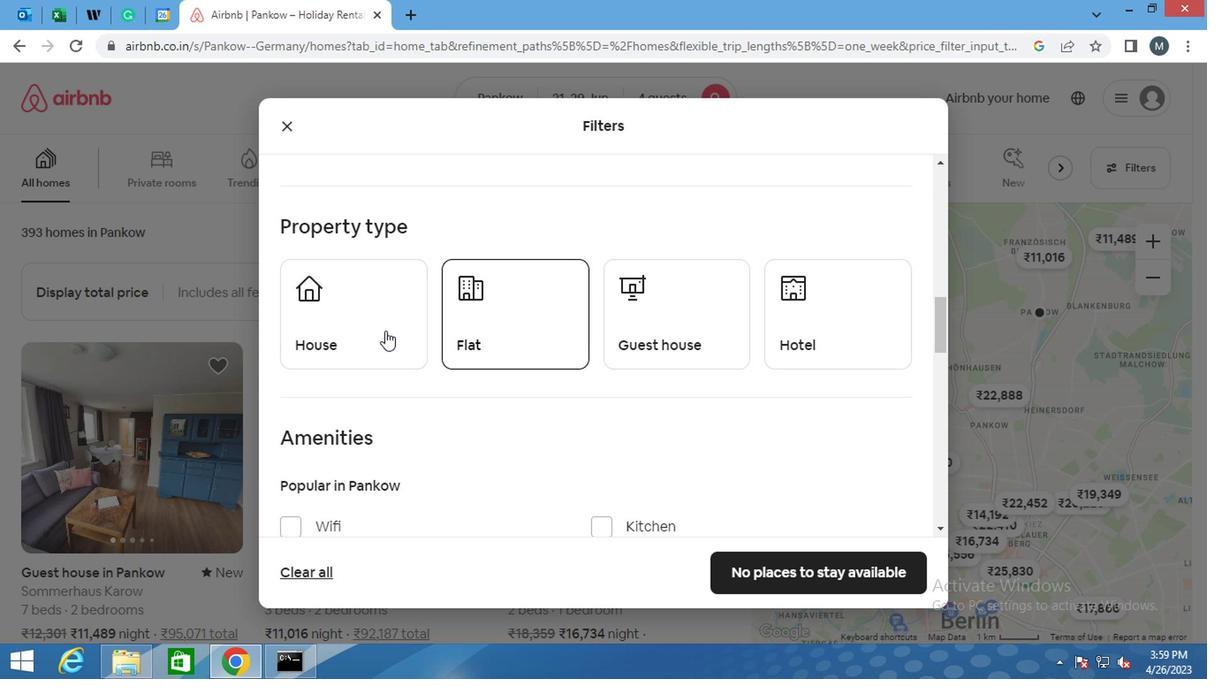 
Action: Mouse moved to (481, 316)
Screenshot: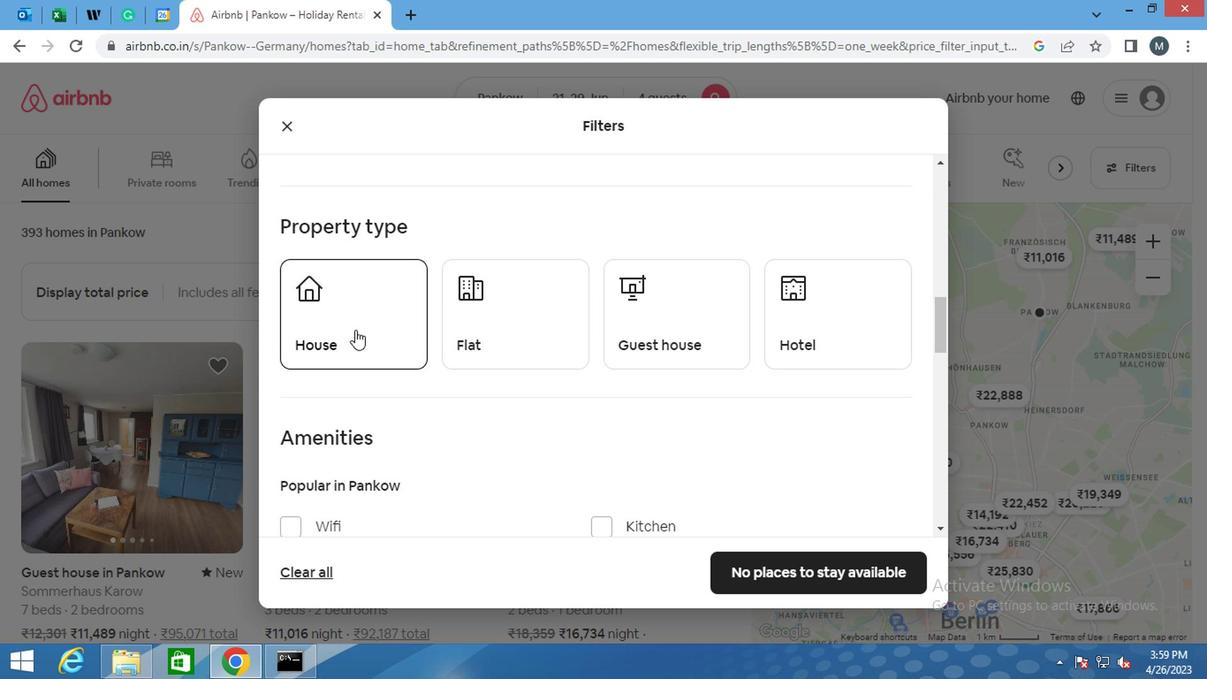 
Action: Mouse pressed left at (481, 316)
Screenshot: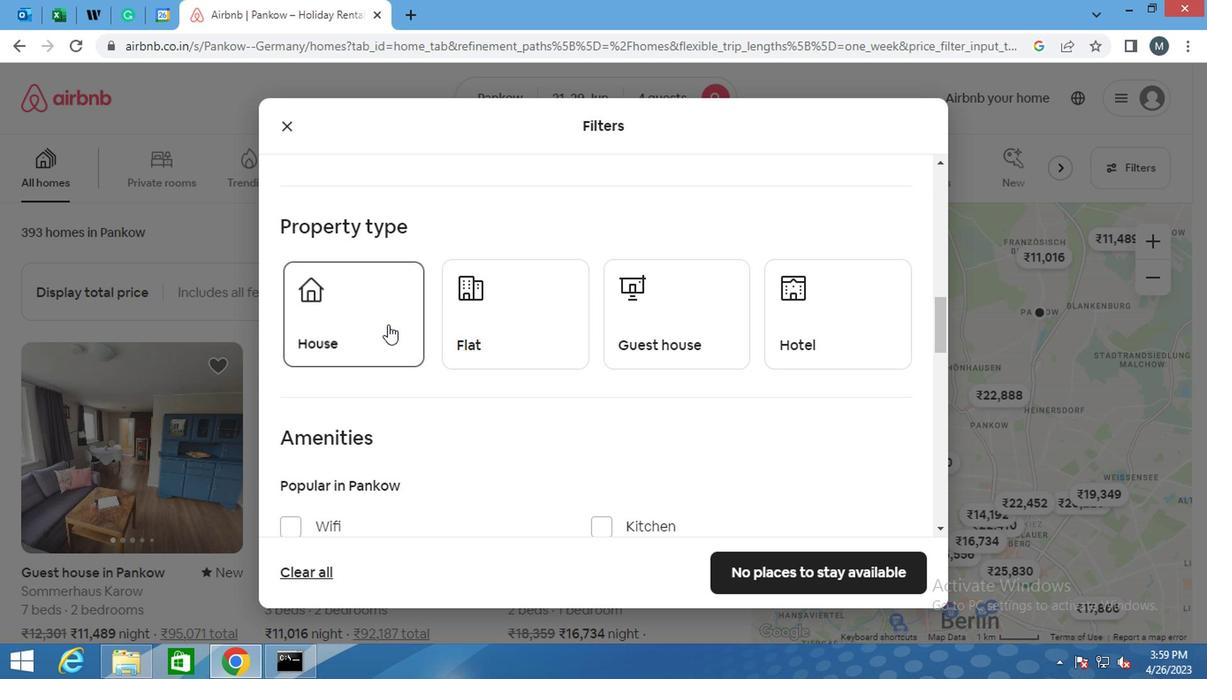 
Action: Mouse moved to (622, 312)
Screenshot: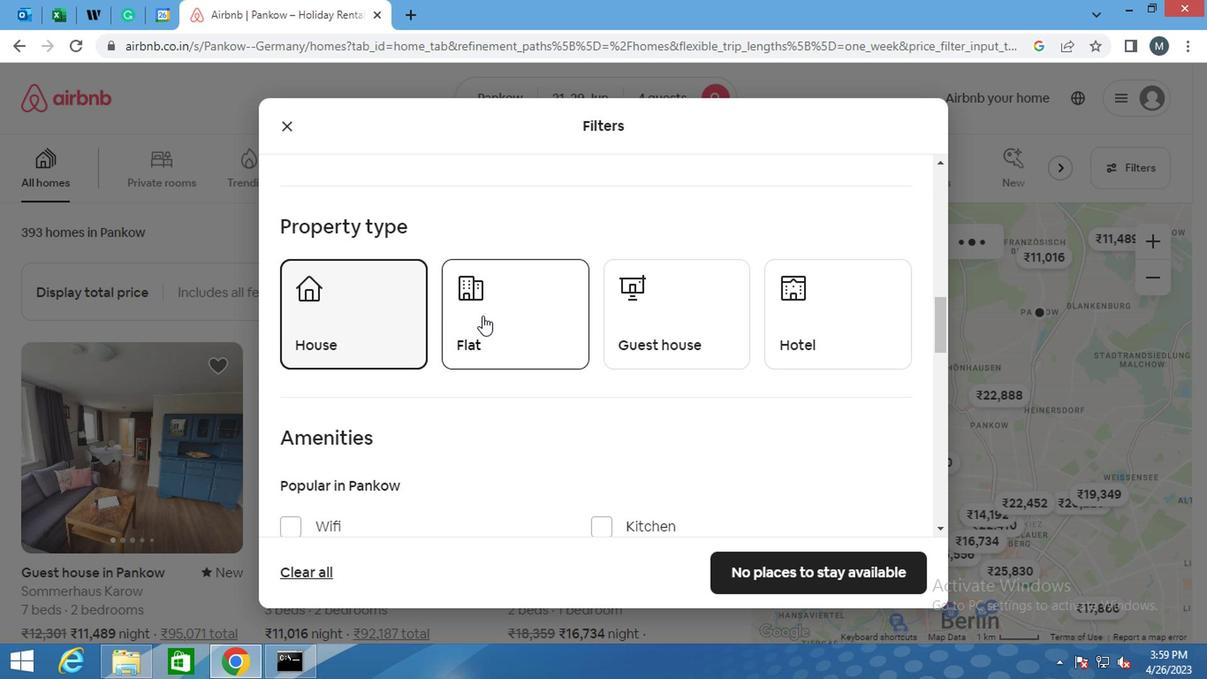 
Action: Mouse pressed left at (622, 312)
Screenshot: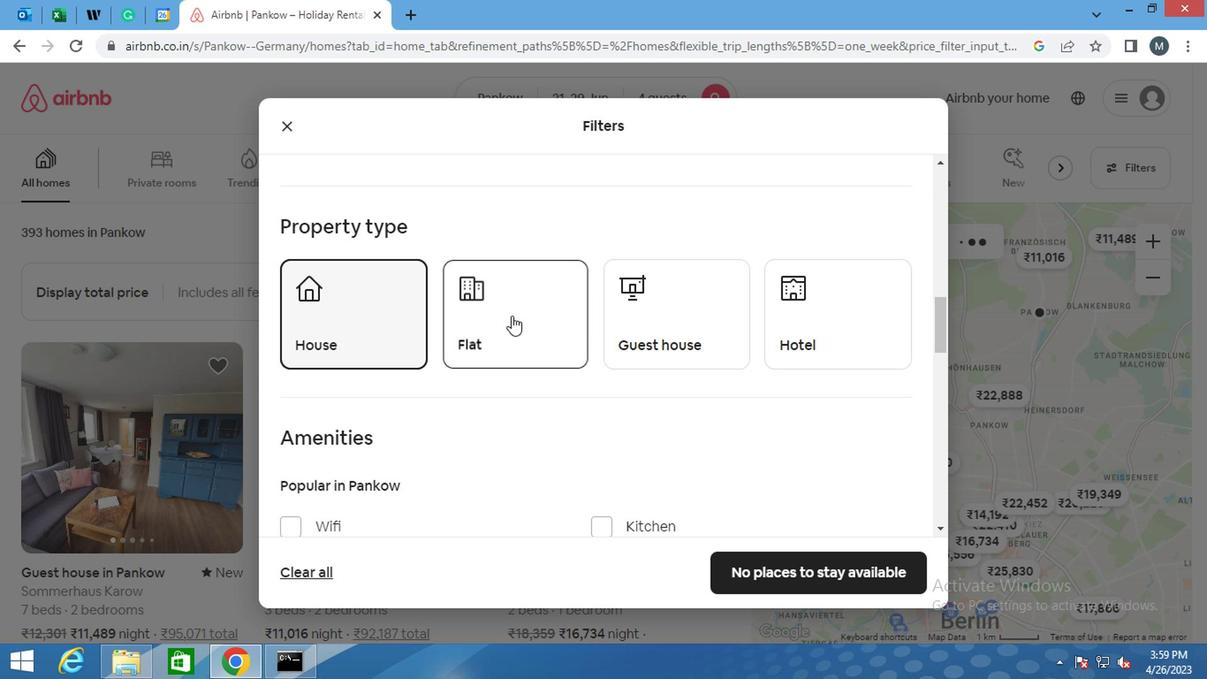 
Action: Mouse moved to (483, 312)
Screenshot: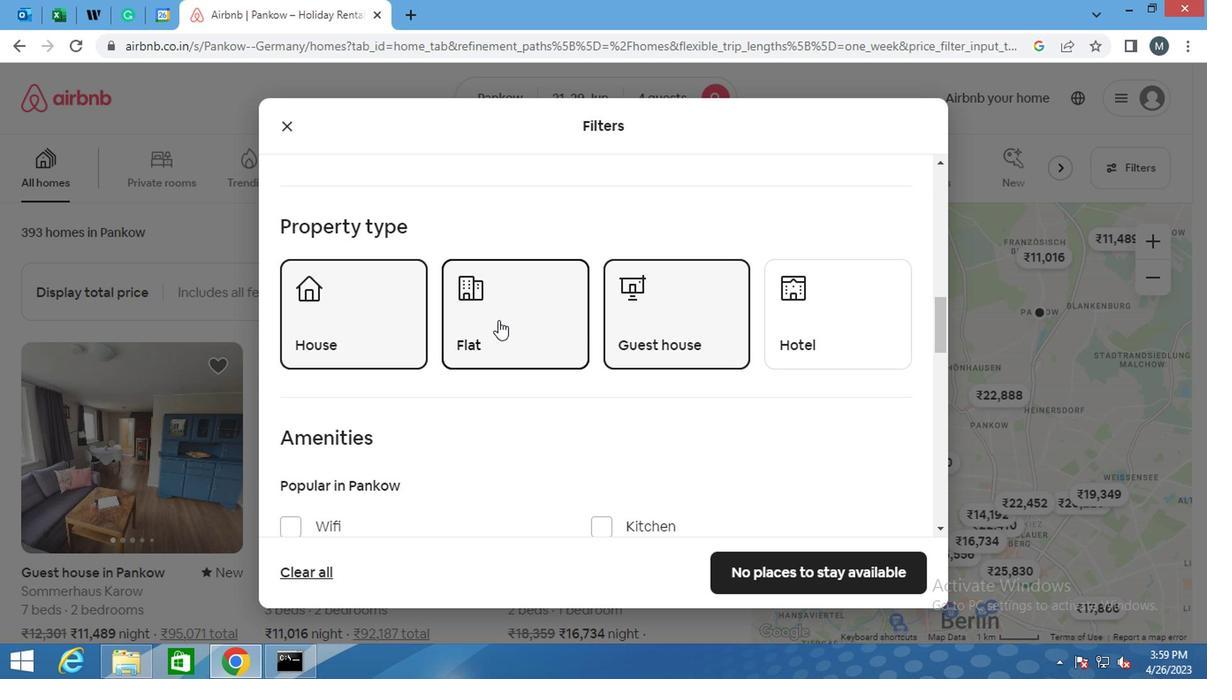 
Action: Mouse scrolled (483, 310) with delta (0, -1)
Screenshot: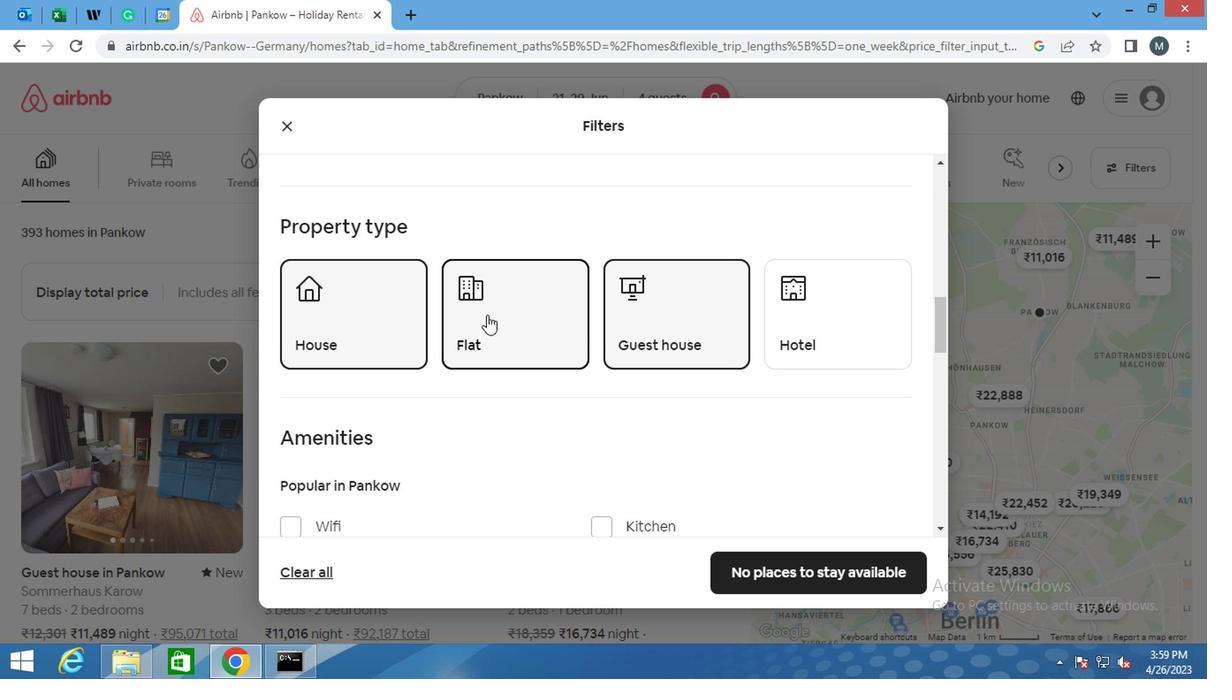 
Action: Mouse scrolled (483, 310) with delta (0, -1)
Screenshot: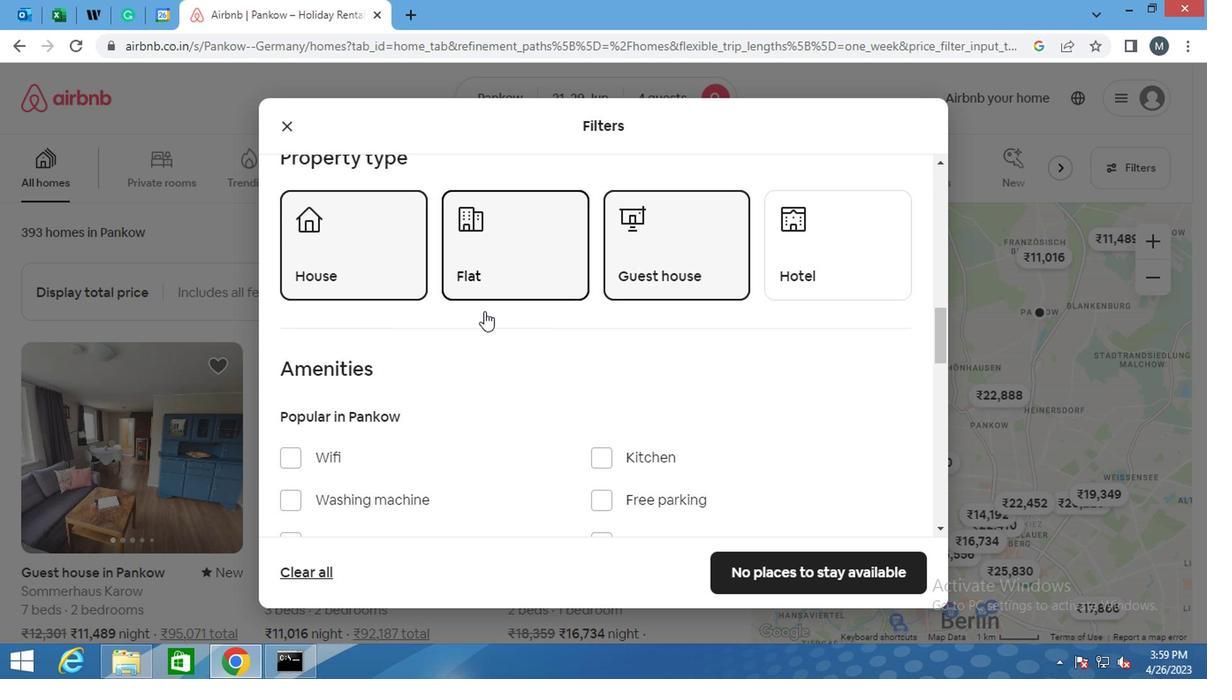 
Action: Mouse scrolled (483, 310) with delta (0, -1)
Screenshot: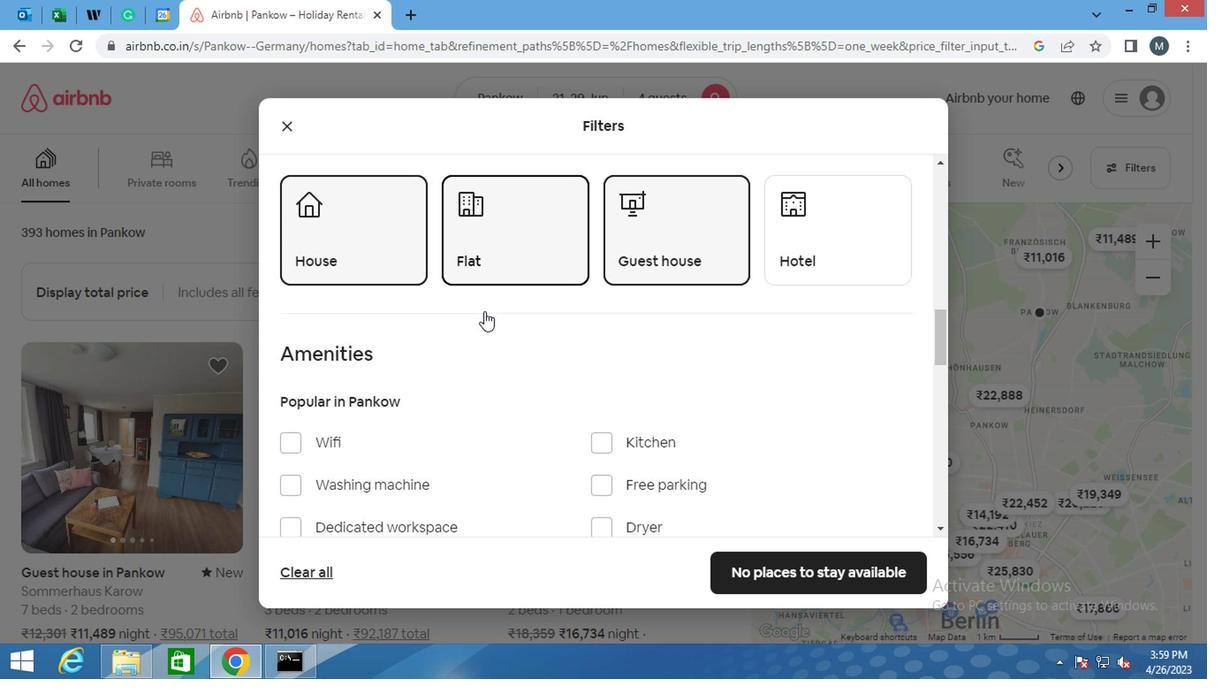 
Action: Mouse moved to (445, 335)
Screenshot: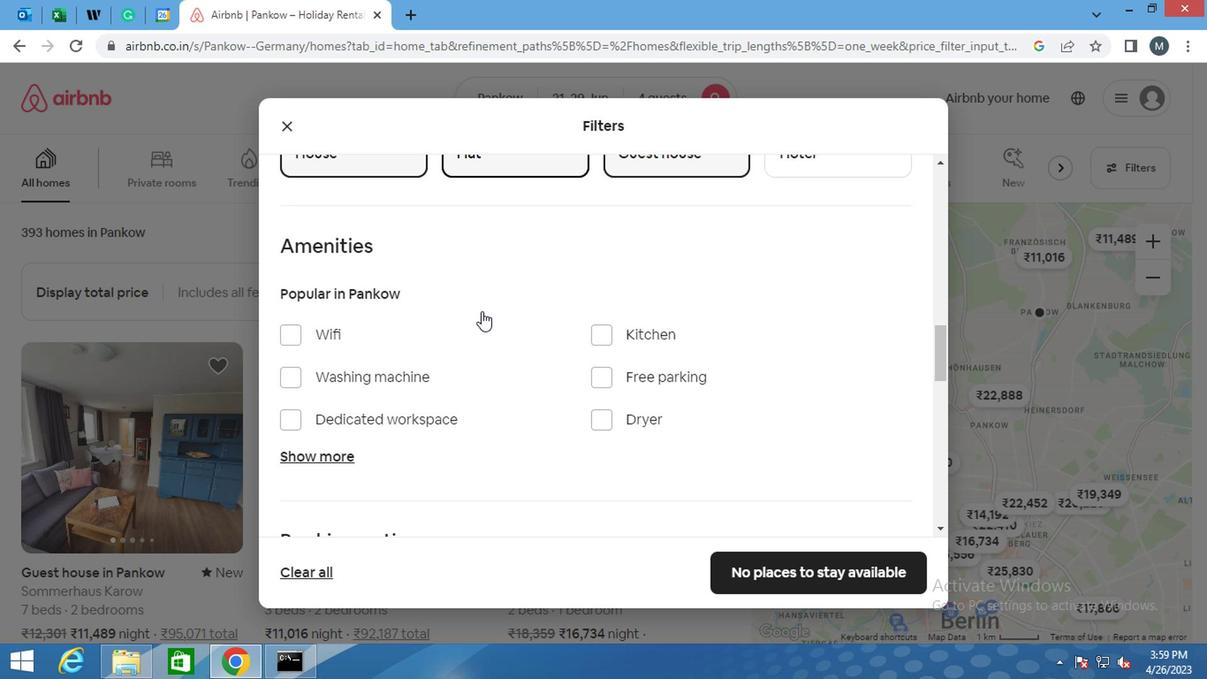 
Action: Mouse scrolled (445, 334) with delta (0, 0)
Screenshot: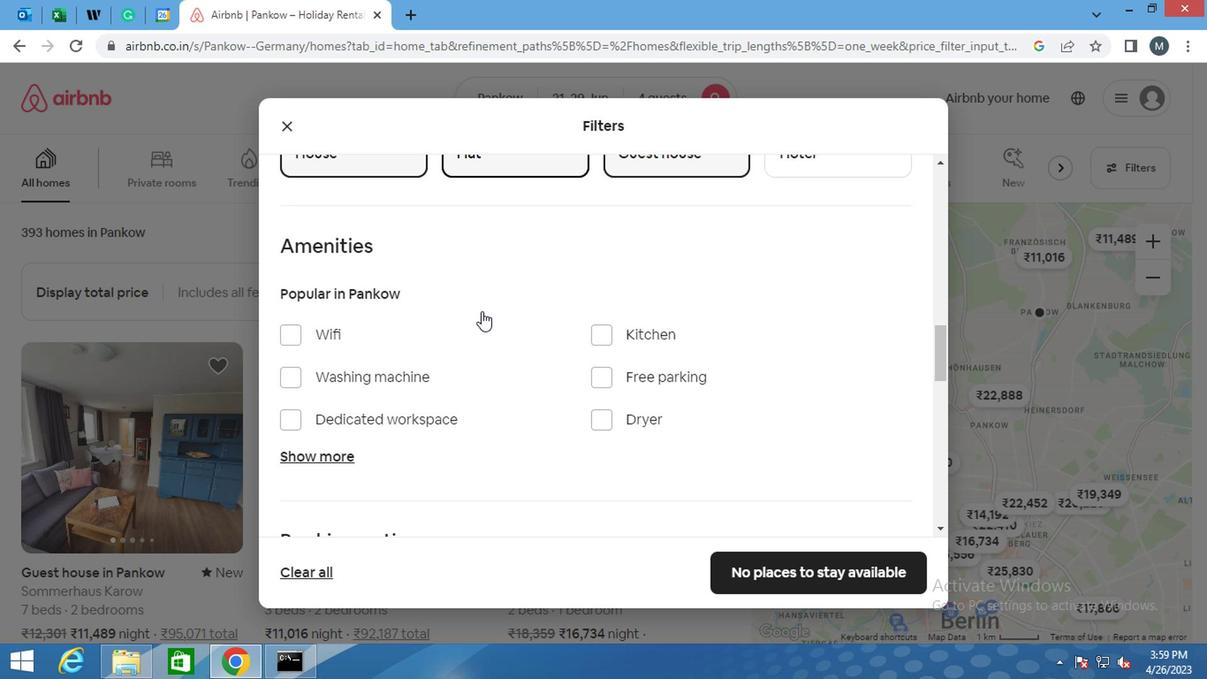 
Action: Mouse moved to (438, 341)
Screenshot: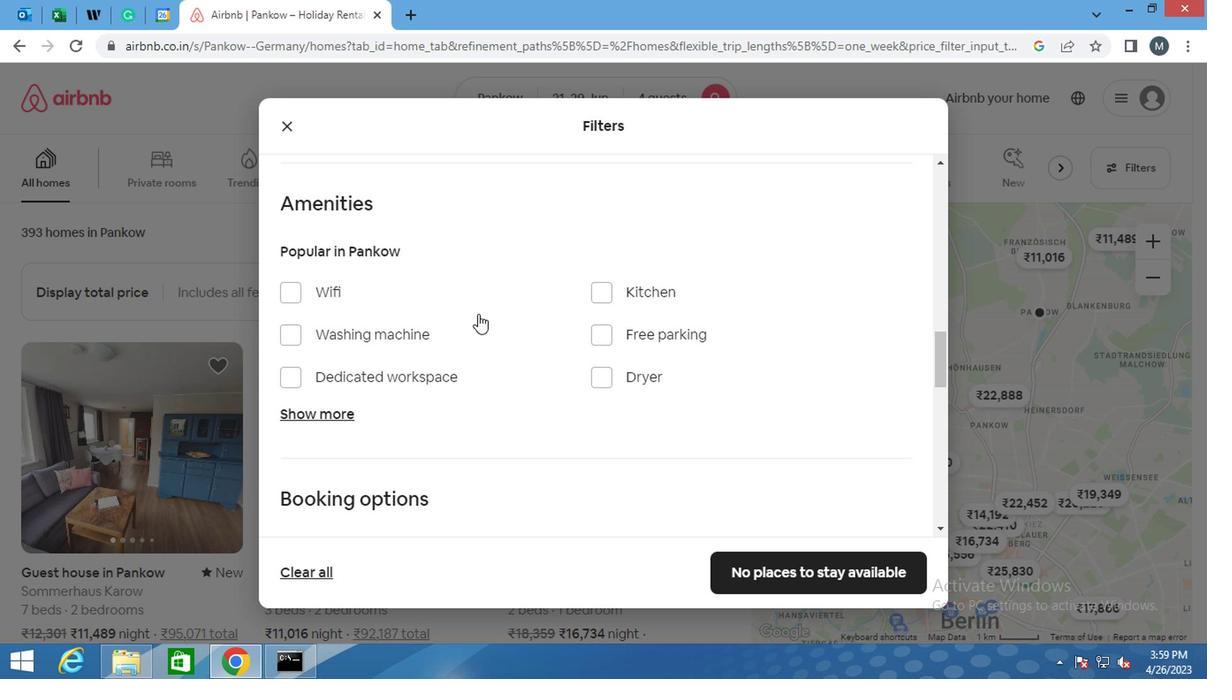 
Action: Mouse scrolled (438, 340) with delta (0, 0)
Screenshot: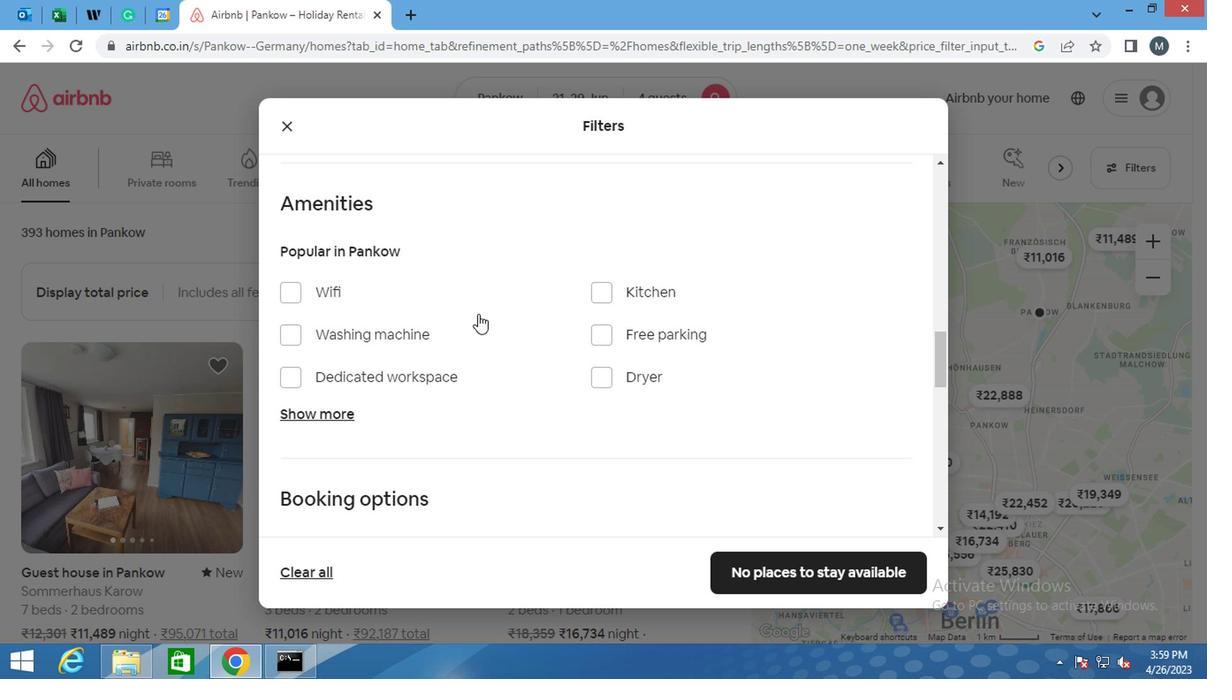 
Action: Mouse moved to (425, 349)
Screenshot: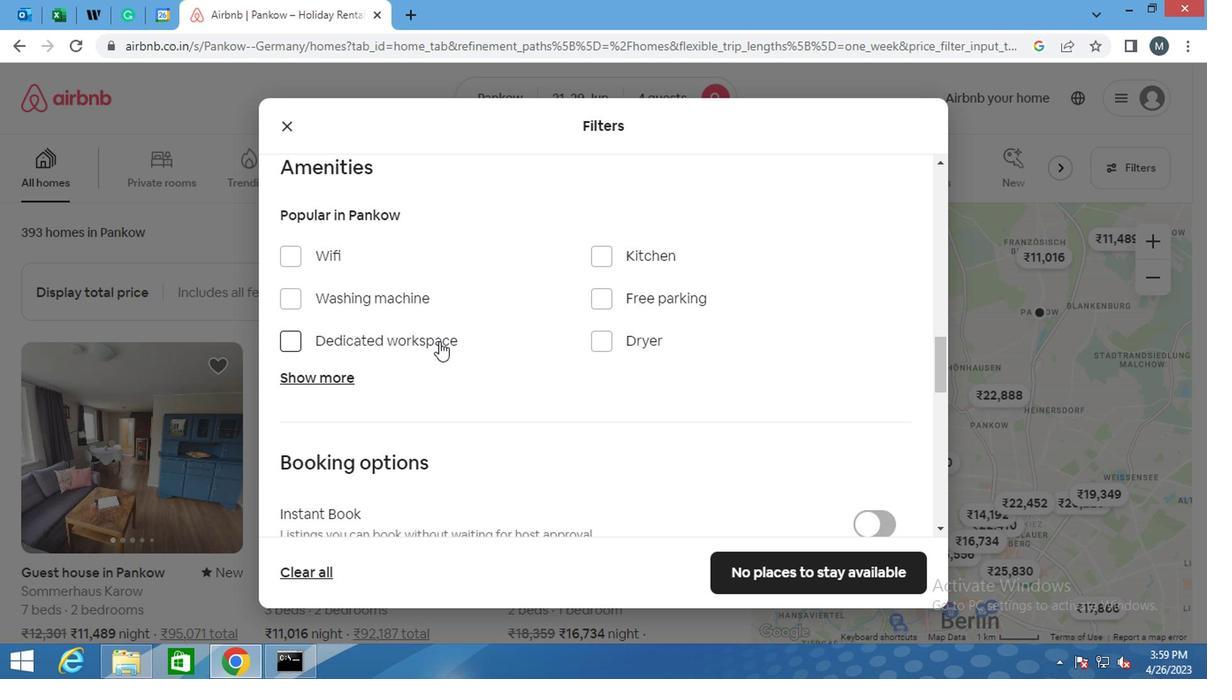 
Action: Mouse scrolled (425, 348) with delta (0, -1)
Screenshot: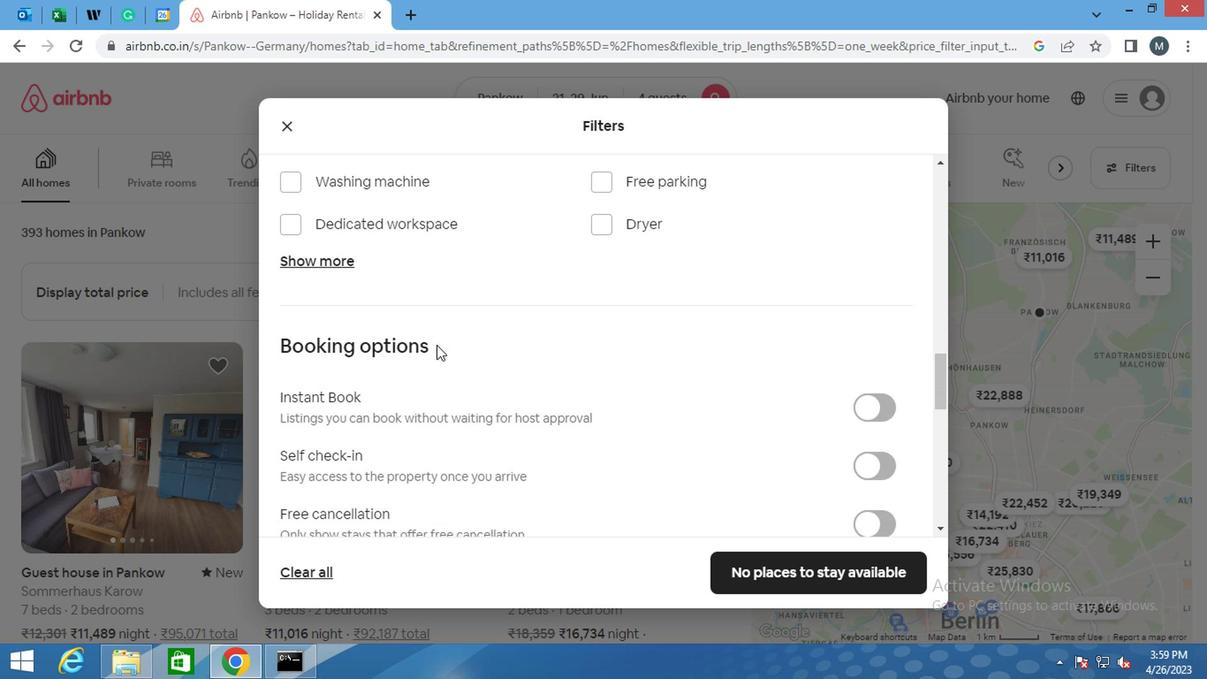 
Action: Mouse moved to (881, 319)
Screenshot: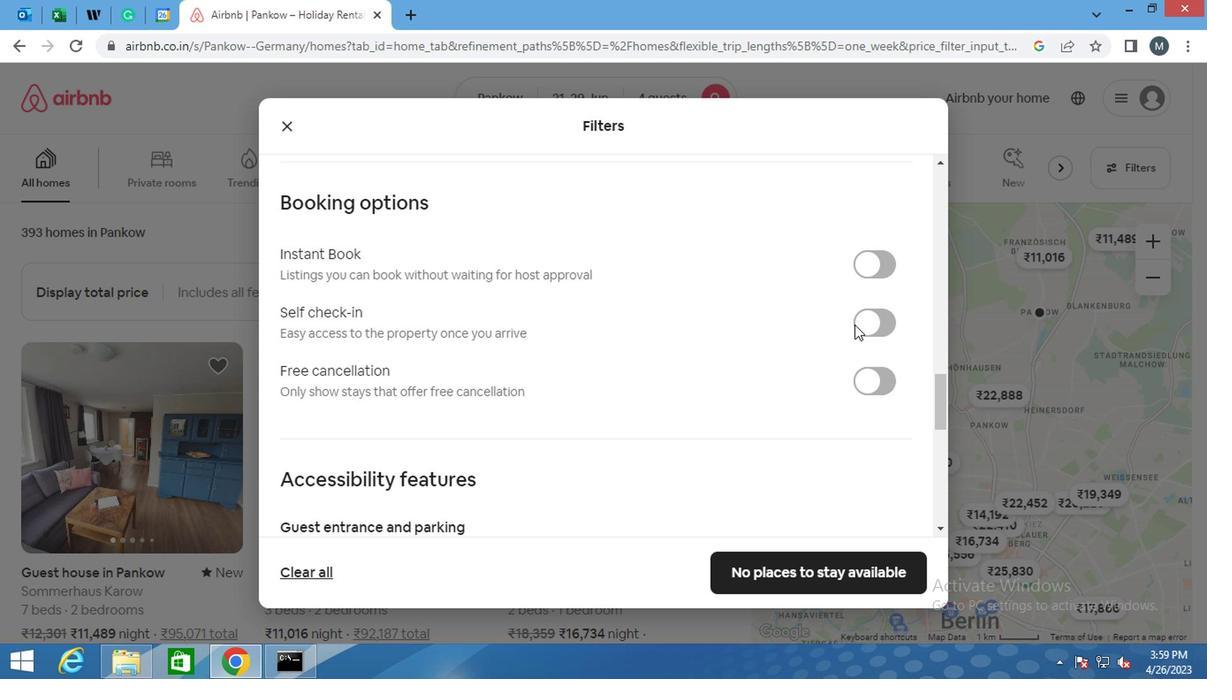 
Action: Mouse pressed left at (881, 319)
Screenshot: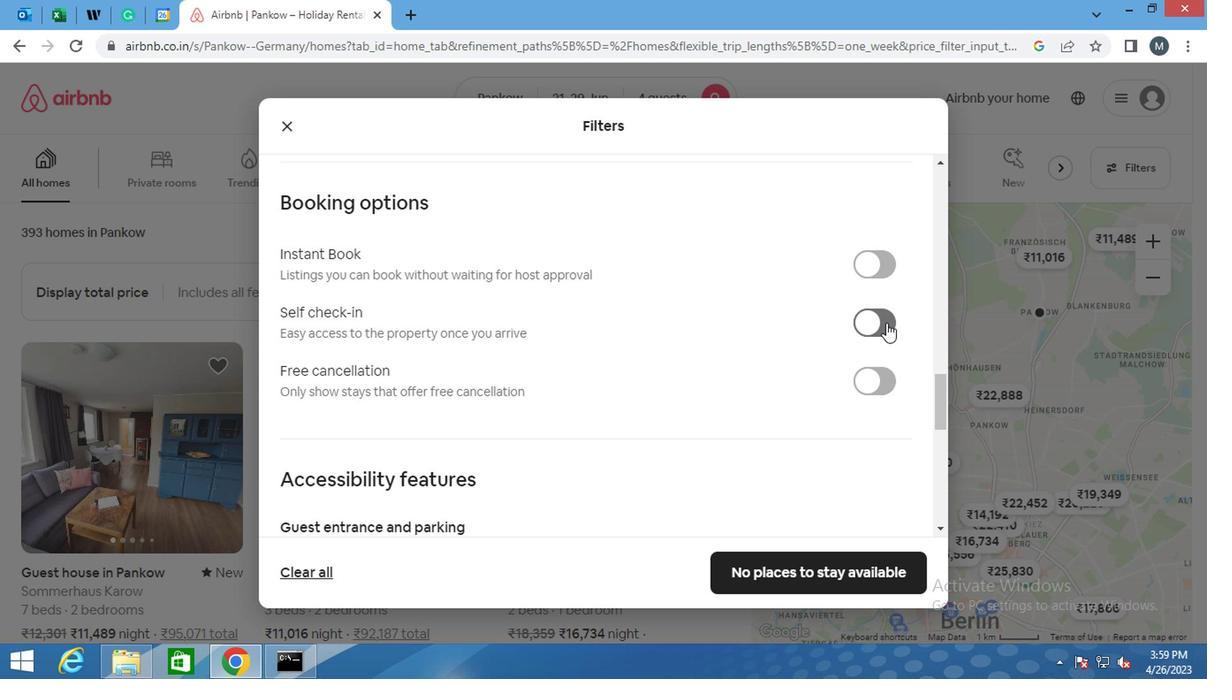
Action: Mouse moved to (636, 357)
Screenshot: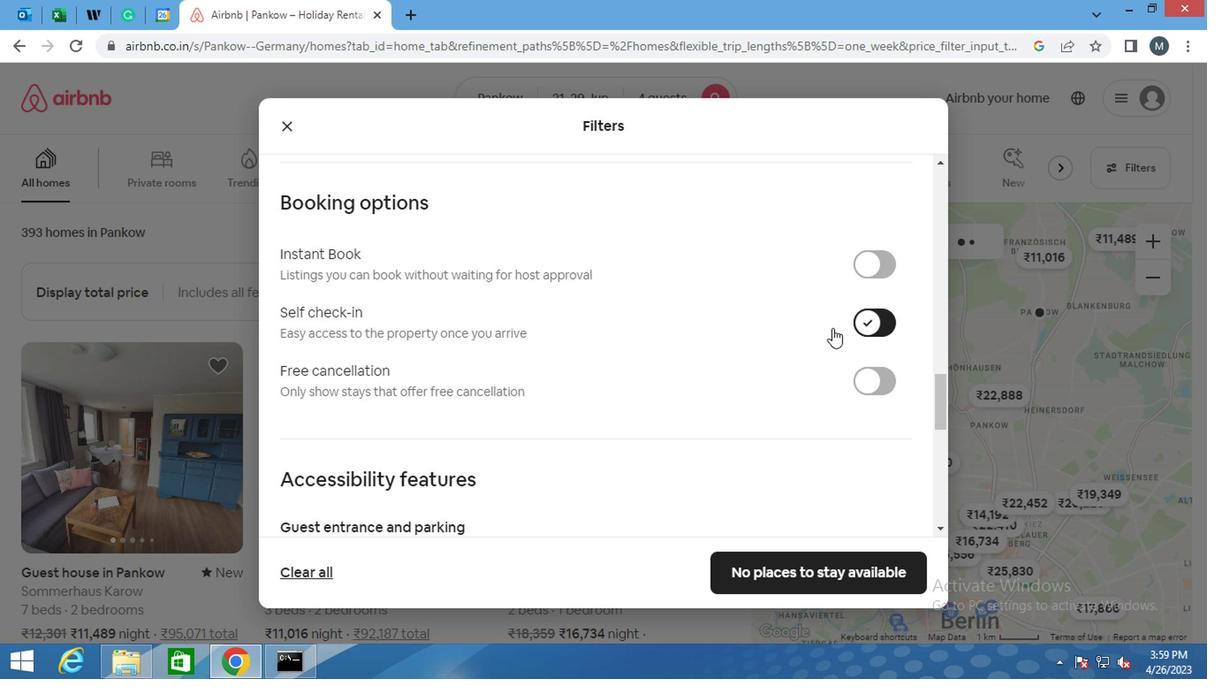 
Action: Mouse scrolled (636, 356) with delta (0, 0)
Screenshot: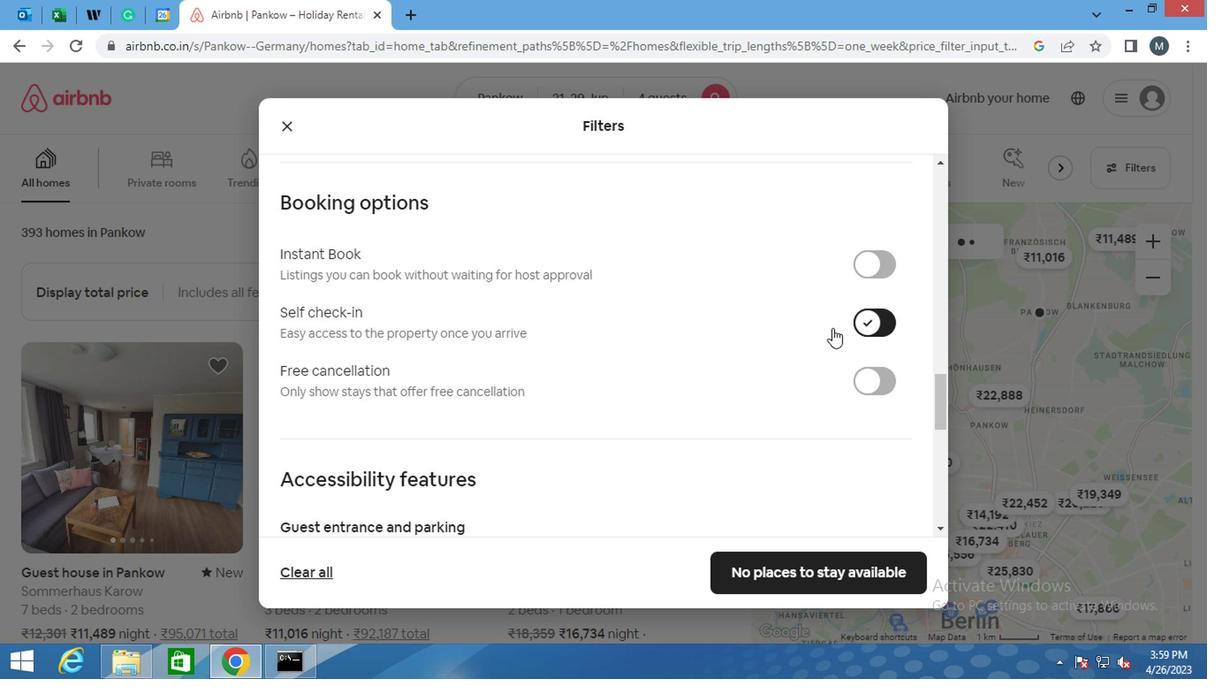 
Action: Mouse moved to (634, 358)
Screenshot: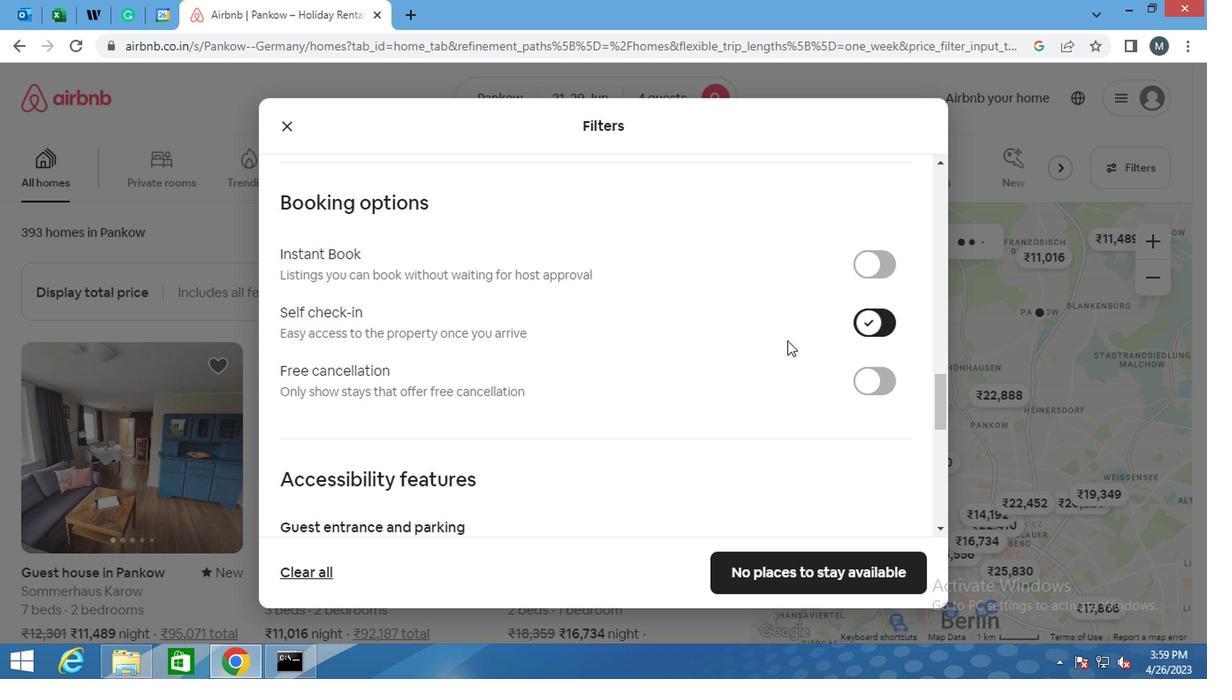 
Action: Mouse scrolled (634, 357) with delta (0, -1)
Screenshot: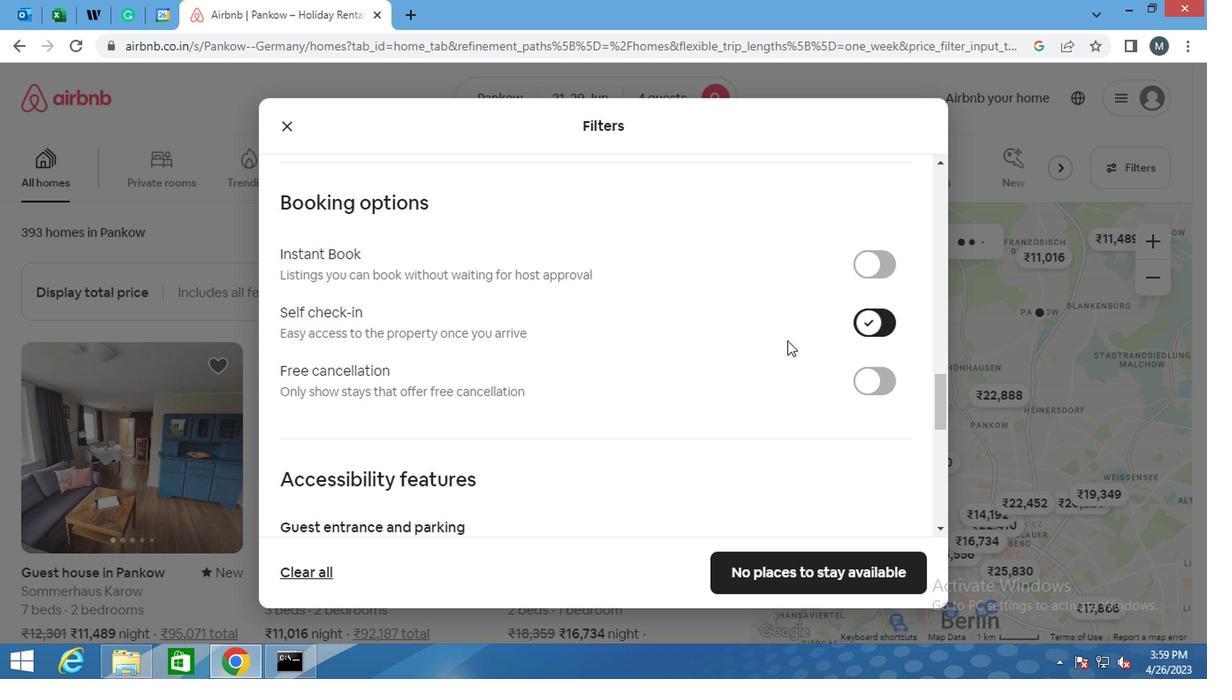 
Action: Mouse moved to (630, 361)
Screenshot: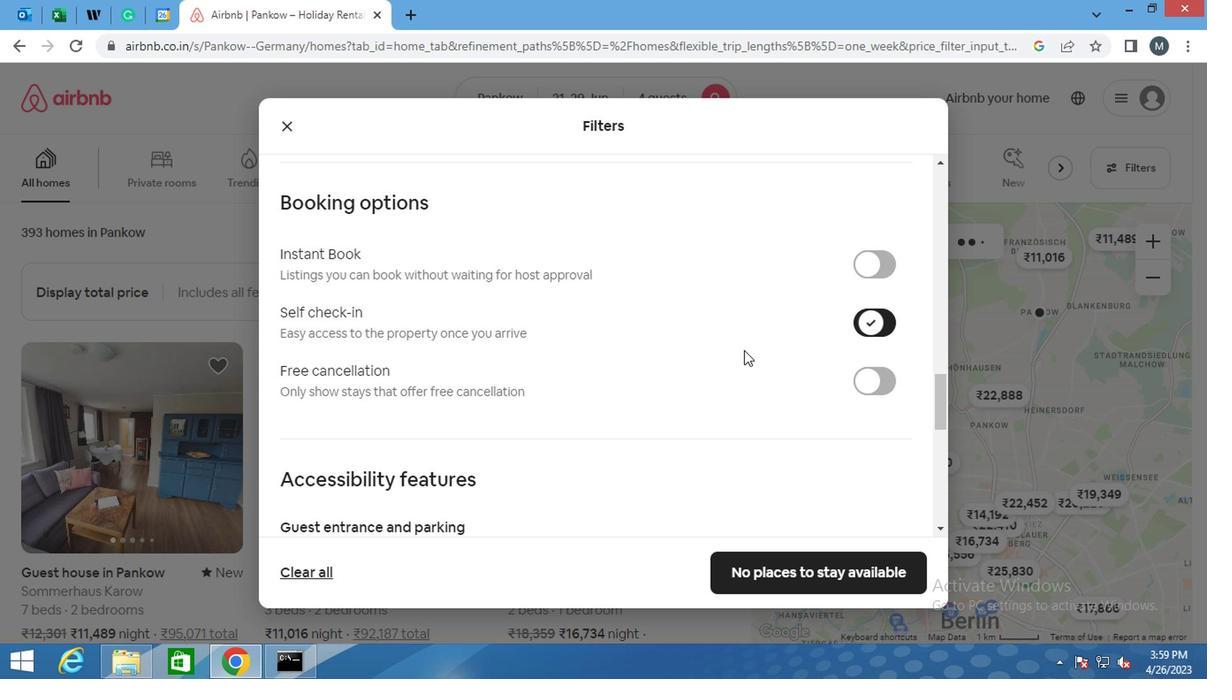 
Action: Mouse scrolled (630, 361) with delta (0, 0)
Screenshot: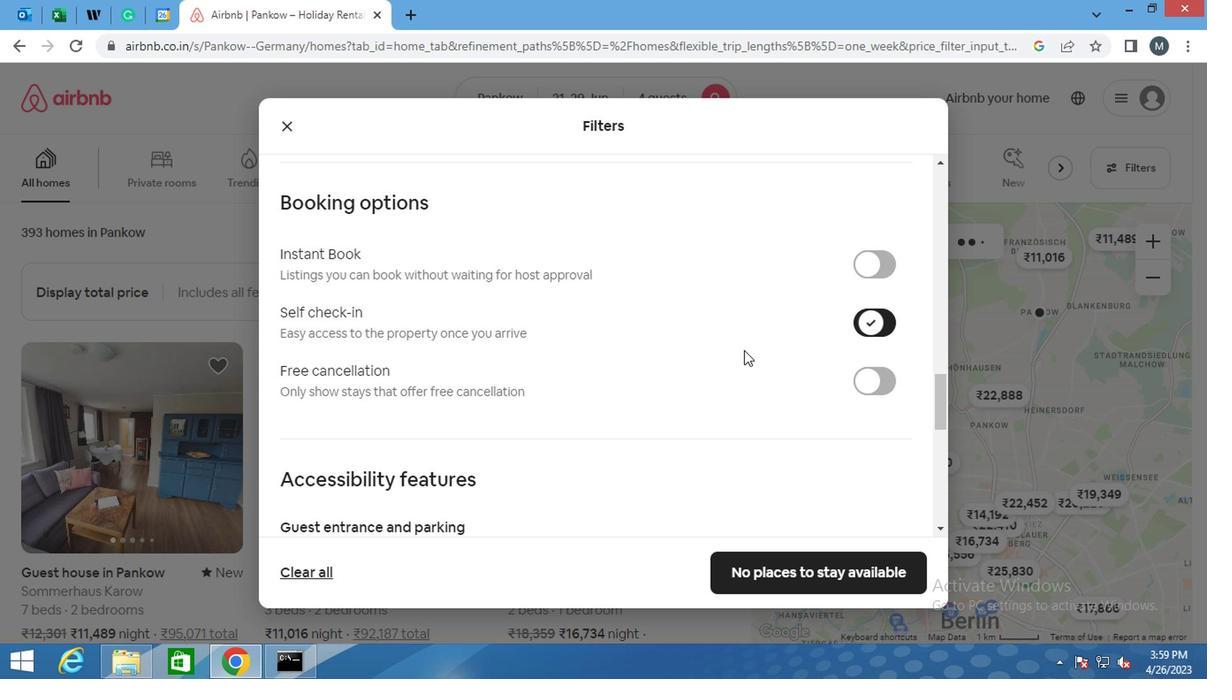 
Action: Mouse moved to (622, 364)
Screenshot: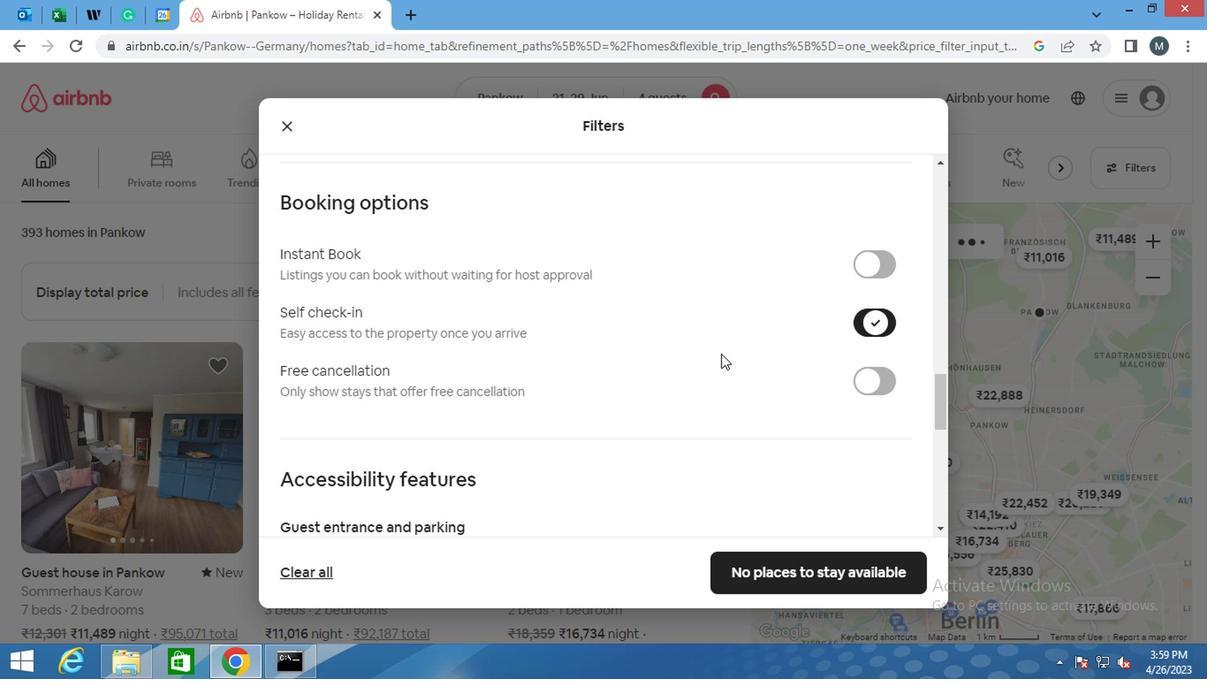 
Action: Mouse scrolled (622, 363) with delta (0, 0)
Screenshot: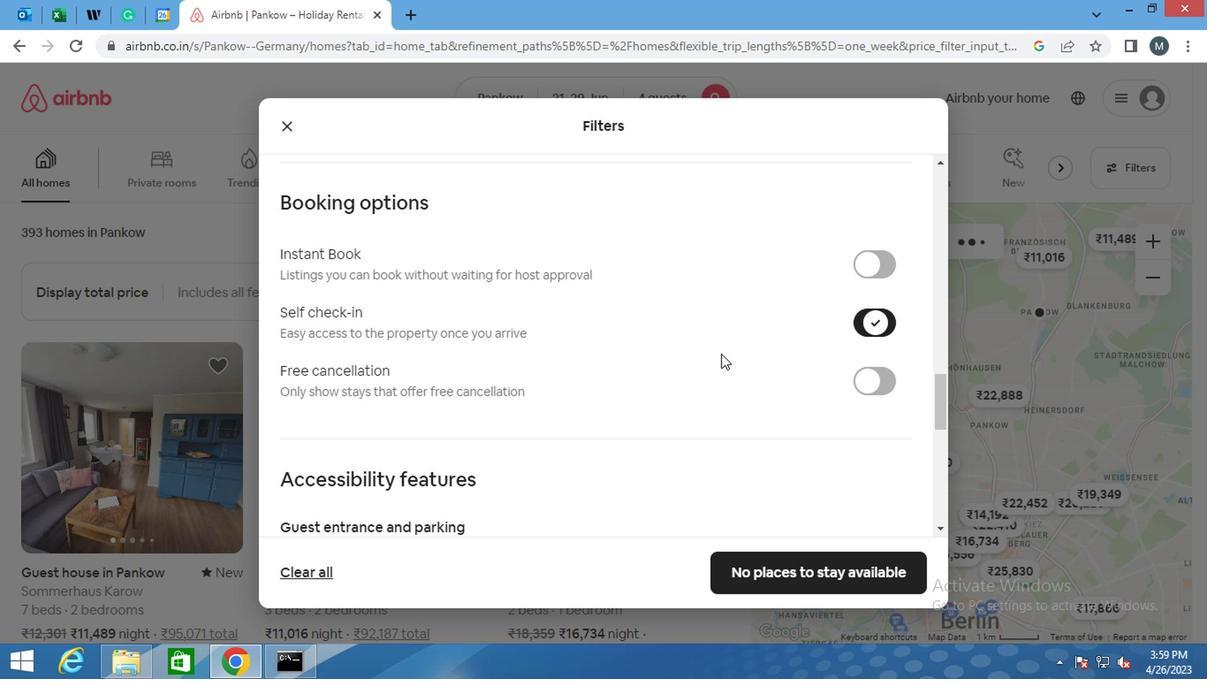 
Action: Mouse moved to (547, 370)
Screenshot: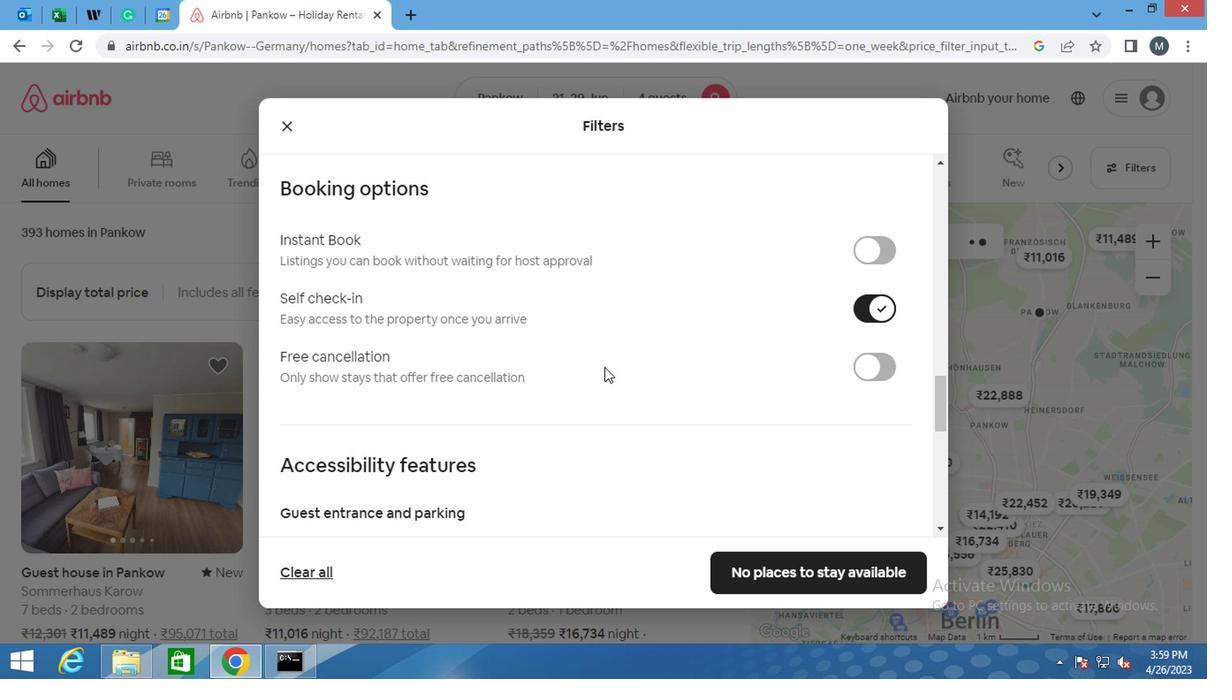 
Action: Mouse scrolled (547, 369) with delta (0, 0)
Screenshot: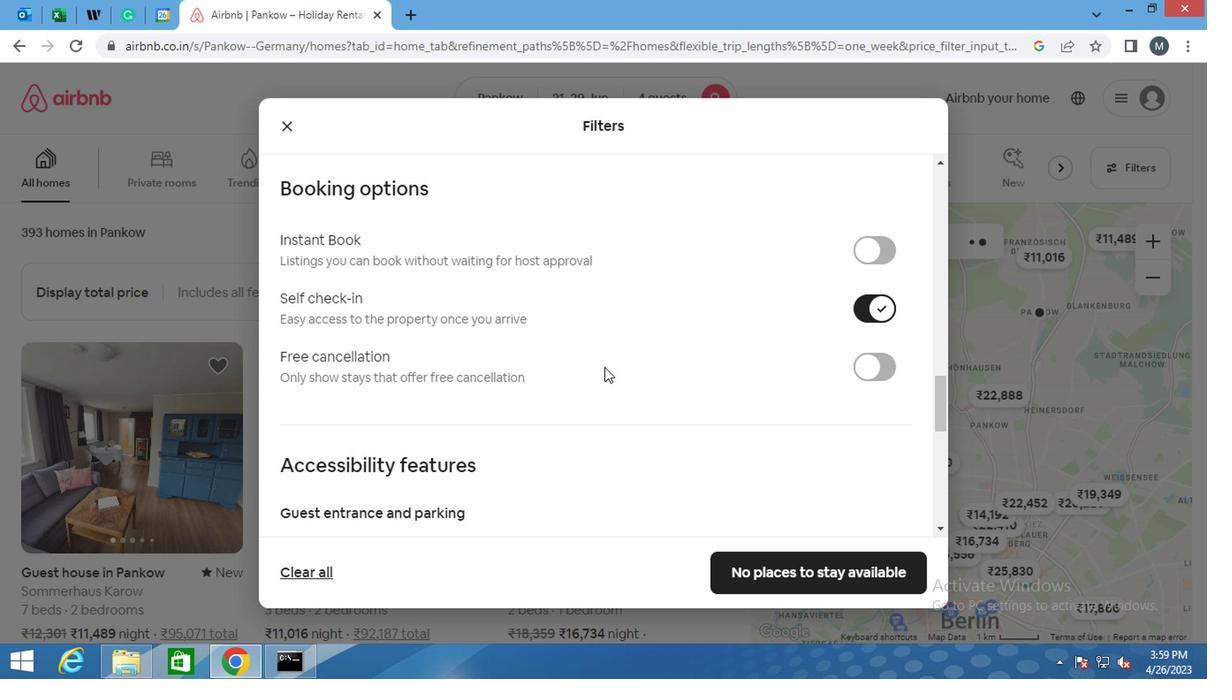 
Action: Mouse moved to (547, 371)
Screenshot: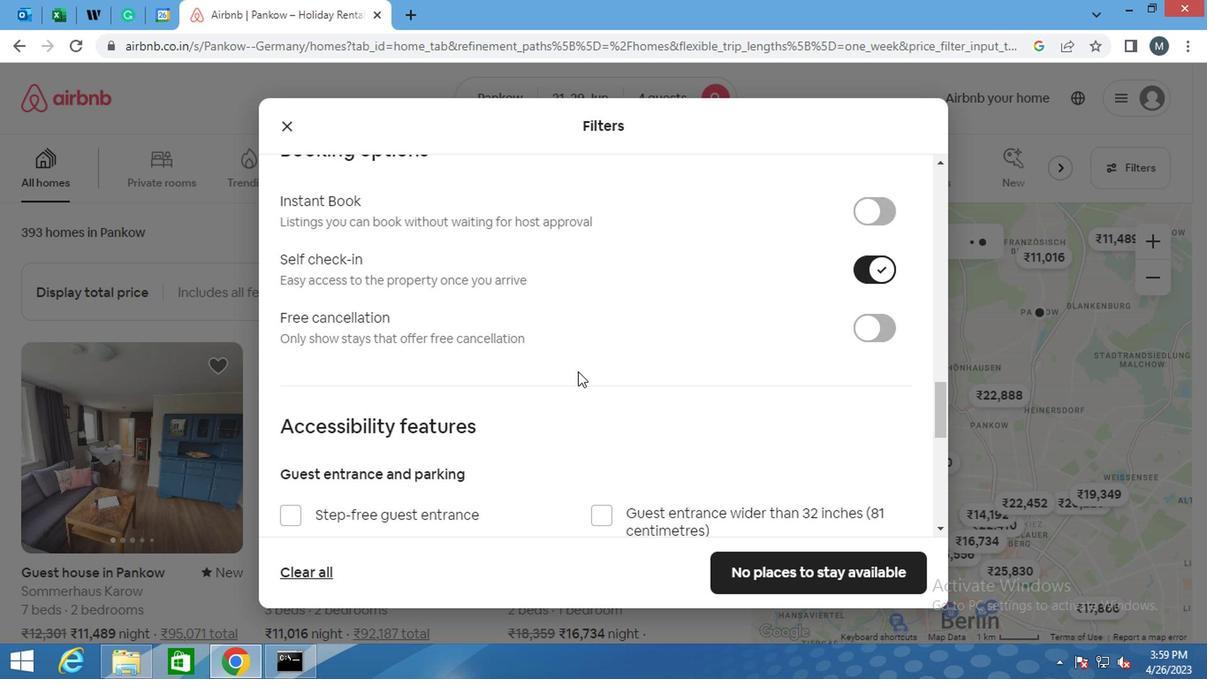 
Action: Mouse scrolled (547, 370) with delta (0, -1)
Screenshot: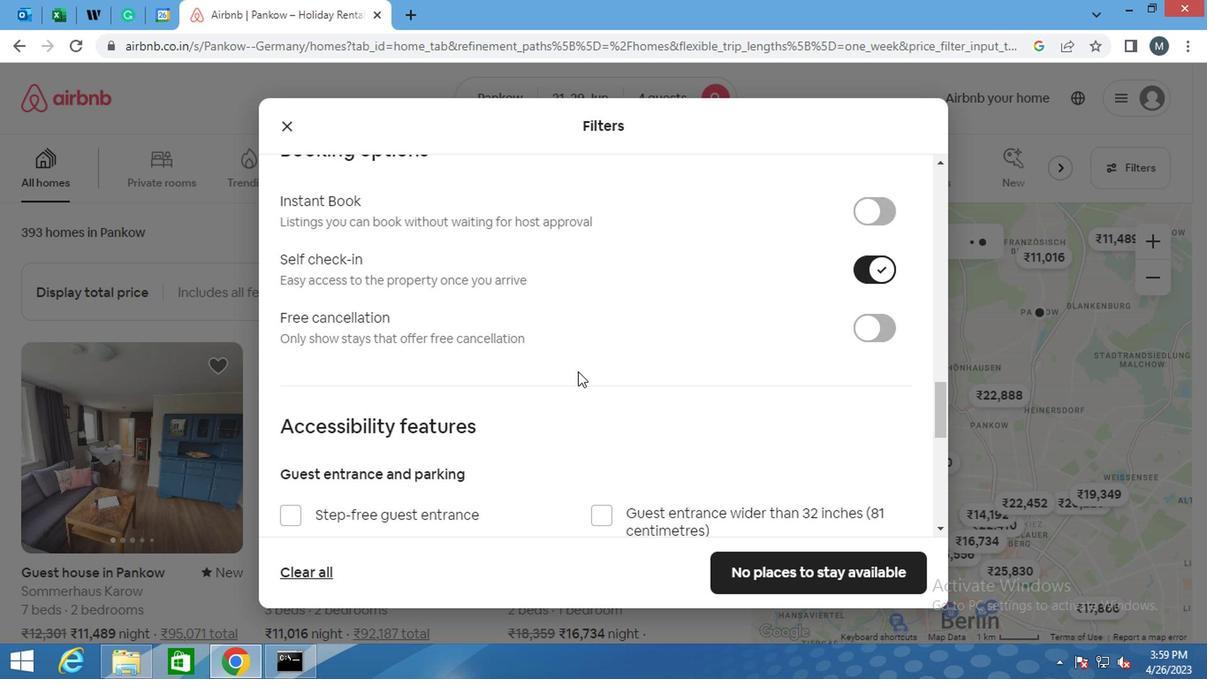 
Action: Mouse moved to (534, 373)
Screenshot: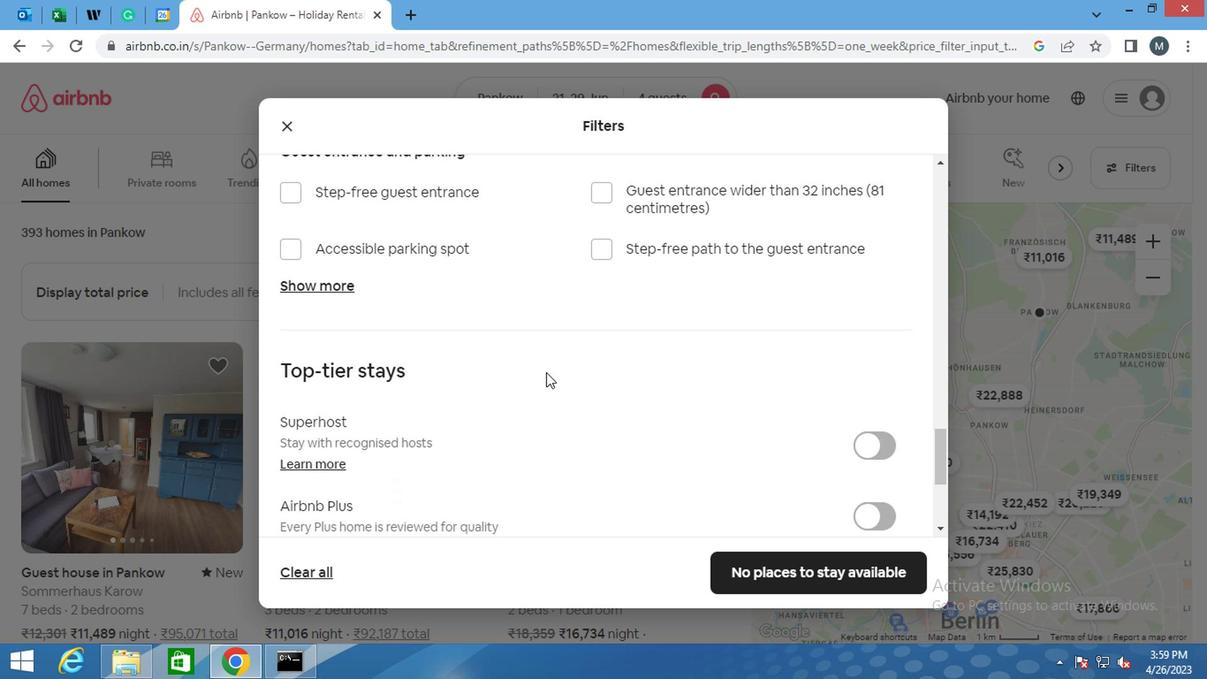 
Action: Mouse scrolled (534, 372) with delta (0, 0)
Screenshot: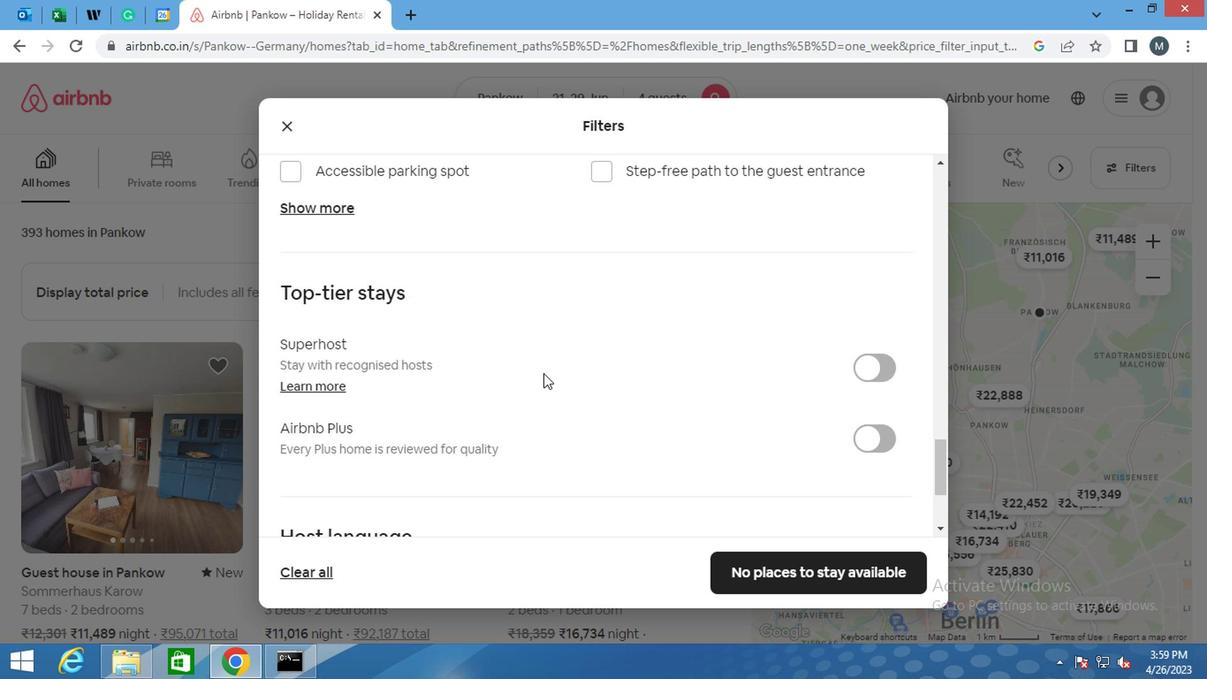 
Action: Mouse moved to (524, 373)
Screenshot: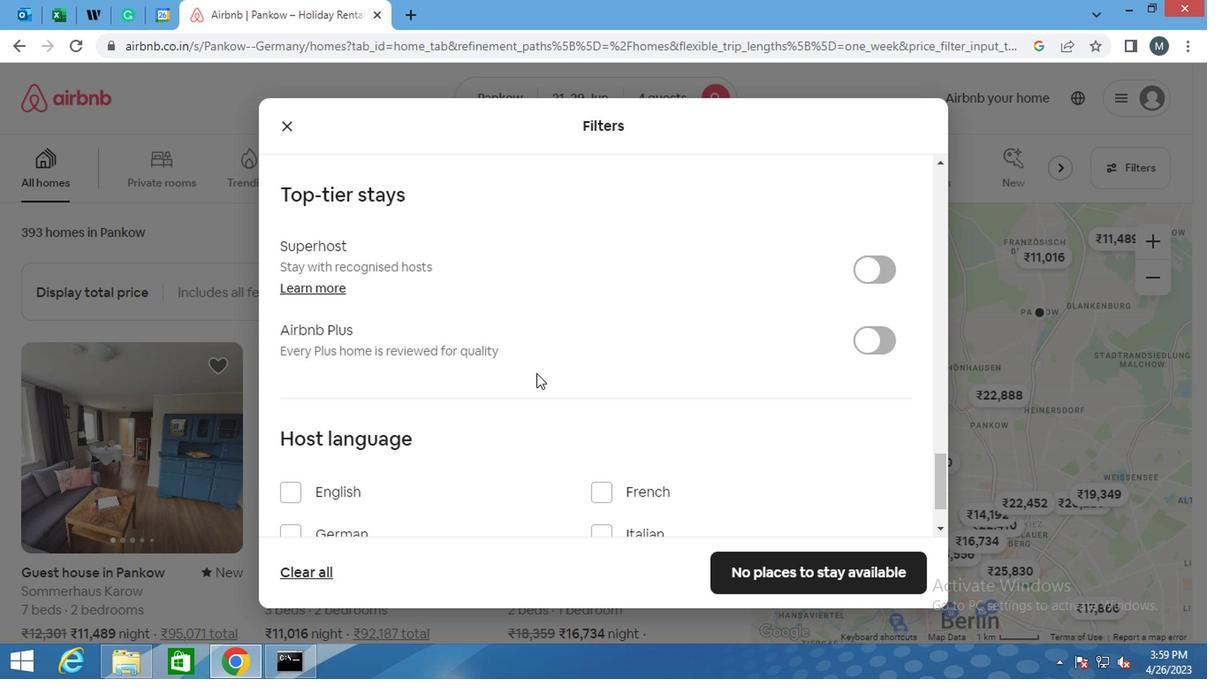 
Action: Mouse scrolled (524, 372) with delta (0, 0)
Screenshot: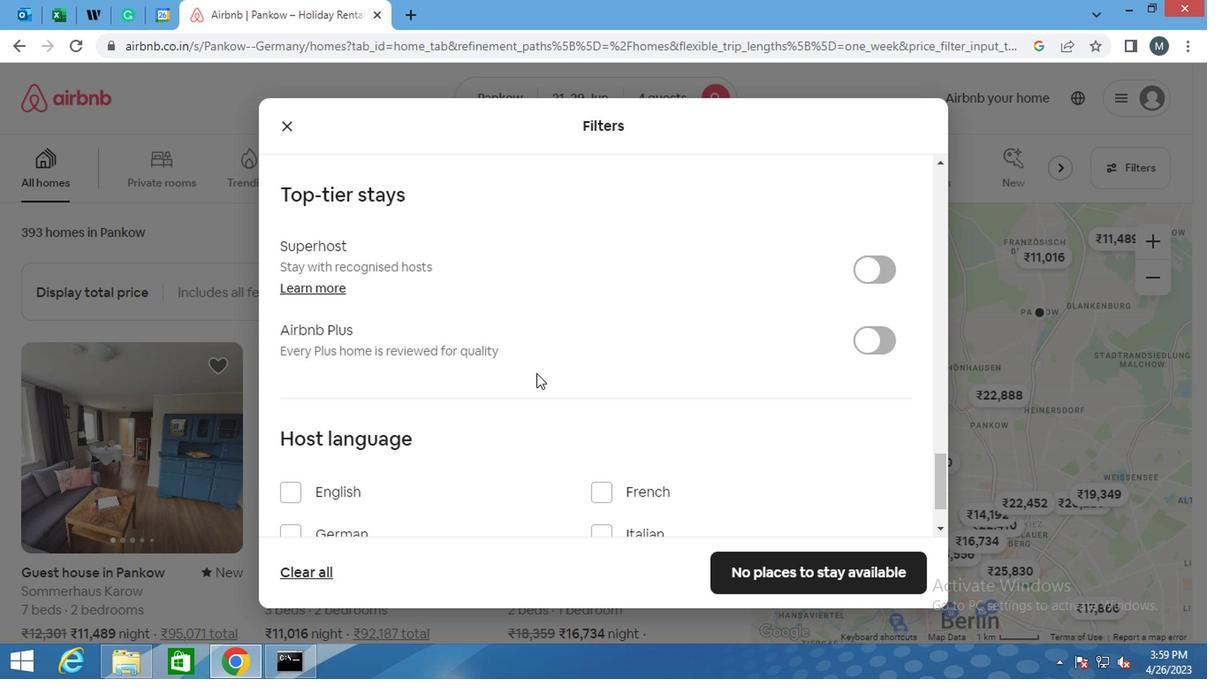 
Action: Mouse moved to (518, 374)
Screenshot: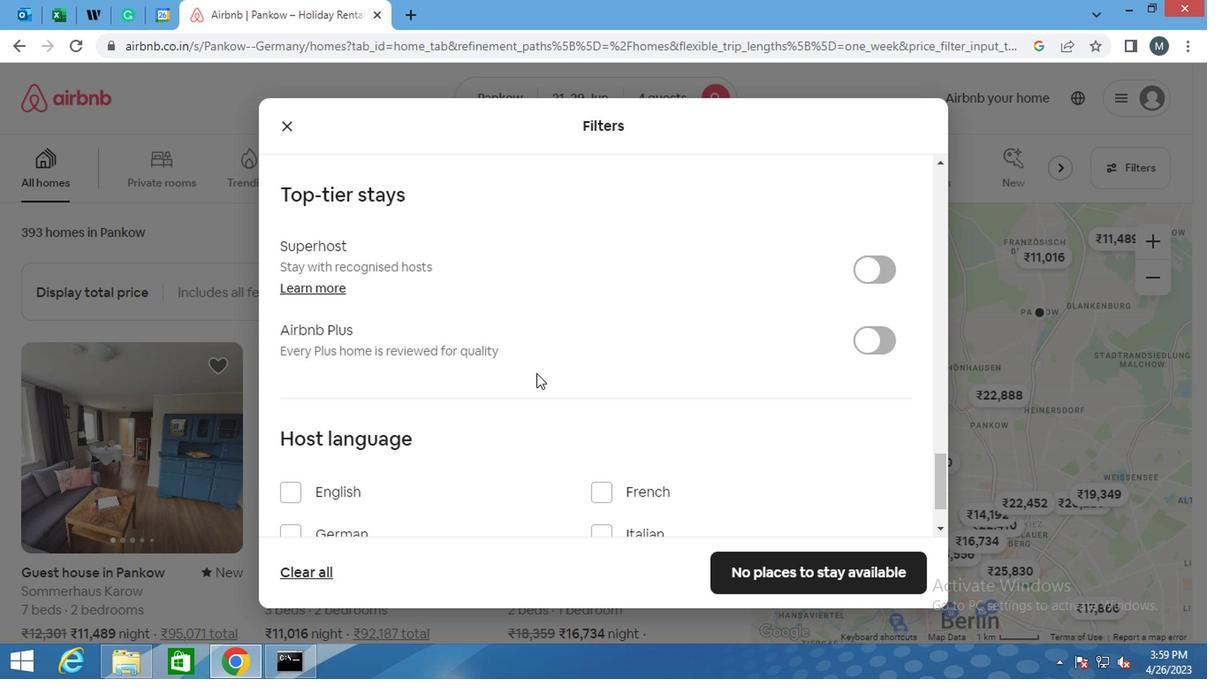 
Action: Mouse scrolled (518, 373) with delta (0, -1)
Screenshot: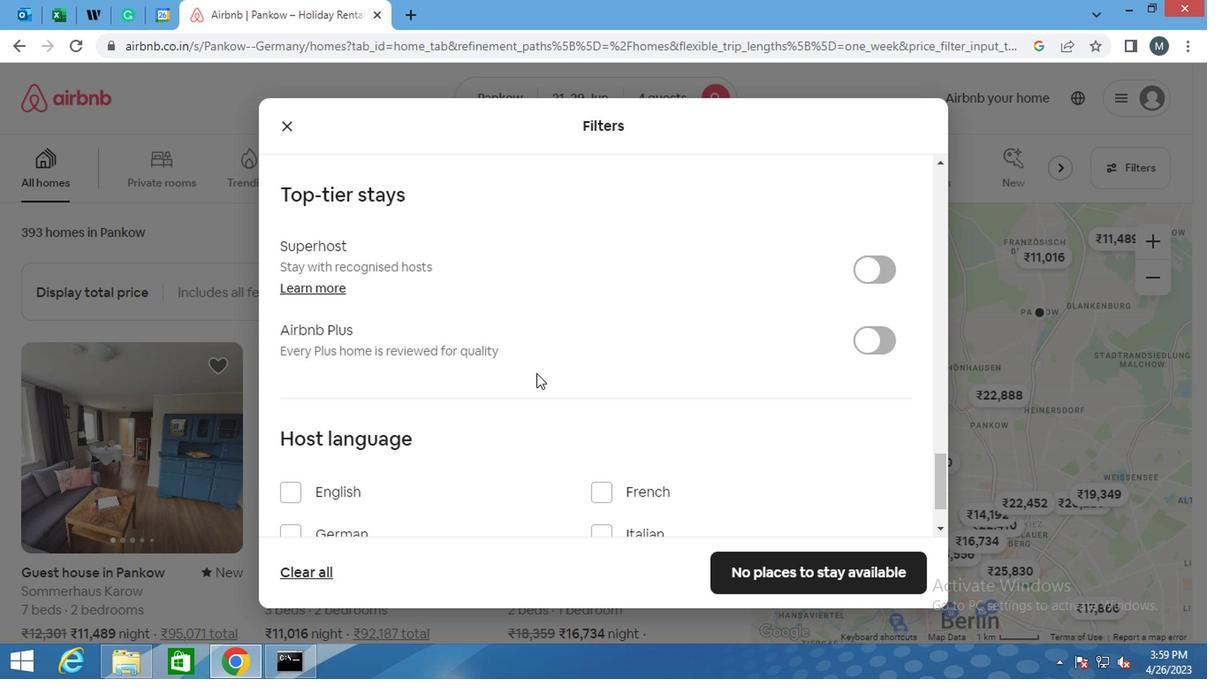 
Action: Mouse moved to (425, 378)
Screenshot: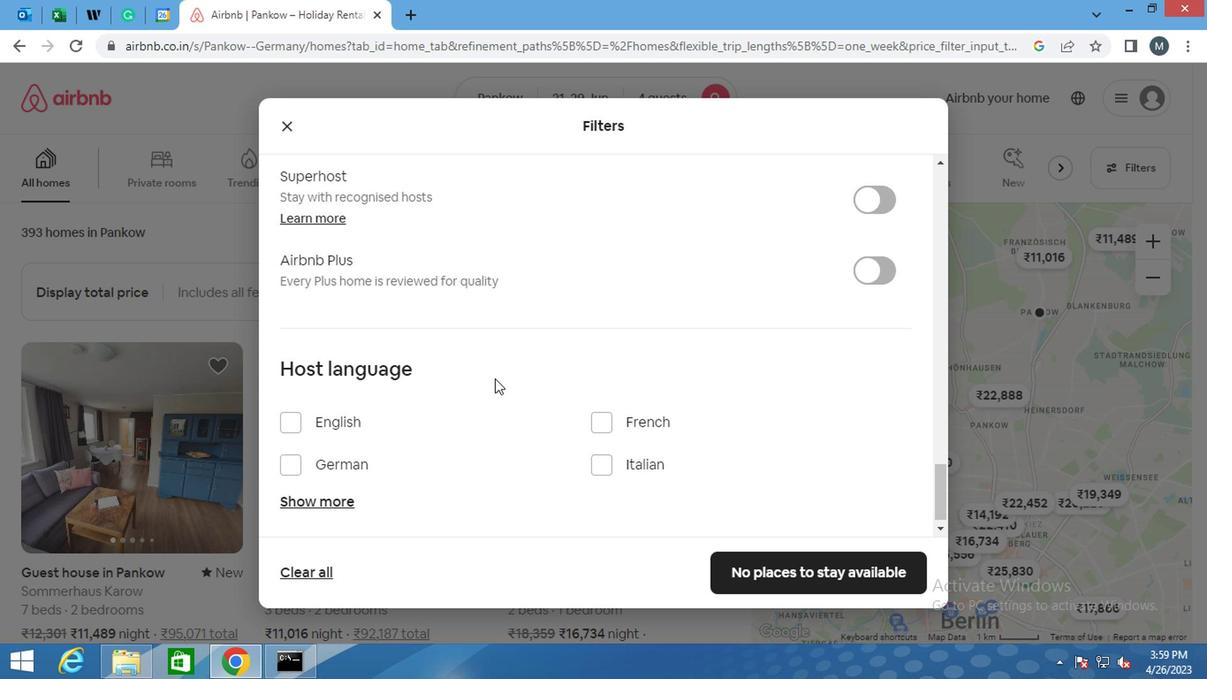 
Action: Mouse scrolled (425, 377) with delta (0, -1)
Screenshot: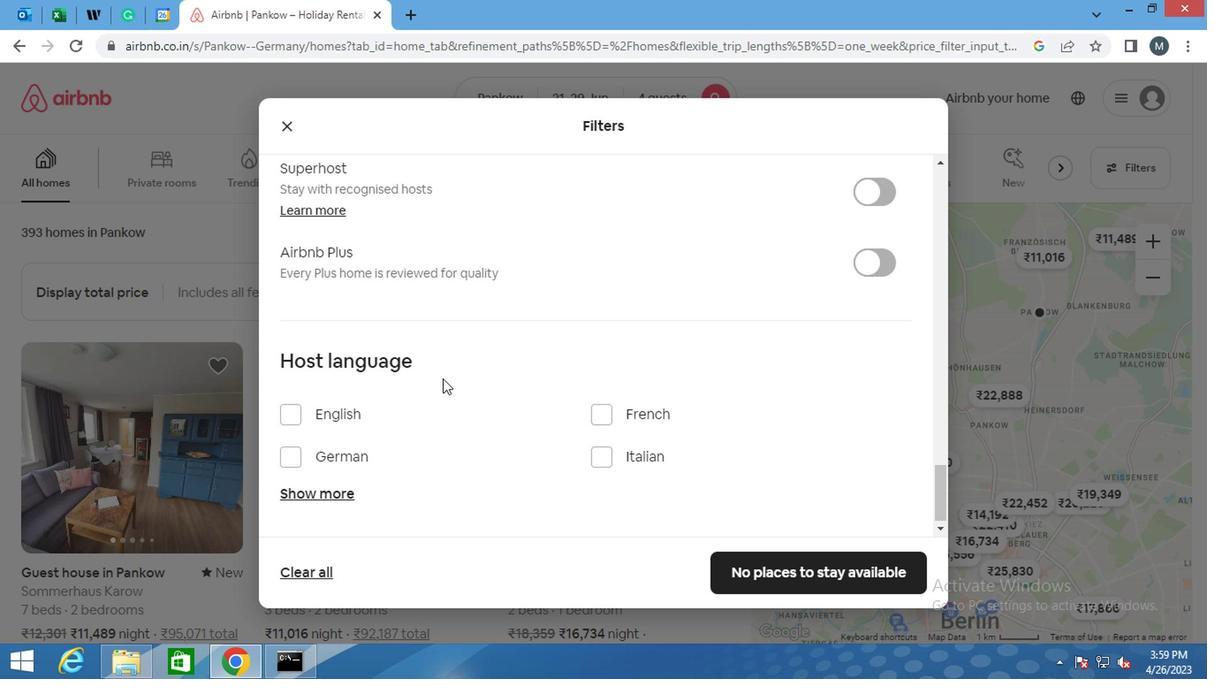
Action: Mouse moved to (425, 378)
Screenshot: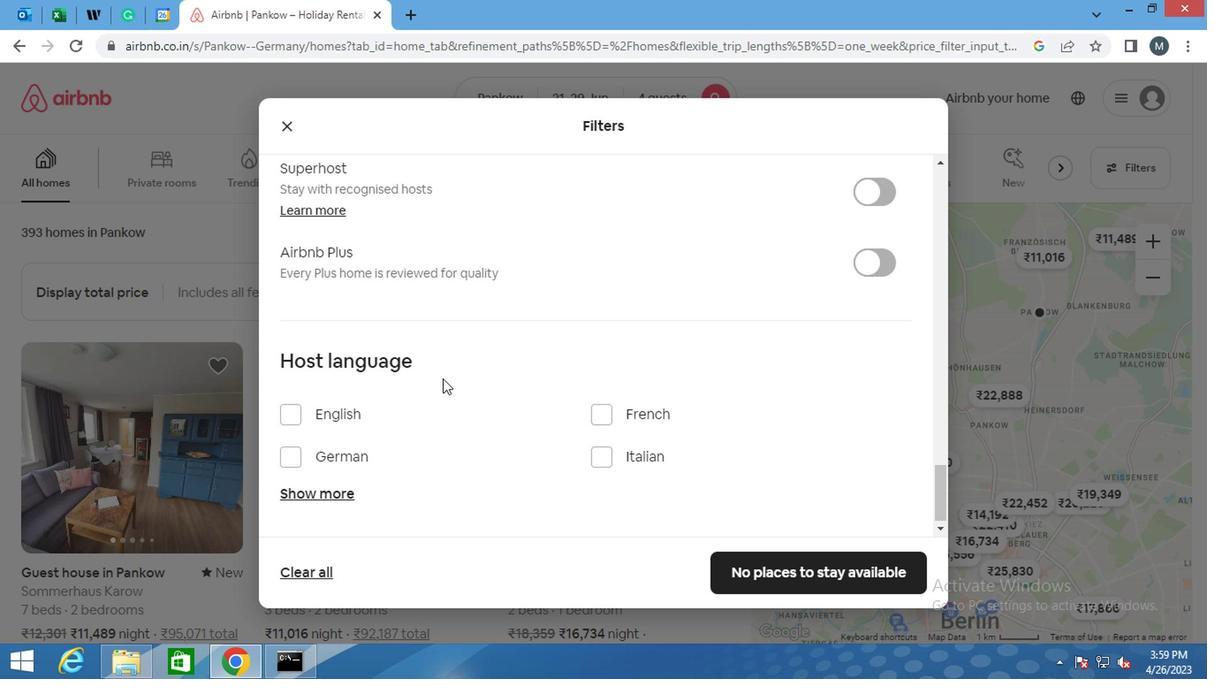 
Action: Mouse scrolled (425, 377) with delta (0, -1)
Screenshot: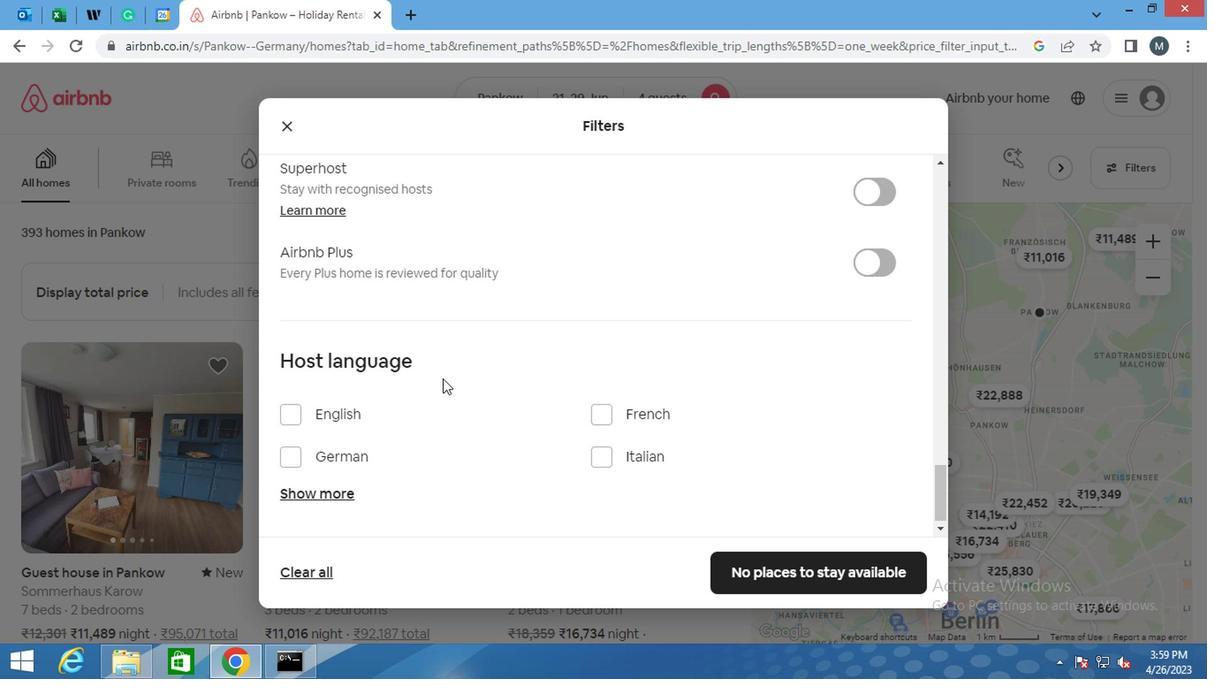 
Action: Mouse moved to (417, 383)
Screenshot: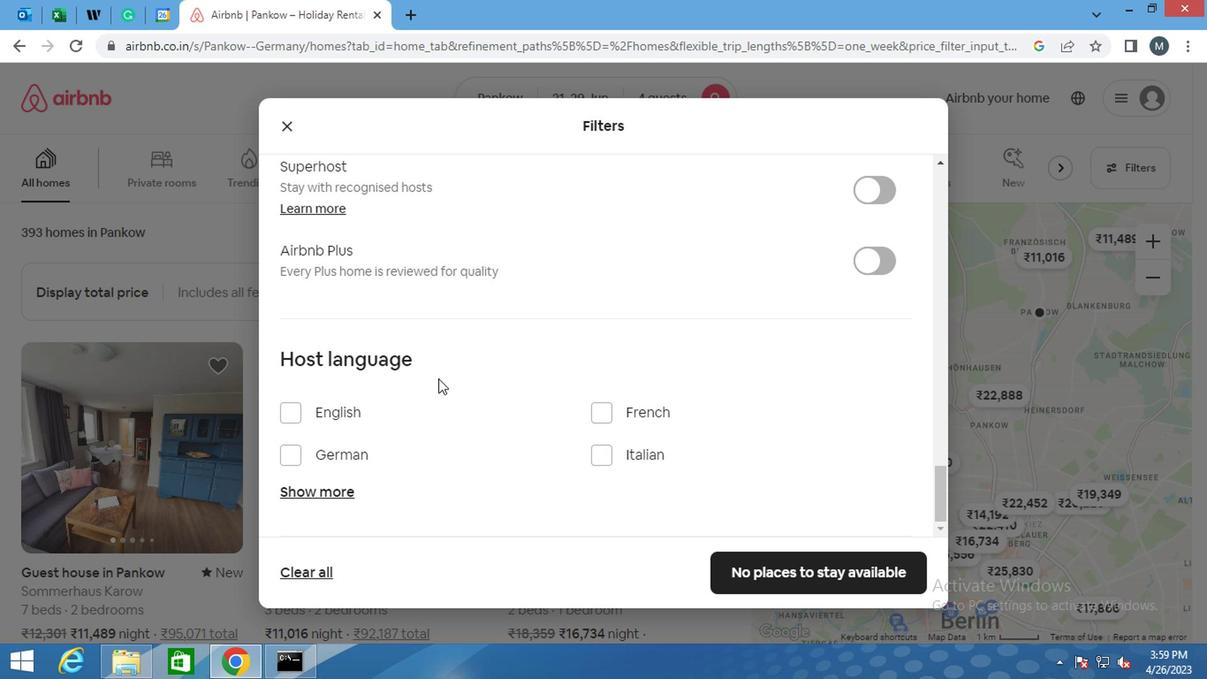 
Action: Mouse scrolled (417, 383) with delta (0, 0)
Screenshot: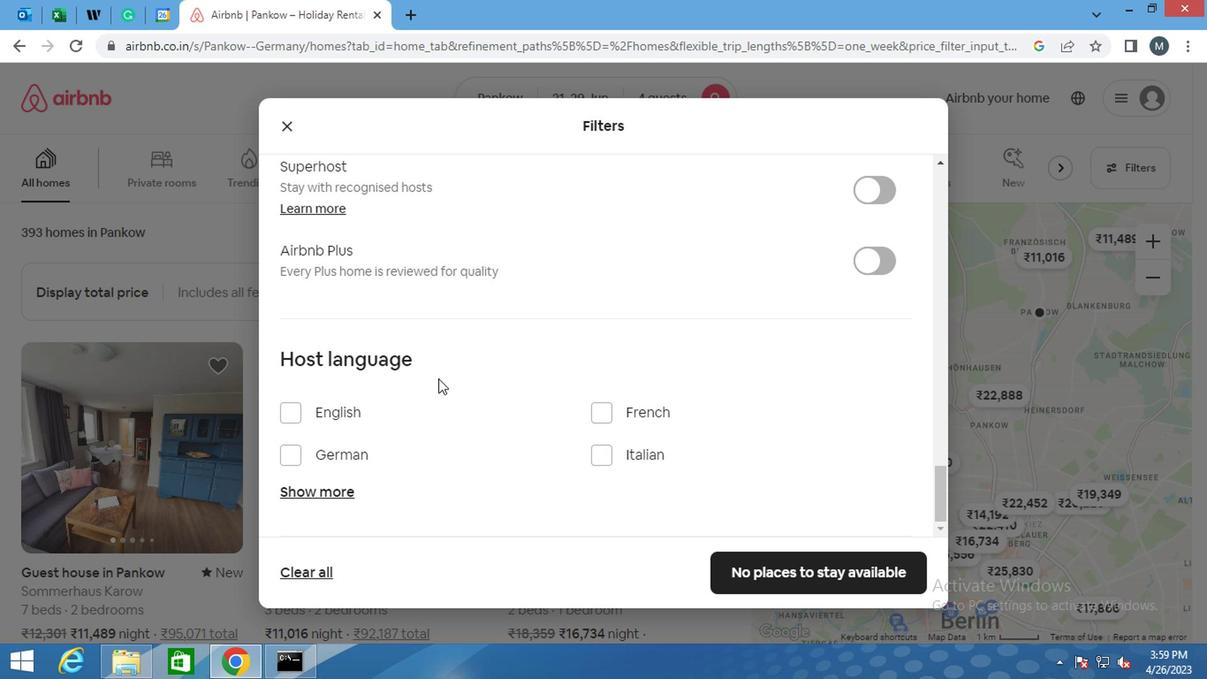
Action: Mouse moved to (287, 415)
Screenshot: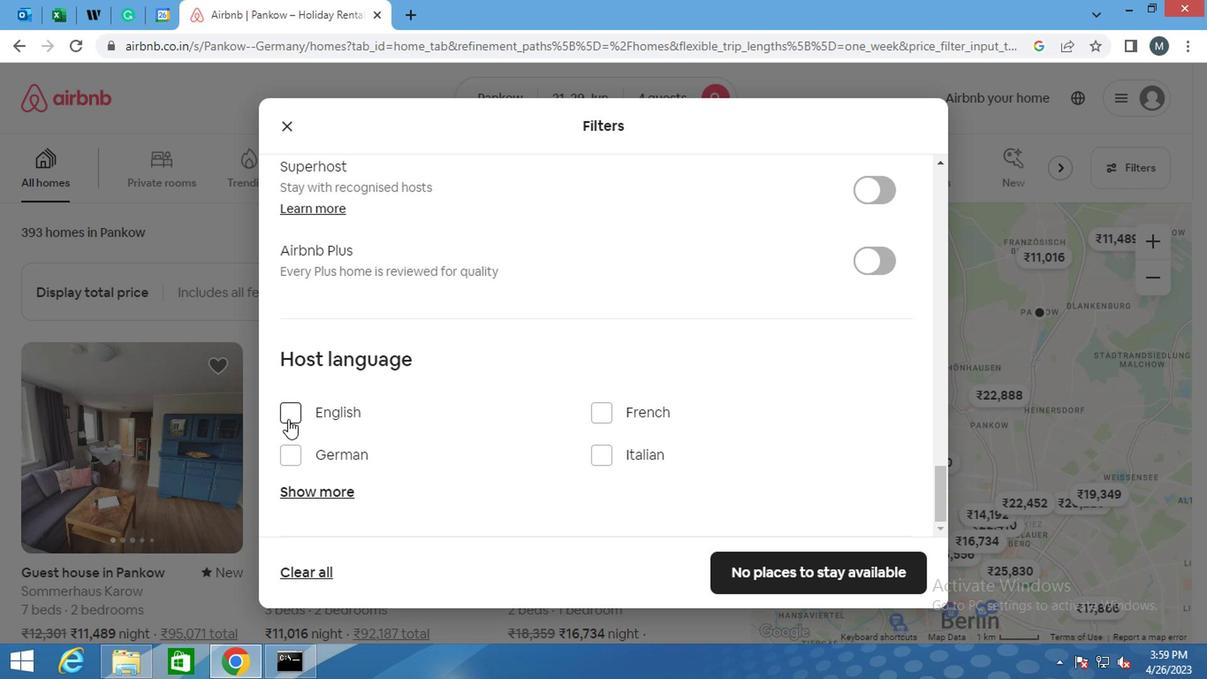 
Action: Mouse pressed left at (287, 415)
Screenshot: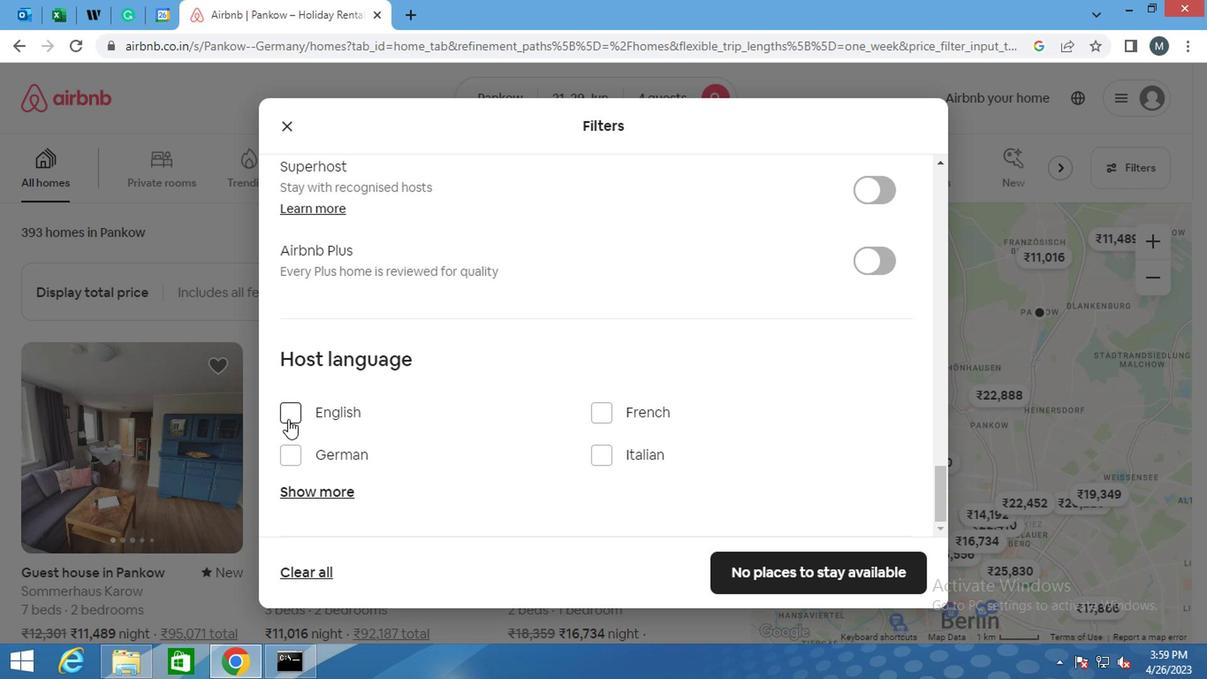 
Action: Mouse moved to (737, 563)
Screenshot: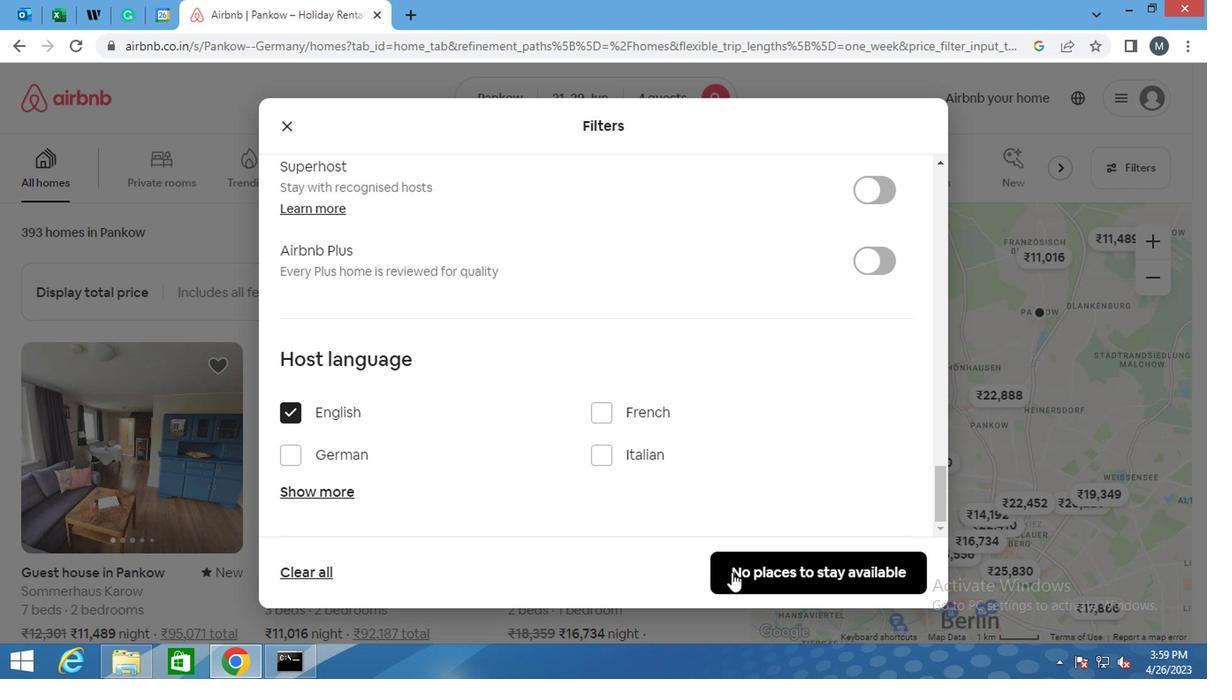 
Action: Mouse pressed left at (737, 563)
Screenshot: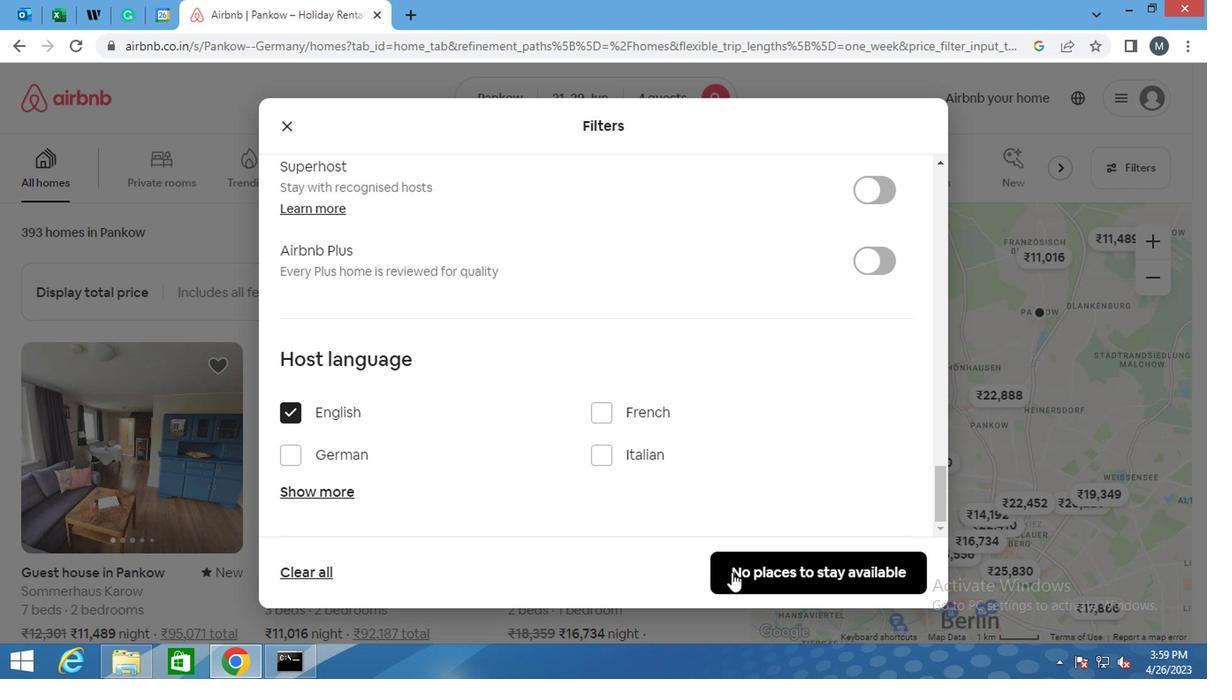 
